 Task: Find connections with filter location Kālānwāli with filter topic #Jobalertwith filter profile language English with filter current company Atlassian with filter school GTUPGSCHOOL with filter industry Nonmetallic Mineral Mining with filter service category Financial Accounting with filter keywords title Market Researcher
Action: Mouse moved to (211, 310)
Screenshot: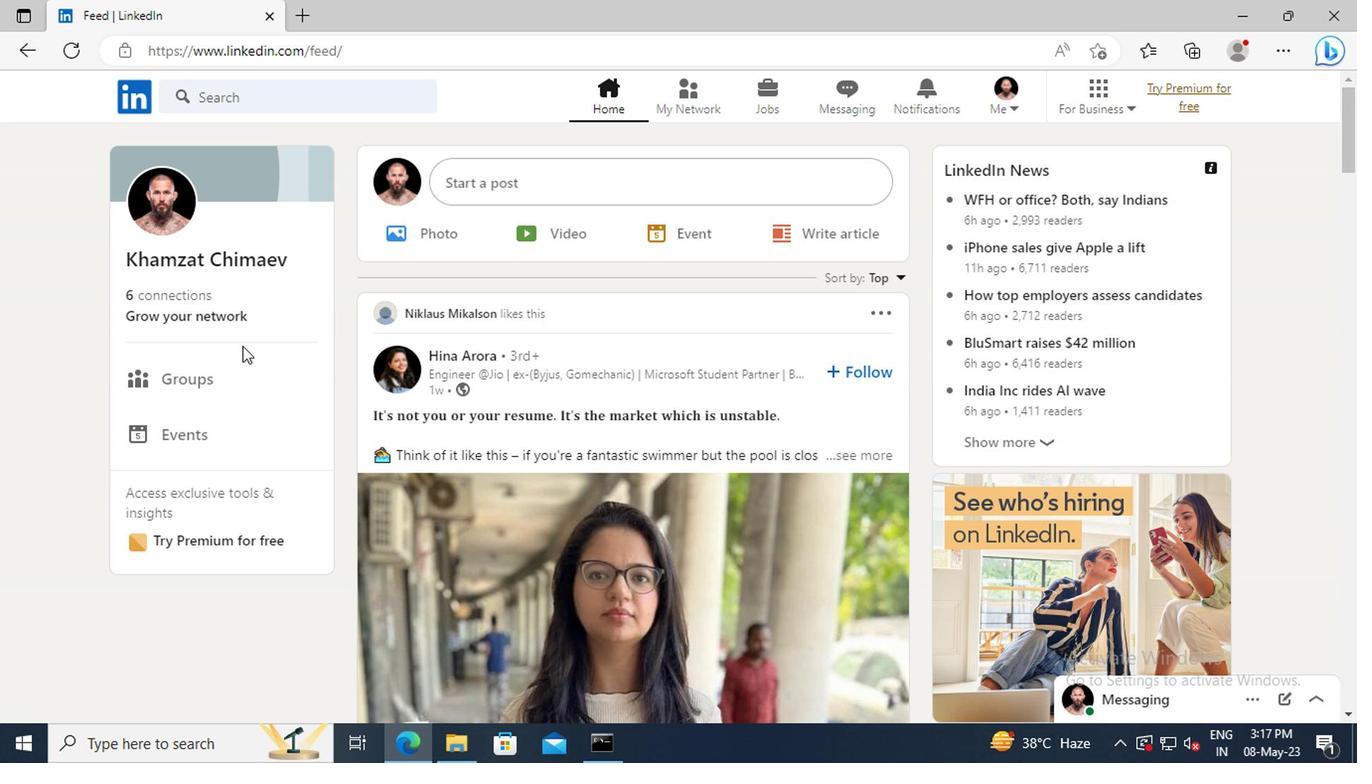 
Action: Mouse pressed left at (211, 310)
Screenshot: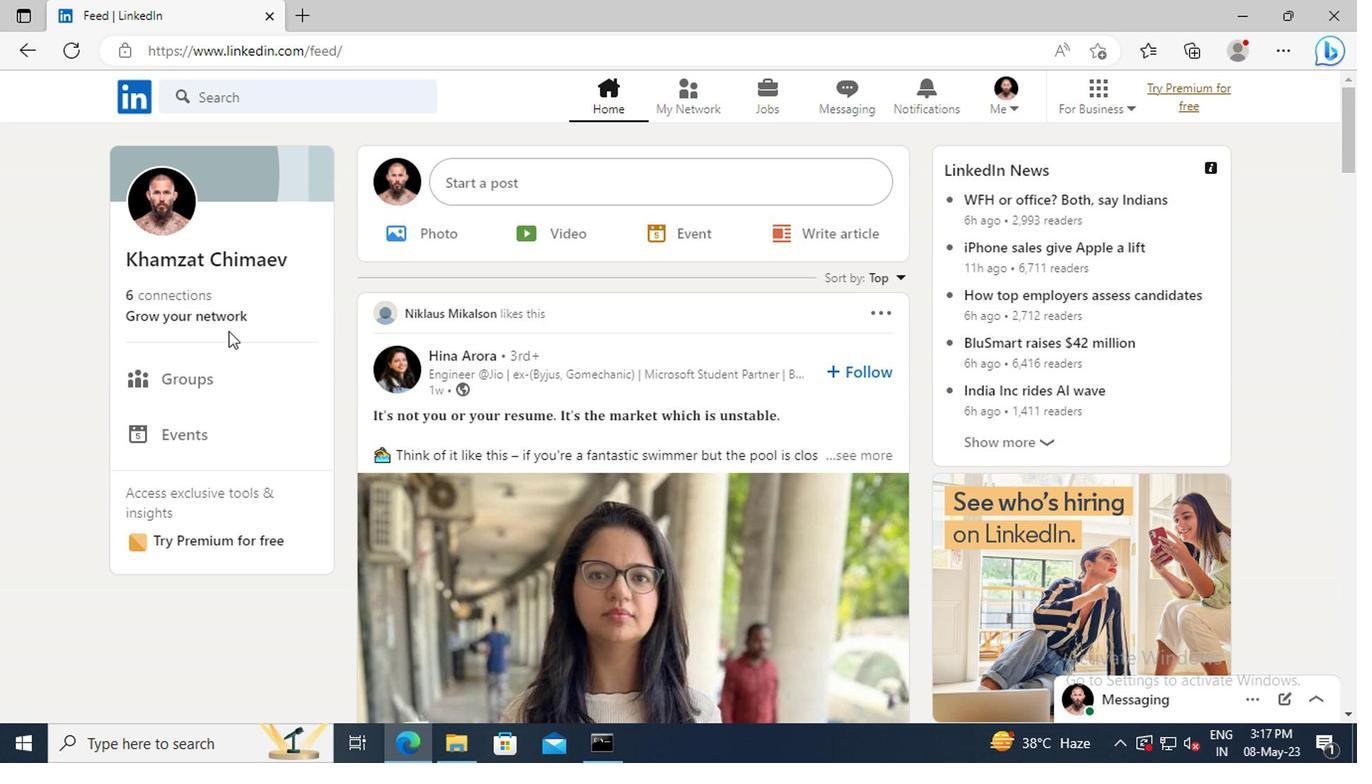
Action: Mouse moved to (211, 209)
Screenshot: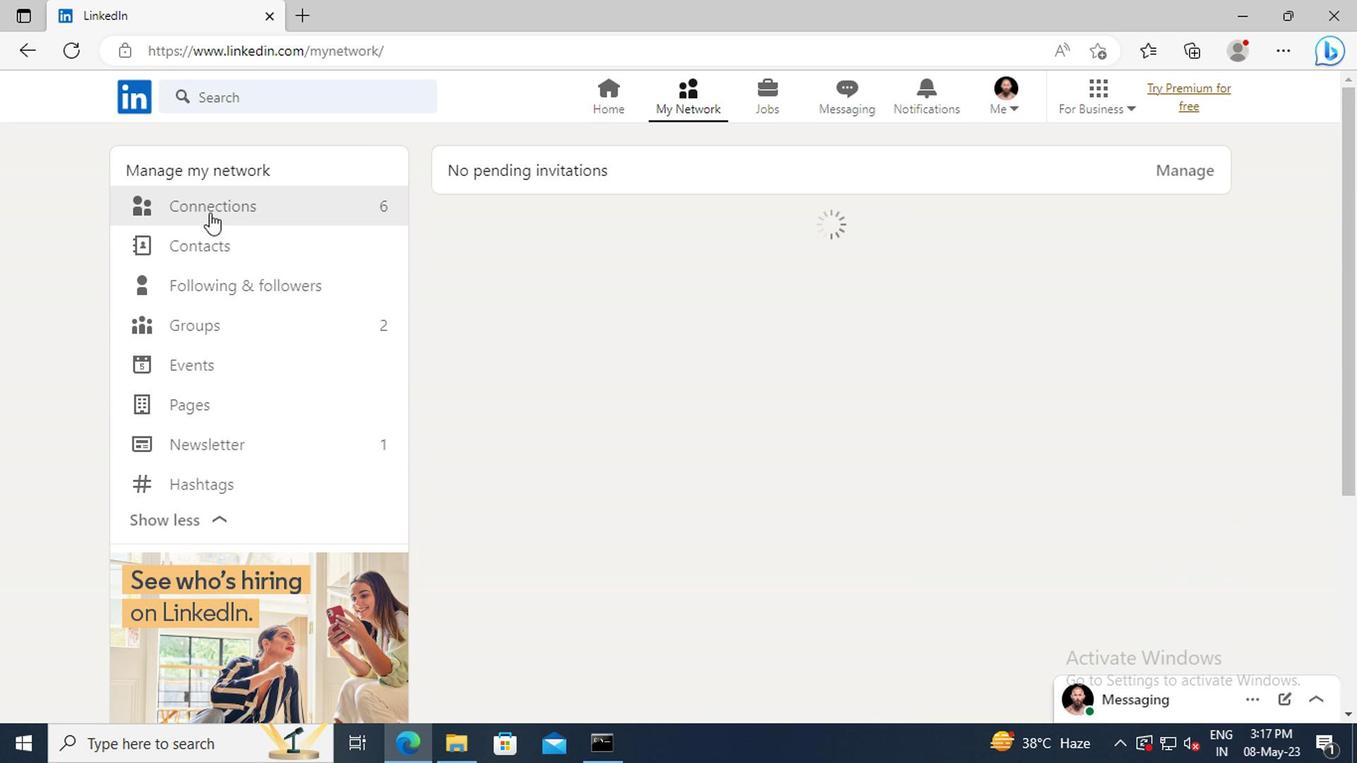 
Action: Mouse pressed left at (211, 209)
Screenshot: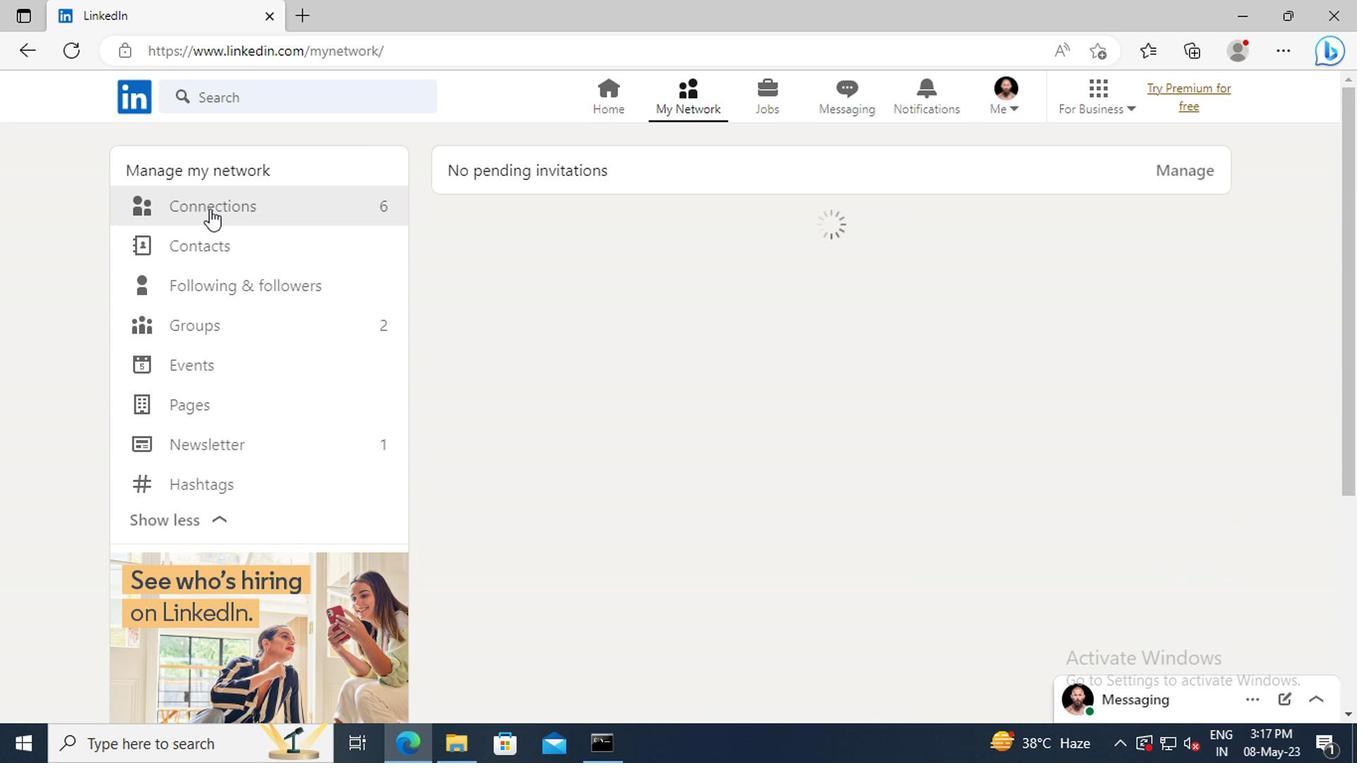 
Action: Mouse moved to (826, 212)
Screenshot: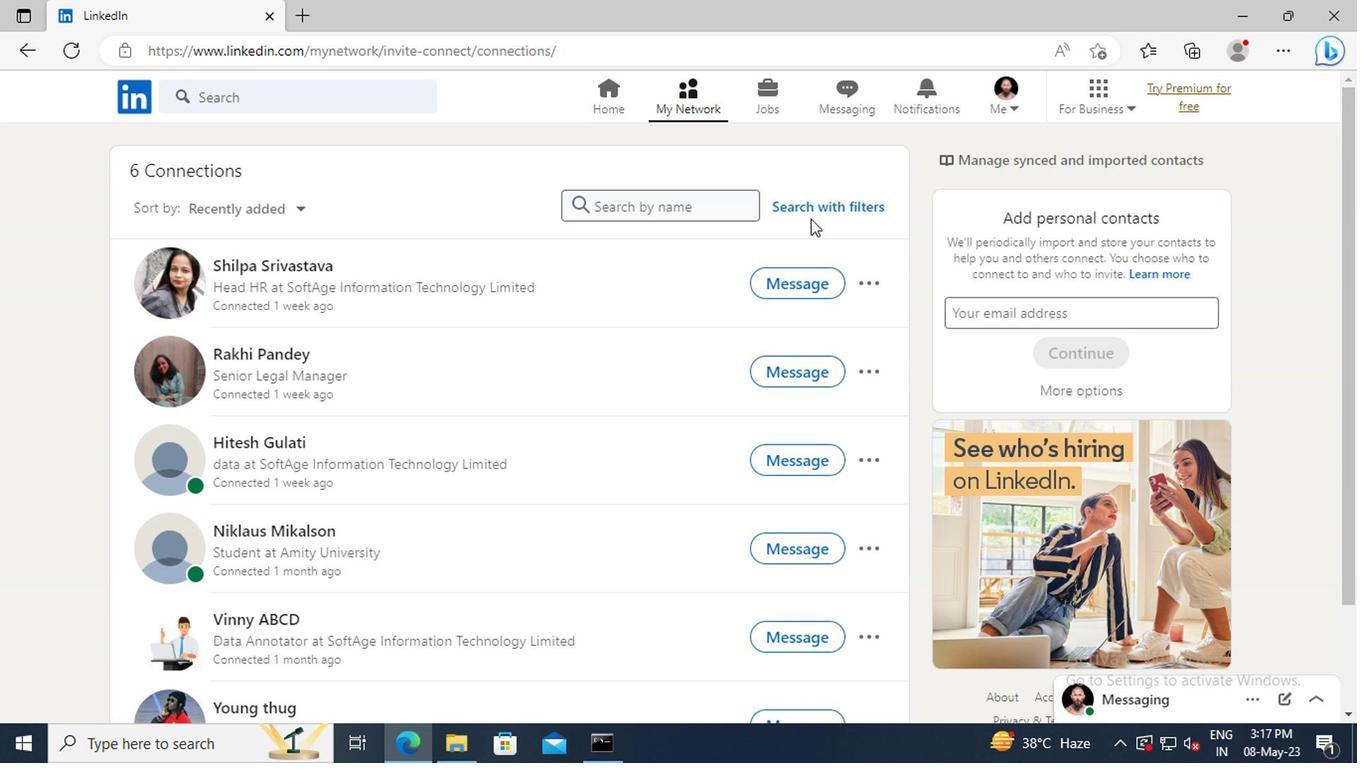 
Action: Mouse pressed left at (826, 212)
Screenshot: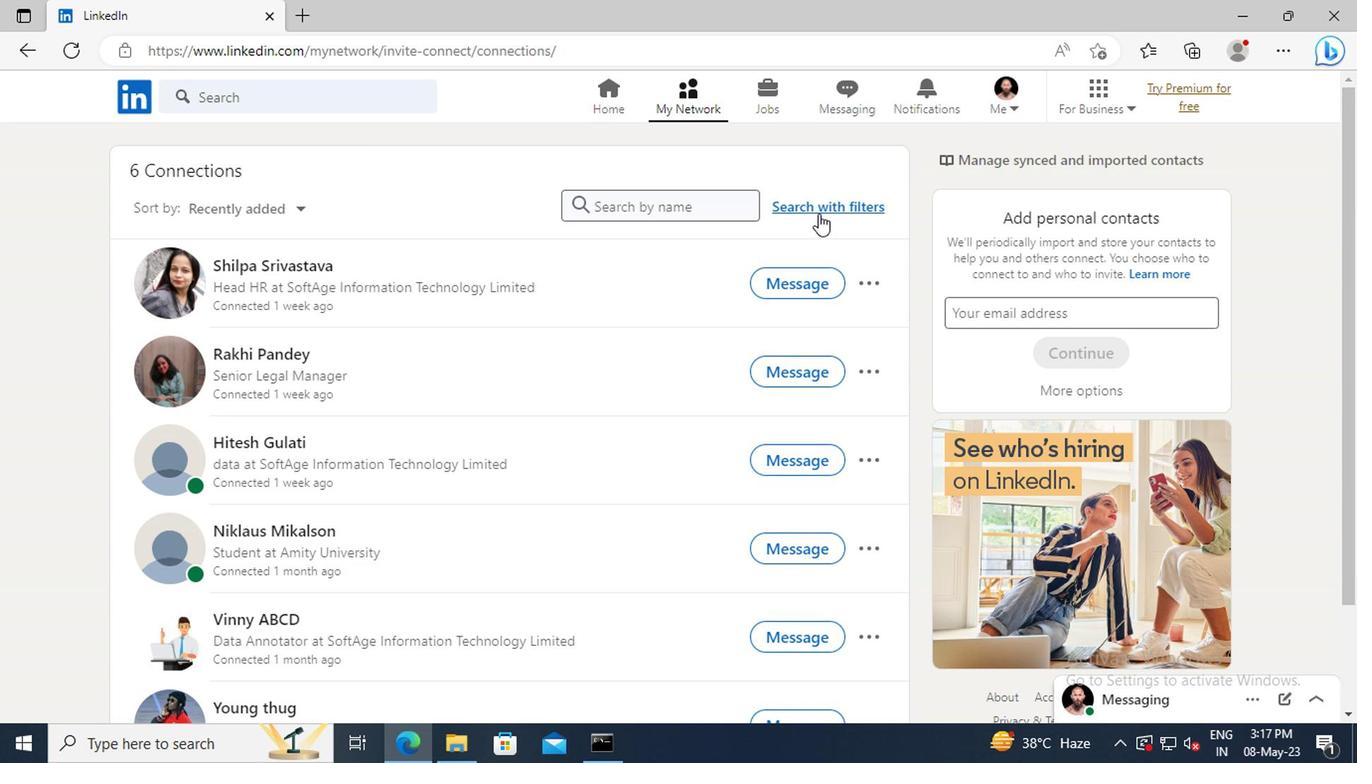 
Action: Mouse moved to (747, 154)
Screenshot: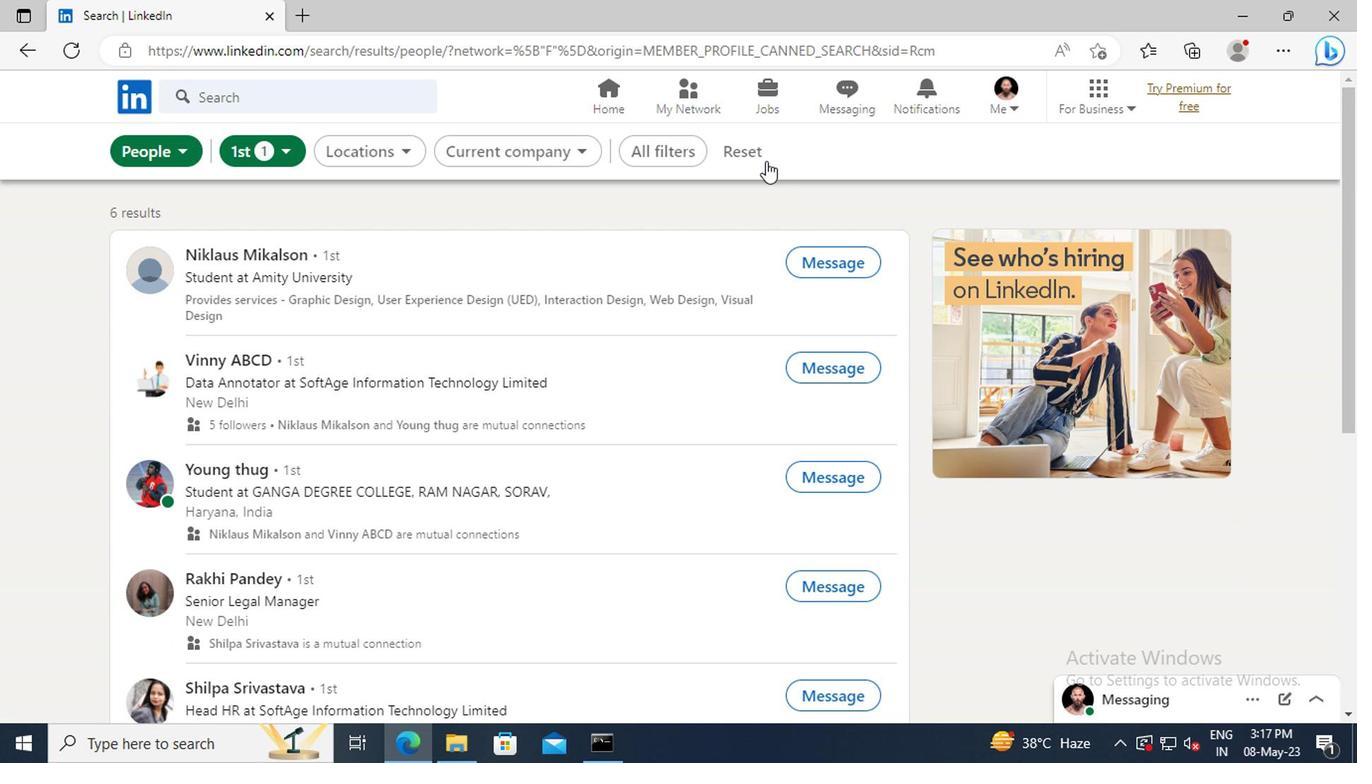 
Action: Mouse pressed left at (747, 154)
Screenshot: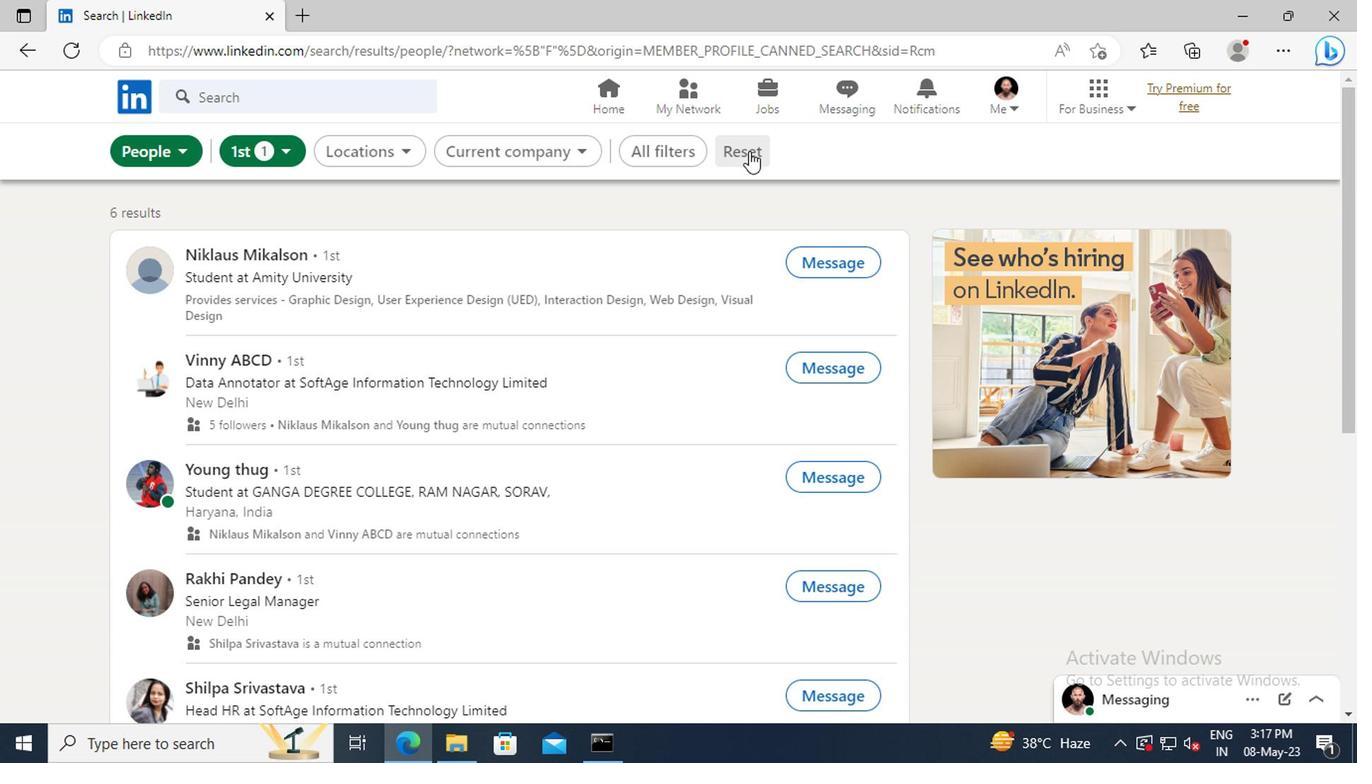 
Action: Mouse moved to (715, 157)
Screenshot: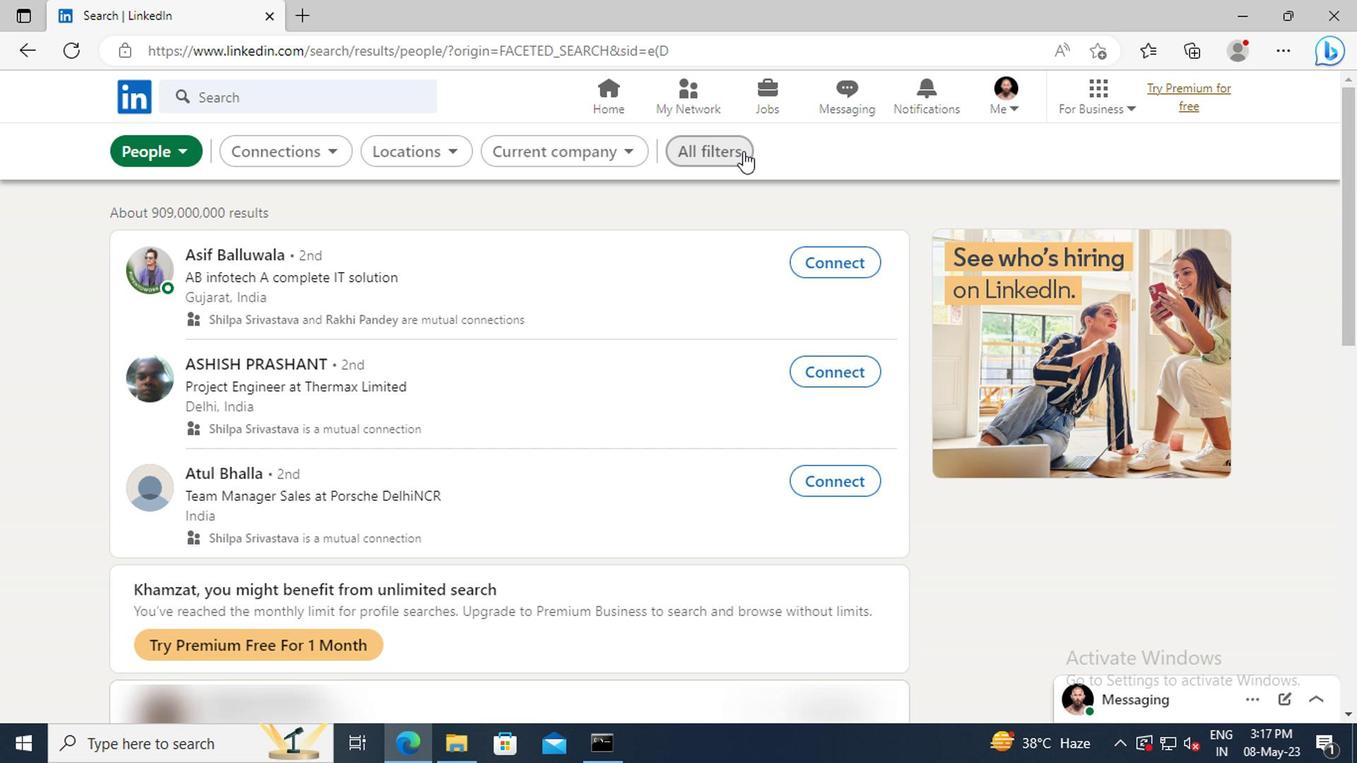 
Action: Mouse pressed left at (715, 157)
Screenshot: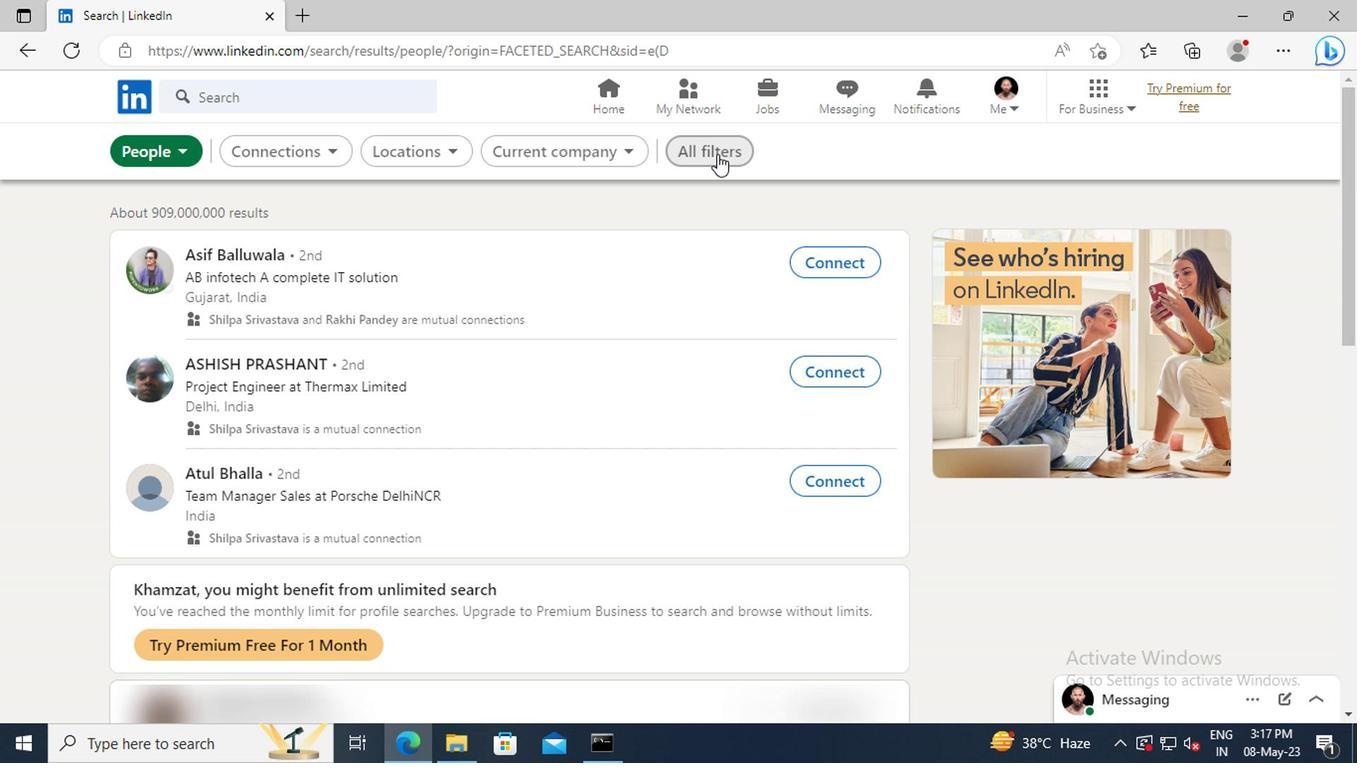 
Action: Mouse moved to (1119, 376)
Screenshot: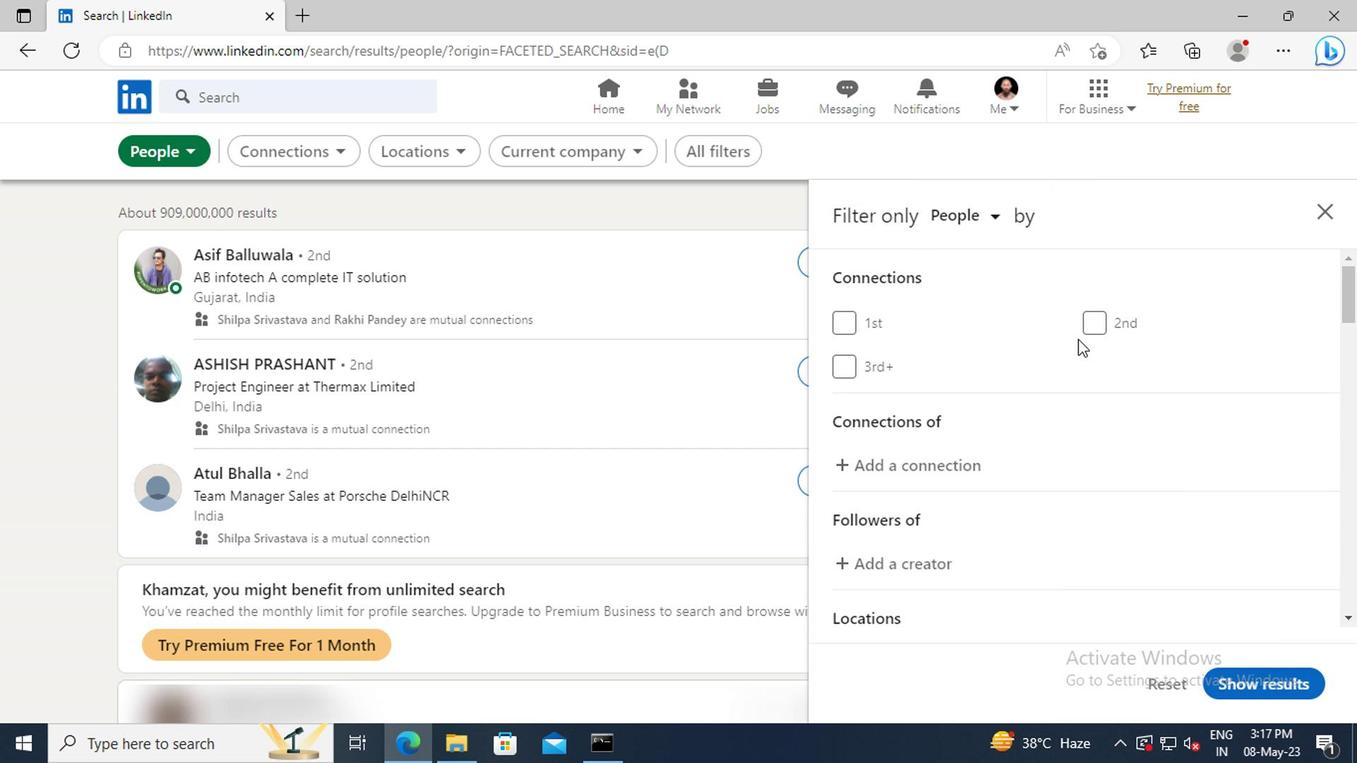 
Action: Mouse scrolled (1119, 376) with delta (0, 0)
Screenshot: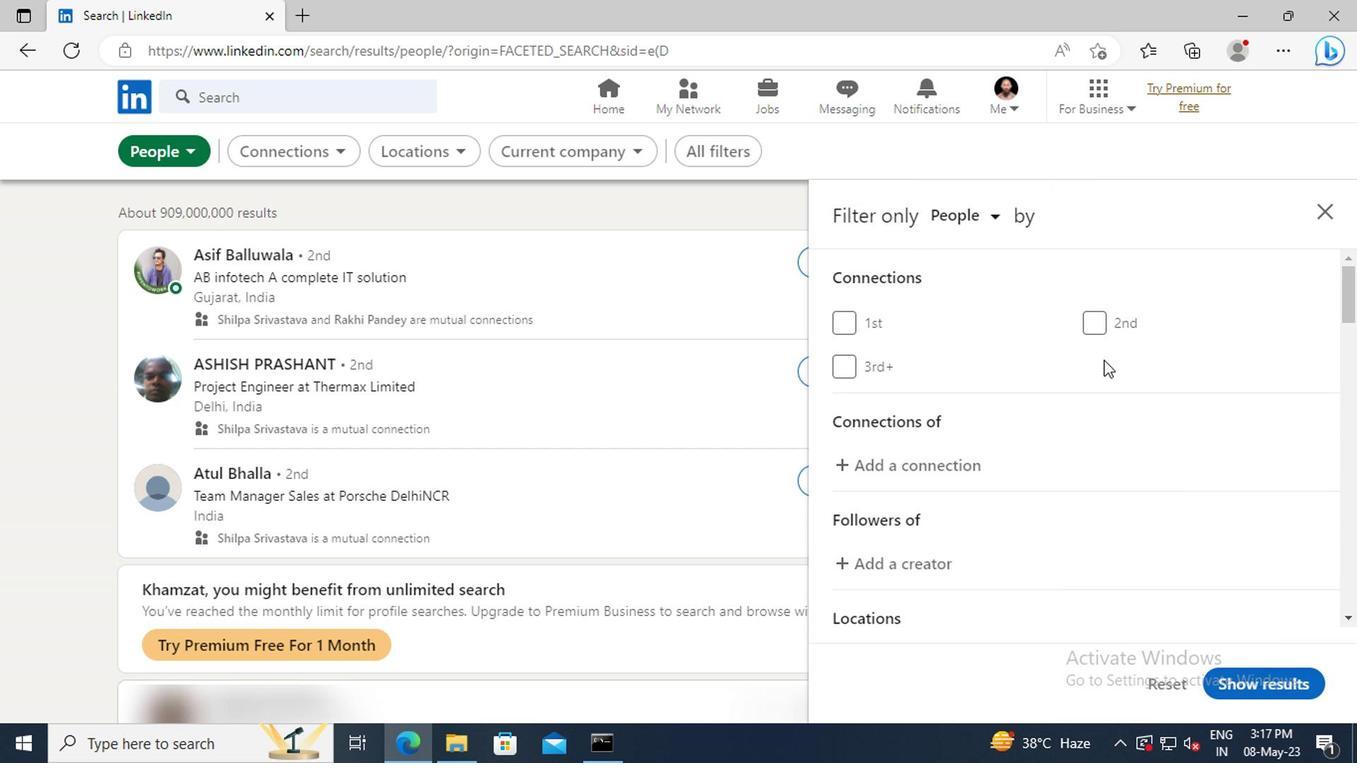 
Action: Mouse scrolled (1119, 376) with delta (0, 0)
Screenshot: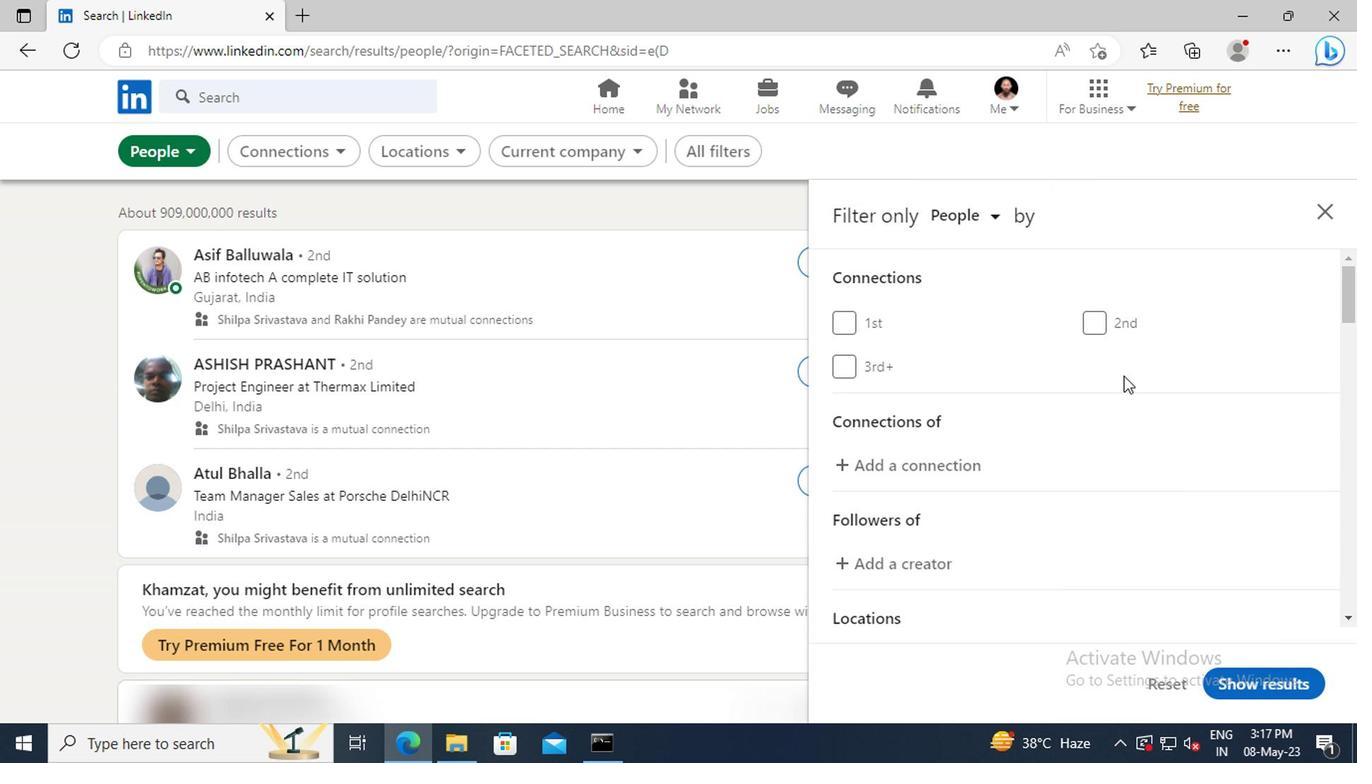 
Action: Mouse scrolled (1119, 376) with delta (0, 0)
Screenshot: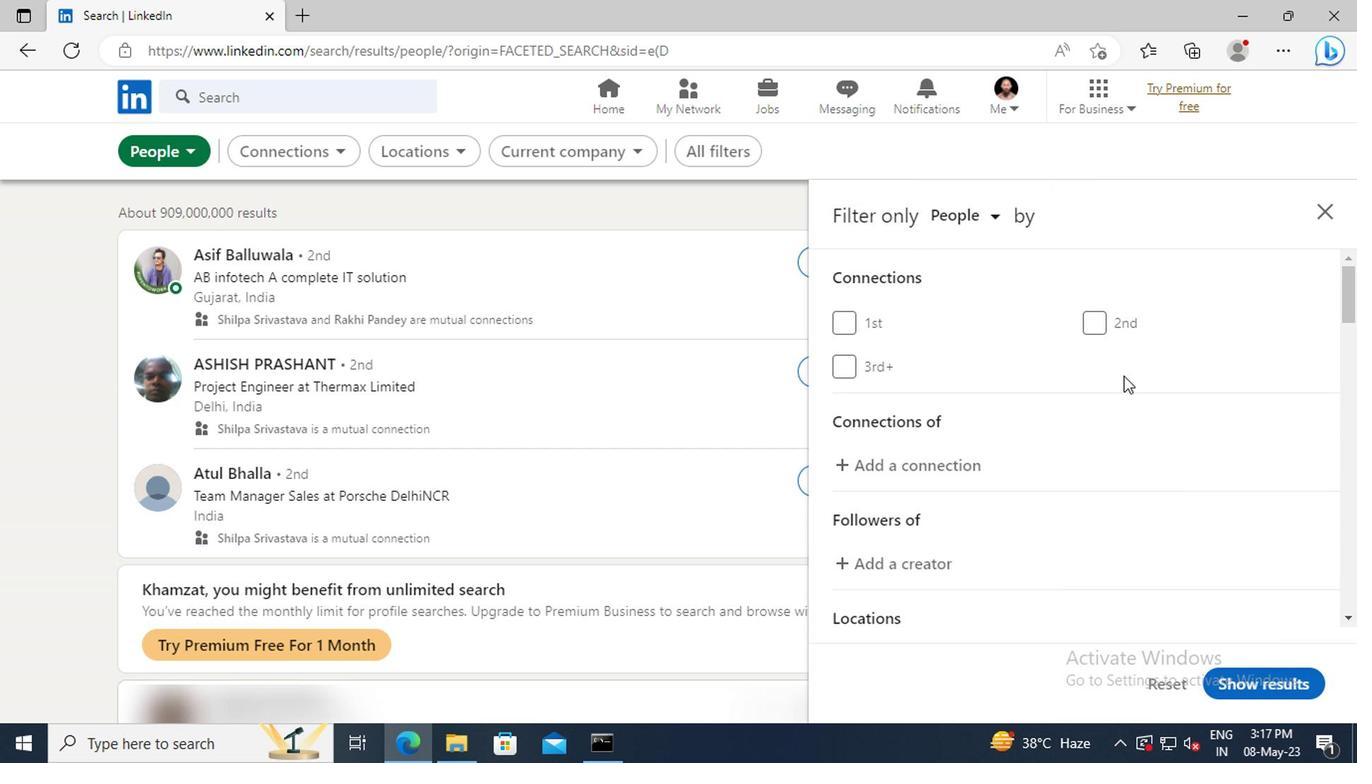
Action: Mouse scrolled (1119, 376) with delta (0, 0)
Screenshot: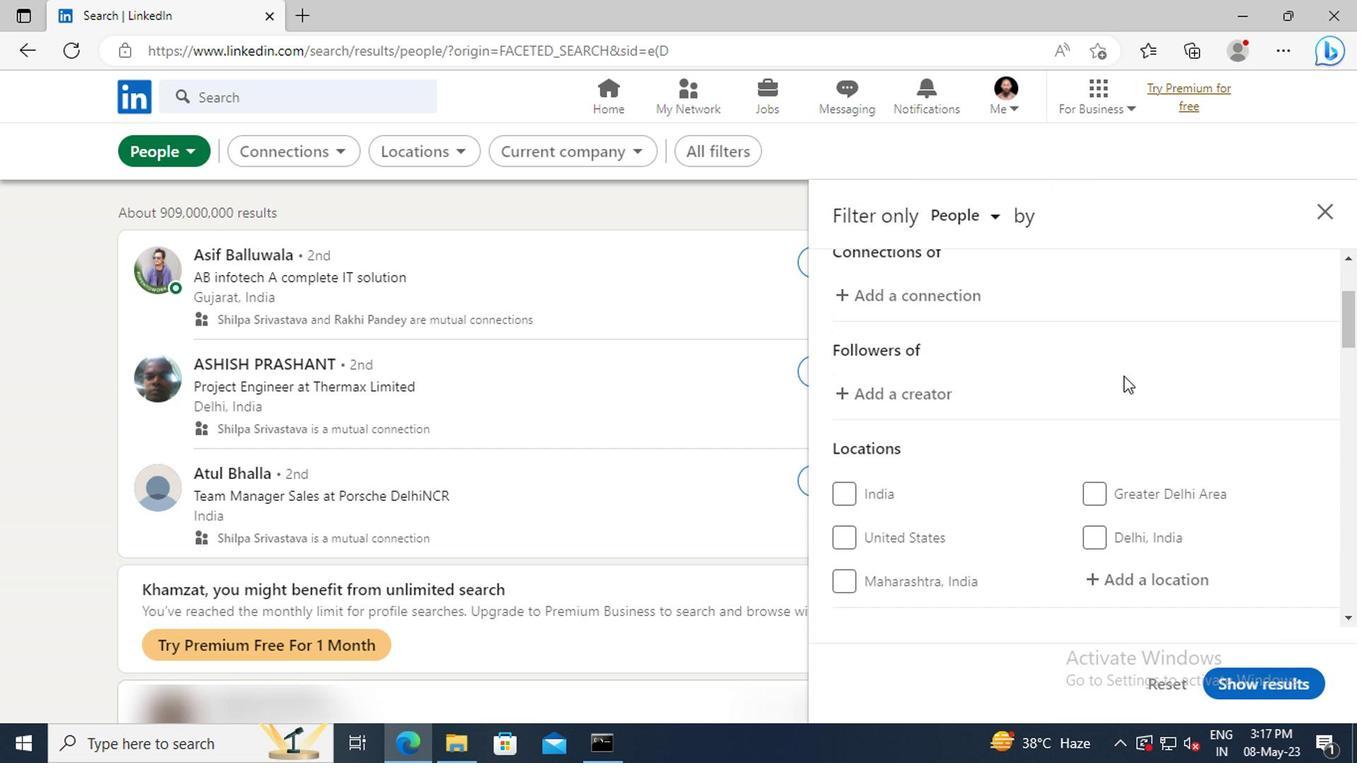 
Action: Mouse scrolled (1119, 376) with delta (0, 0)
Screenshot: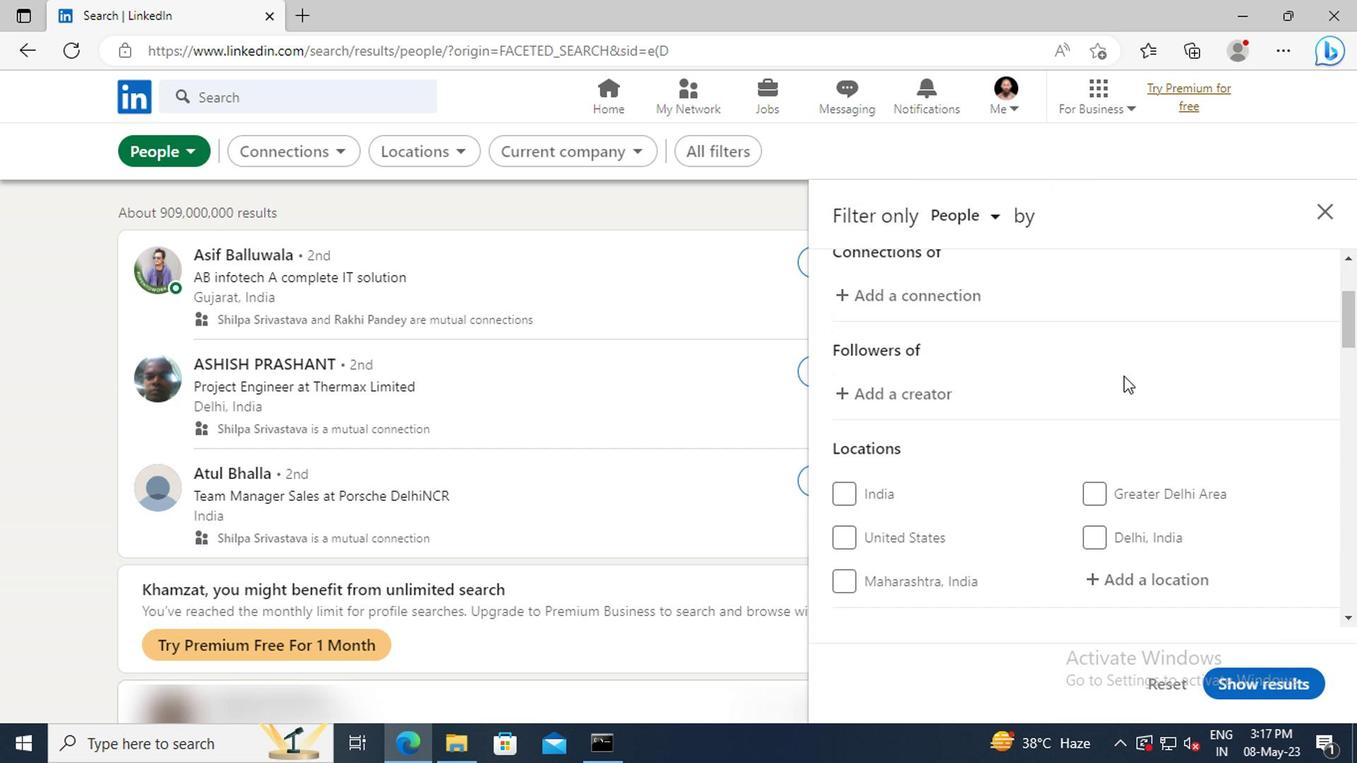 
Action: Mouse scrolled (1119, 376) with delta (0, 0)
Screenshot: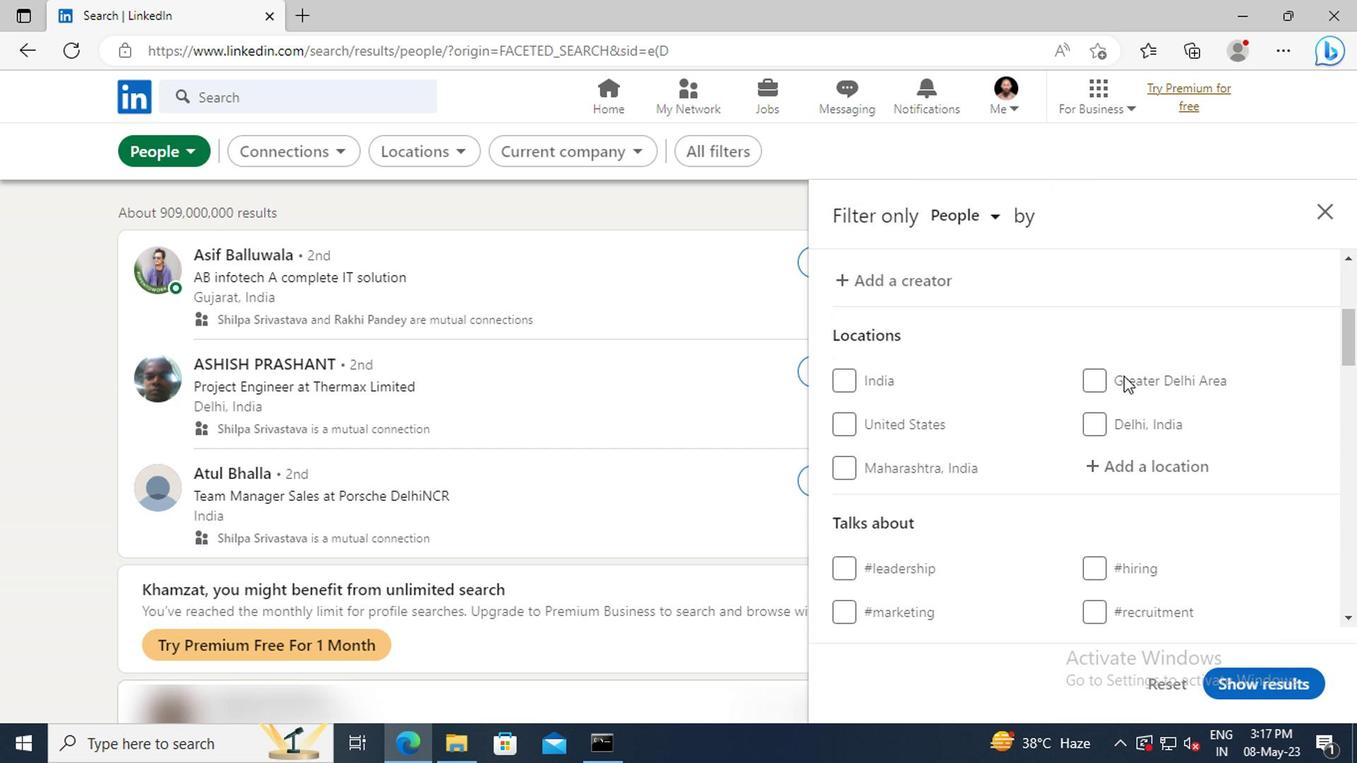 
Action: Mouse moved to (1133, 417)
Screenshot: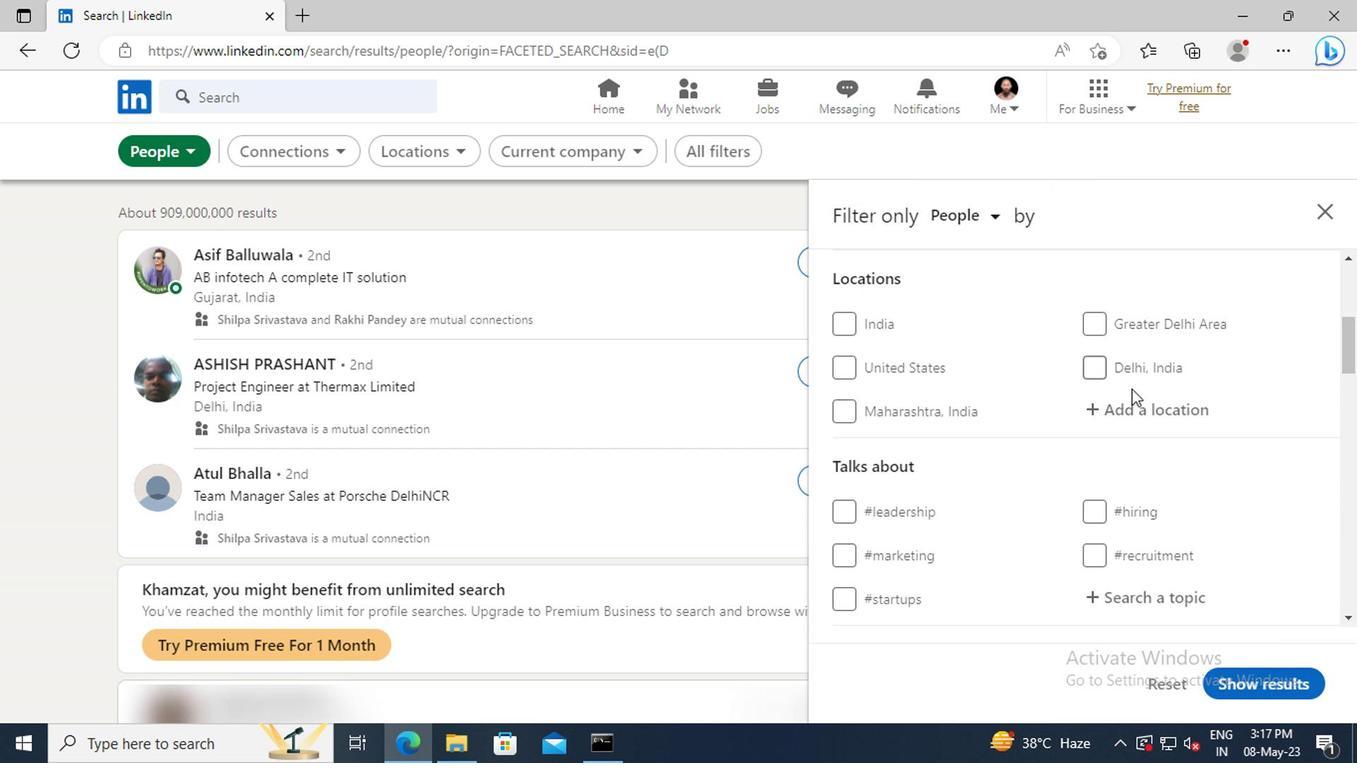 
Action: Mouse pressed left at (1133, 417)
Screenshot: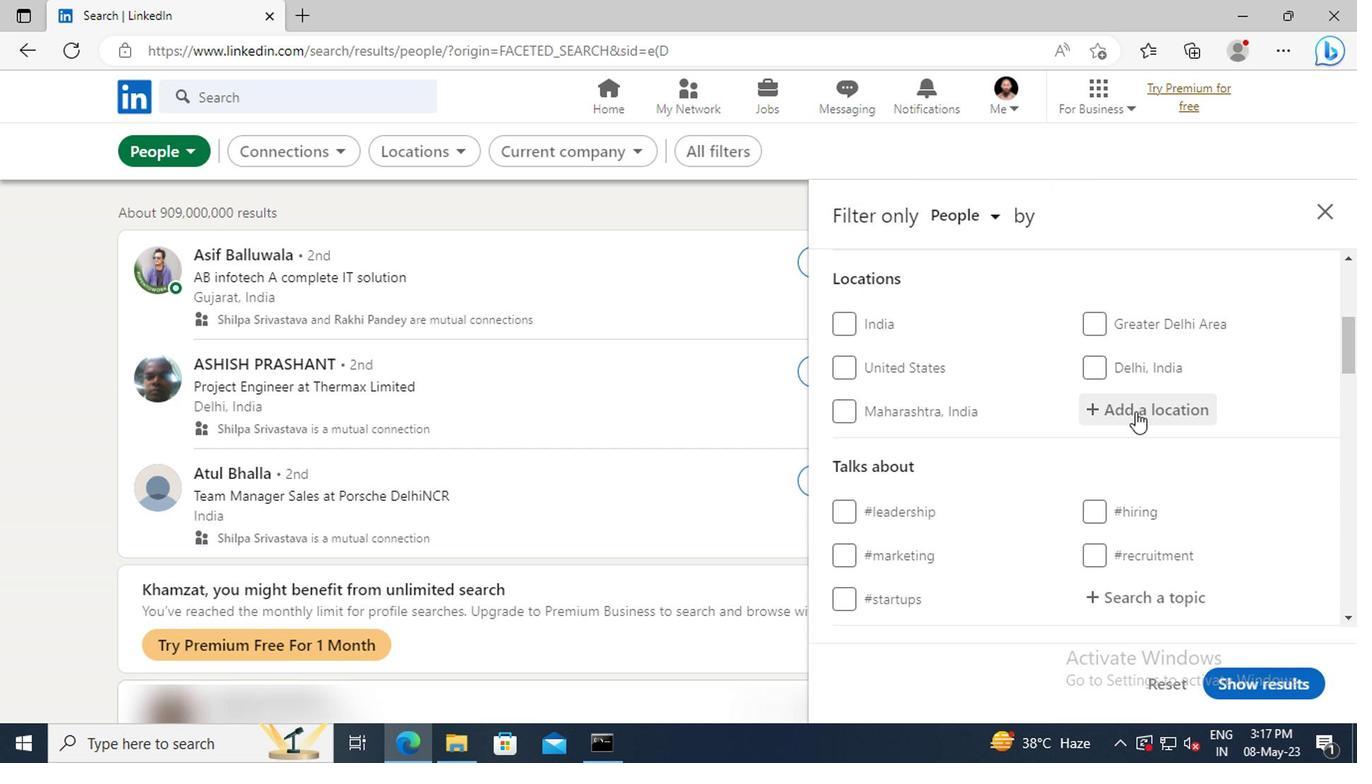 
Action: Key pressed <Key.shift>KALANWALI<Key.enter>
Screenshot: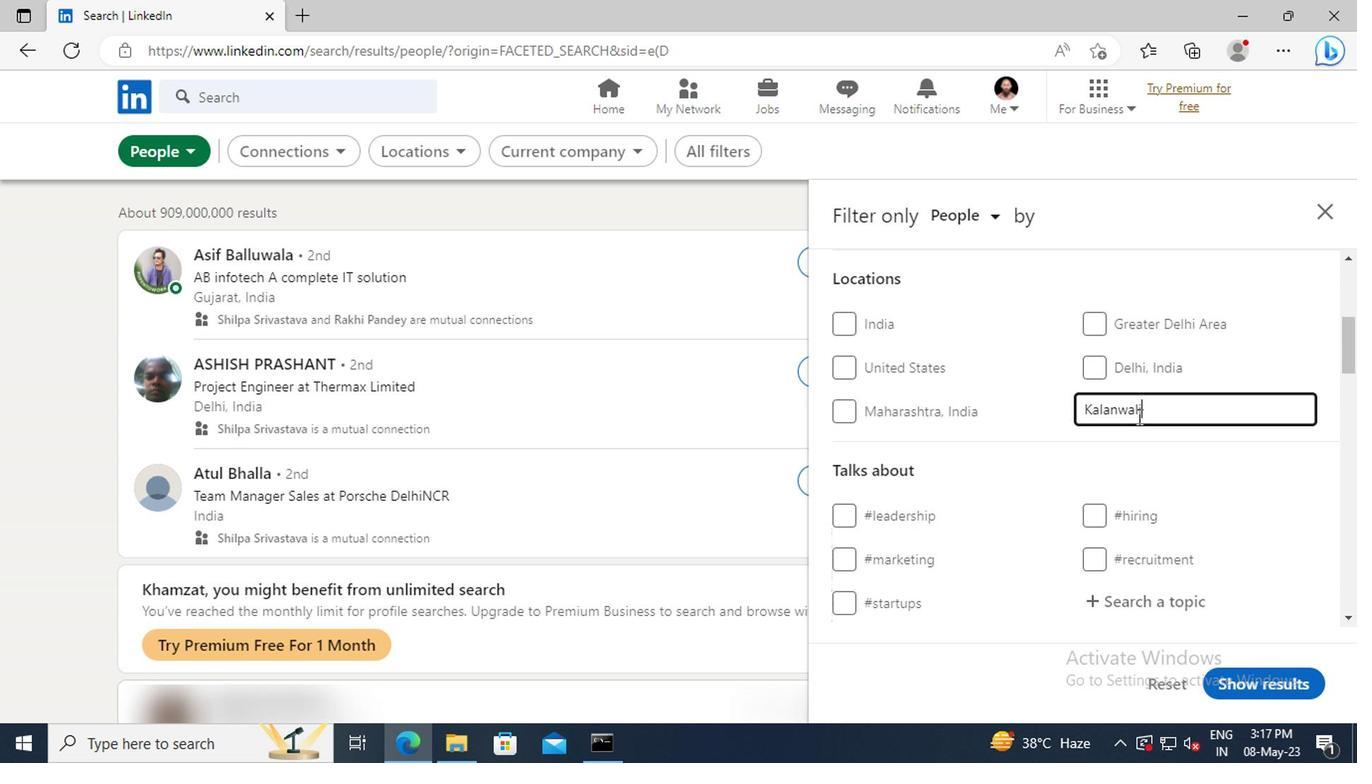 
Action: Mouse scrolled (1133, 415) with delta (0, -1)
Screenshot: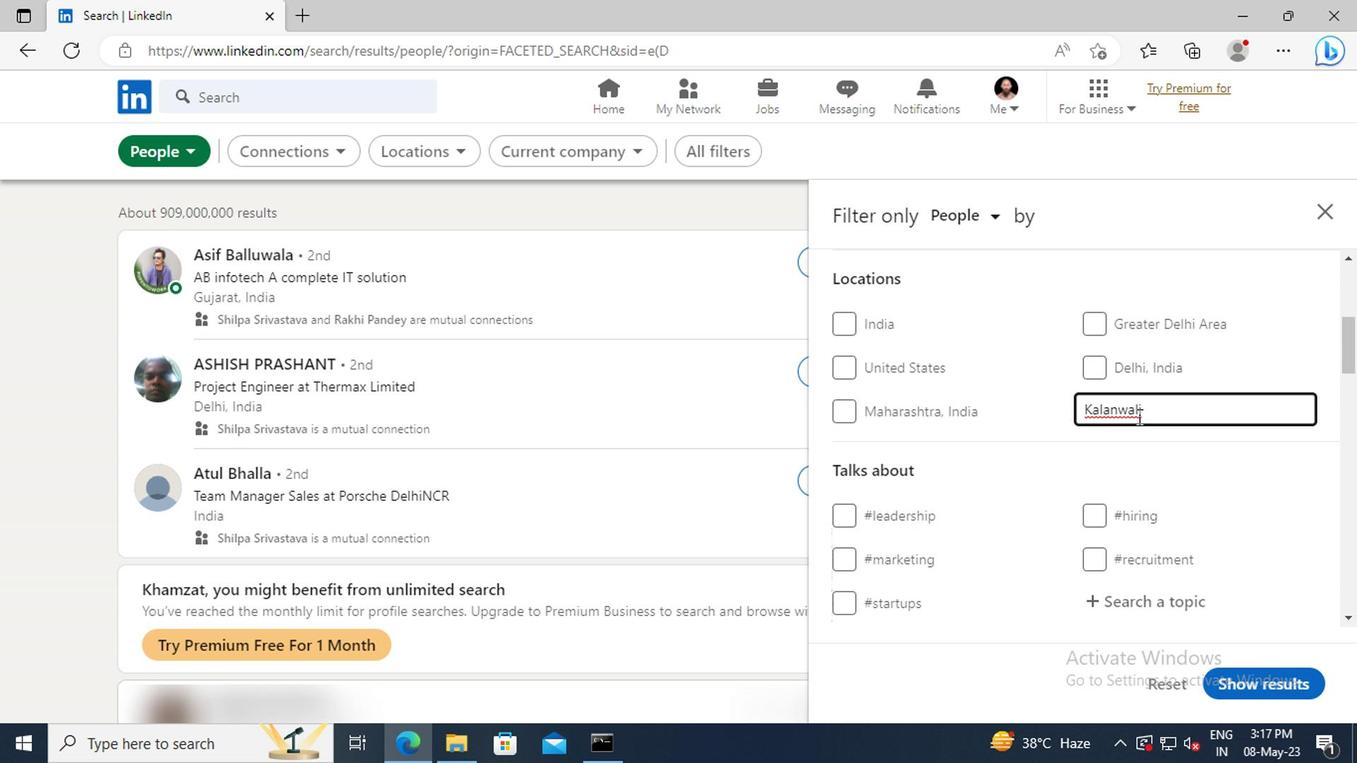 
Action: Mouse scrolled (1133, 415) with delta (0, -1)
Screenshot: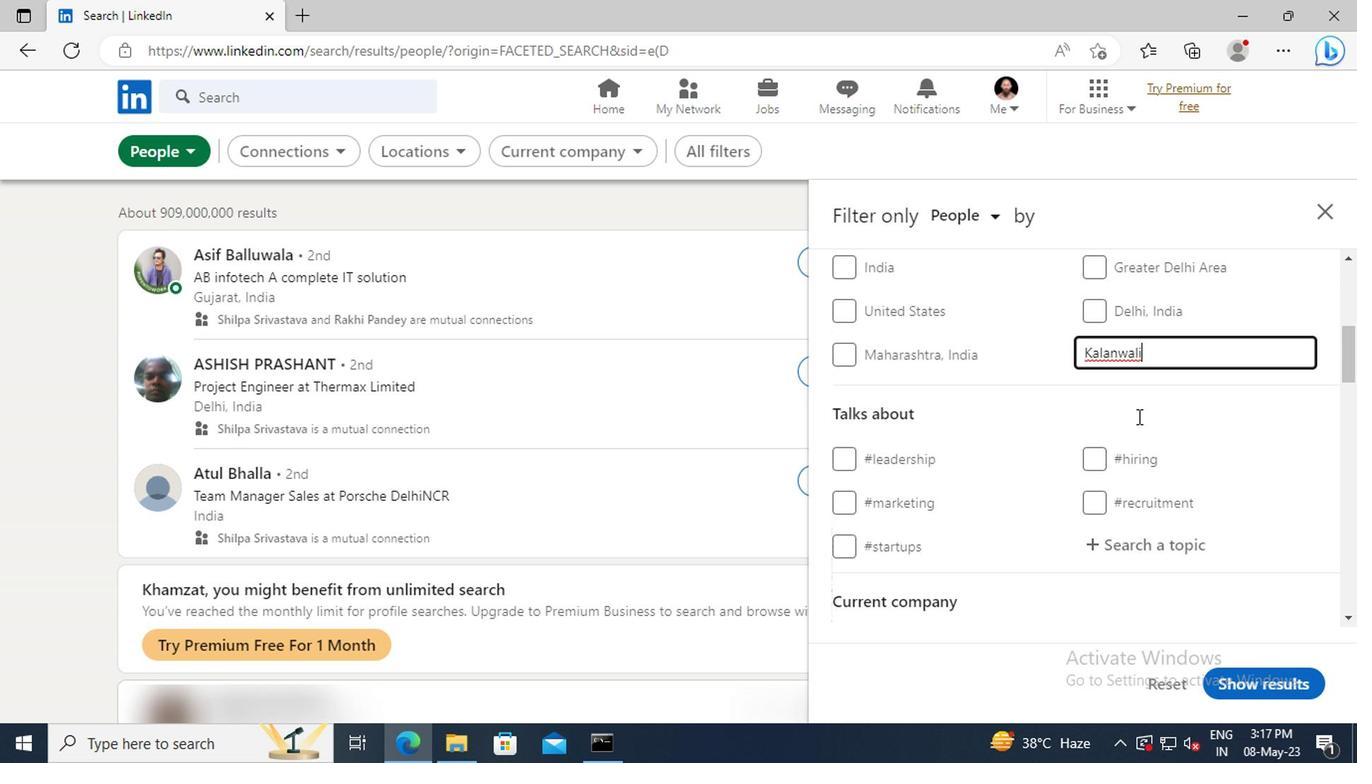 
Action: Mouse scrolled (1133, 415) with delta (0, -1)
Screenshot: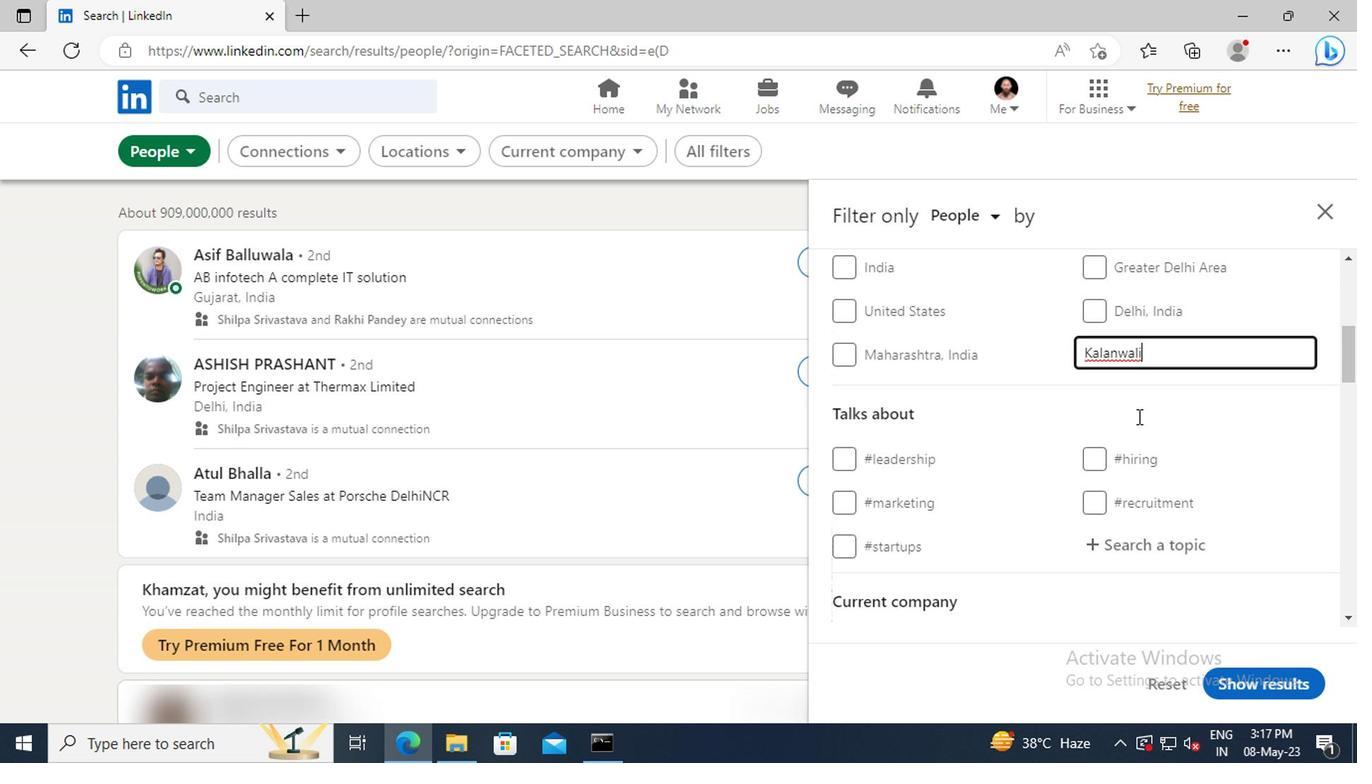 
Action: Mouse moved to (1139, 431)
Screenshot: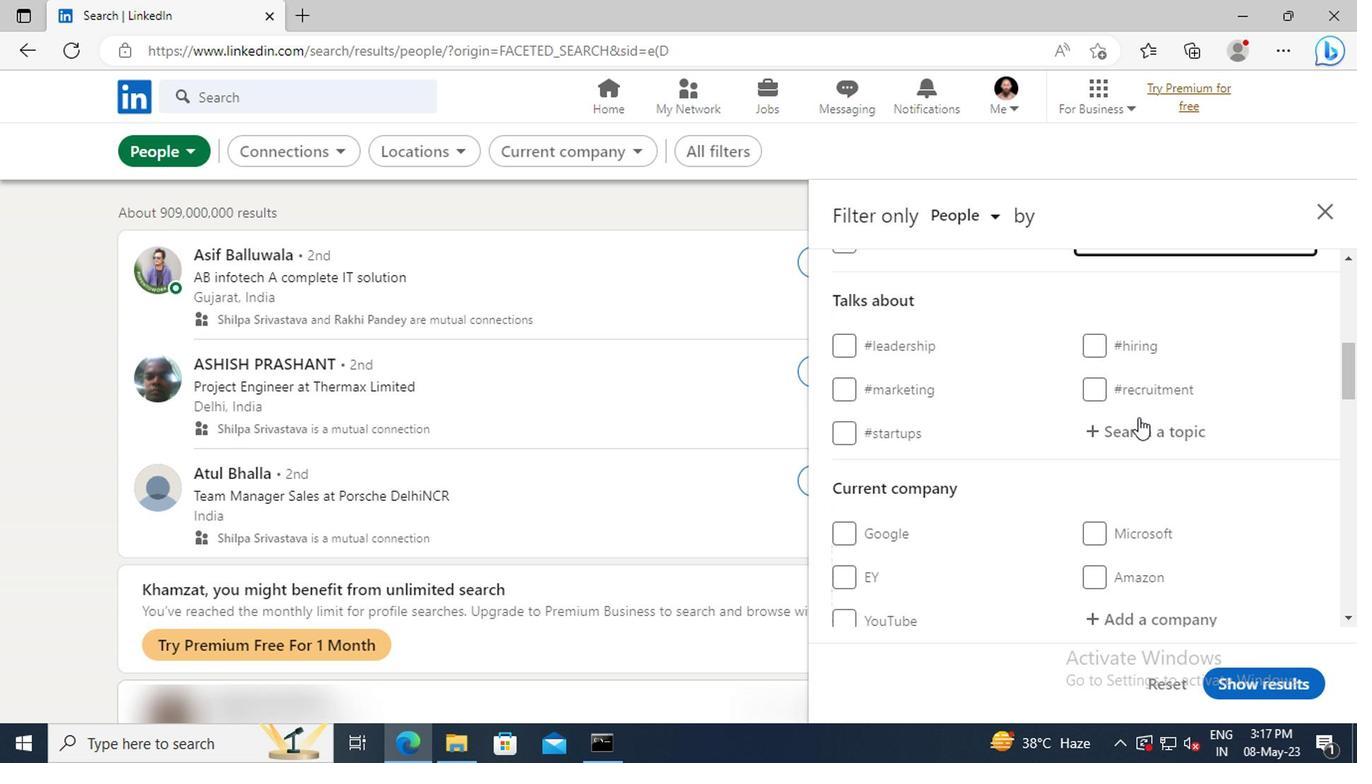 
Action: Mouse pressed left at (1139, 431)
Screenshot: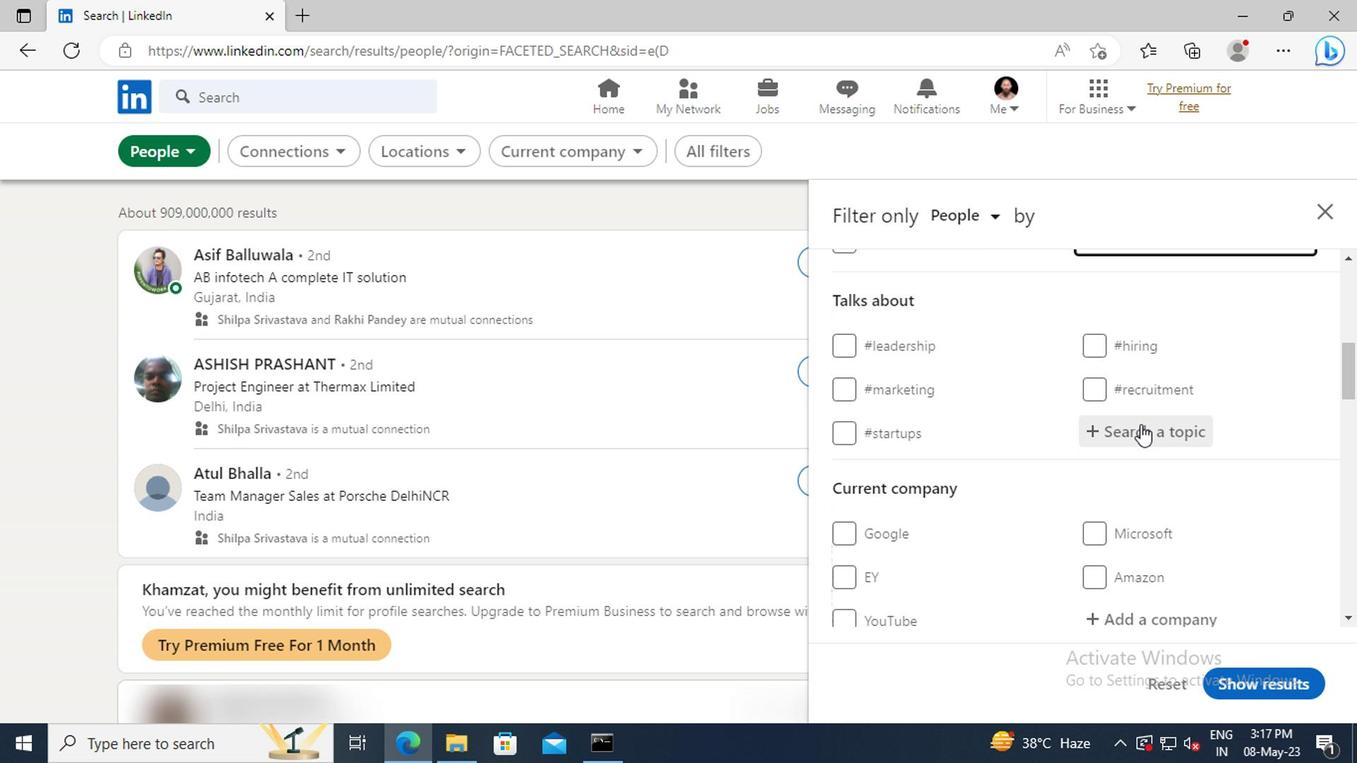 
Action: Key pressed <Key.shift>JOBAL
Screenshot: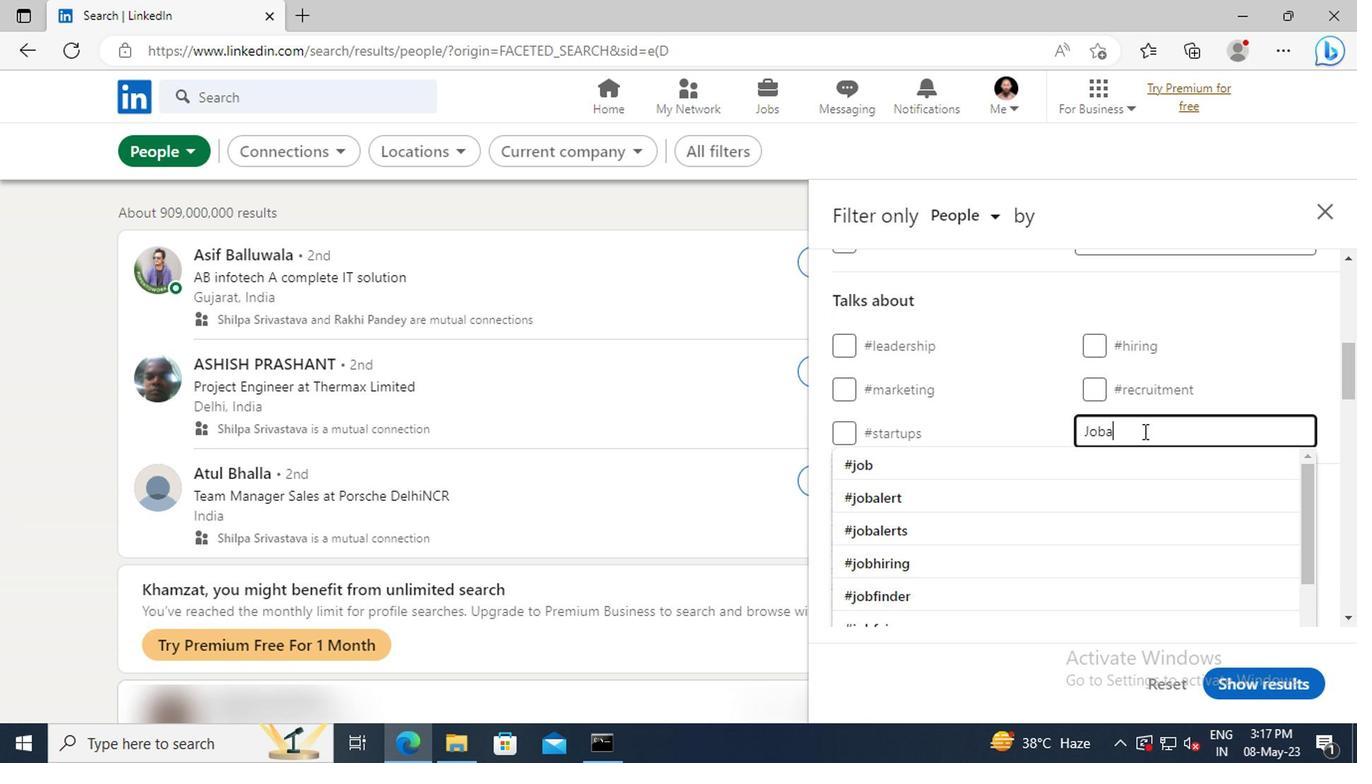 
Action: Mouse moved to (1142, 454)
Screenshot: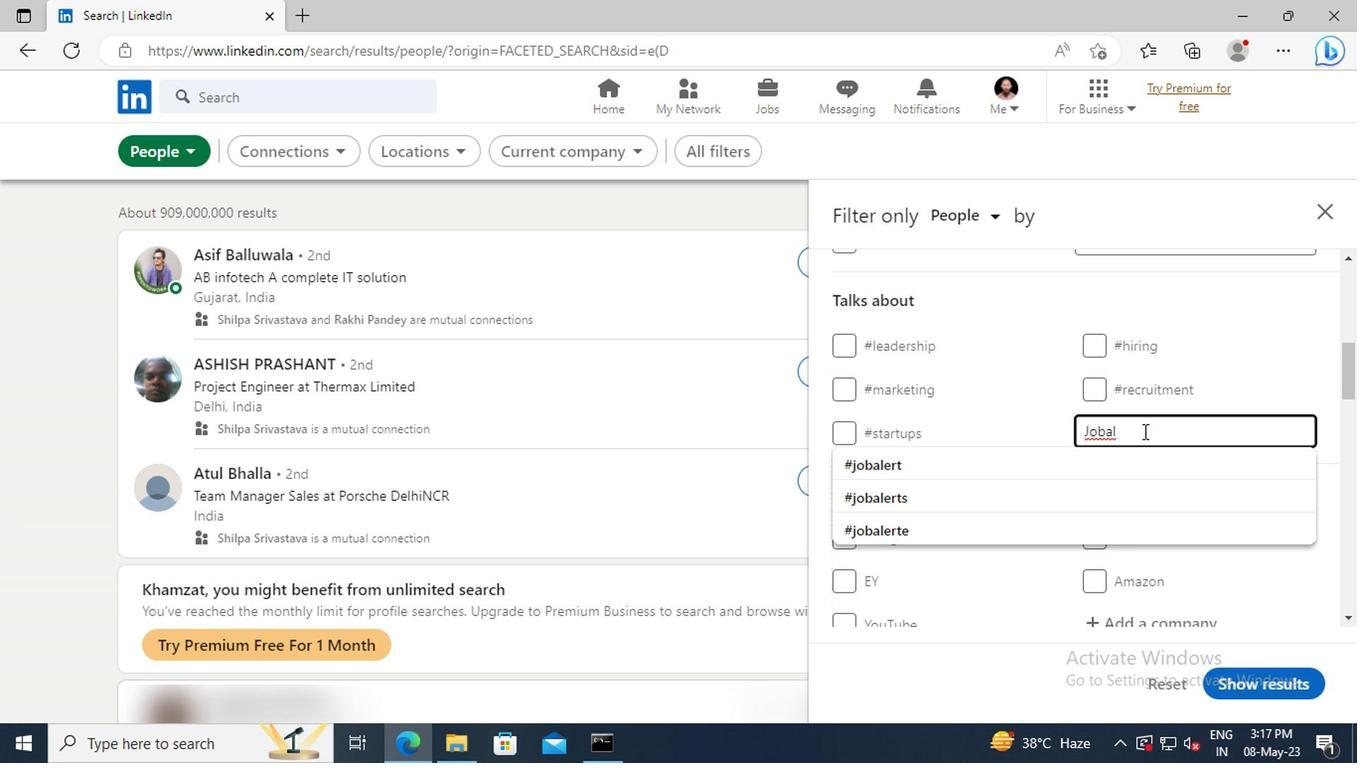 
Action: Mouse pressed left at (1142, 454)
Screenshot: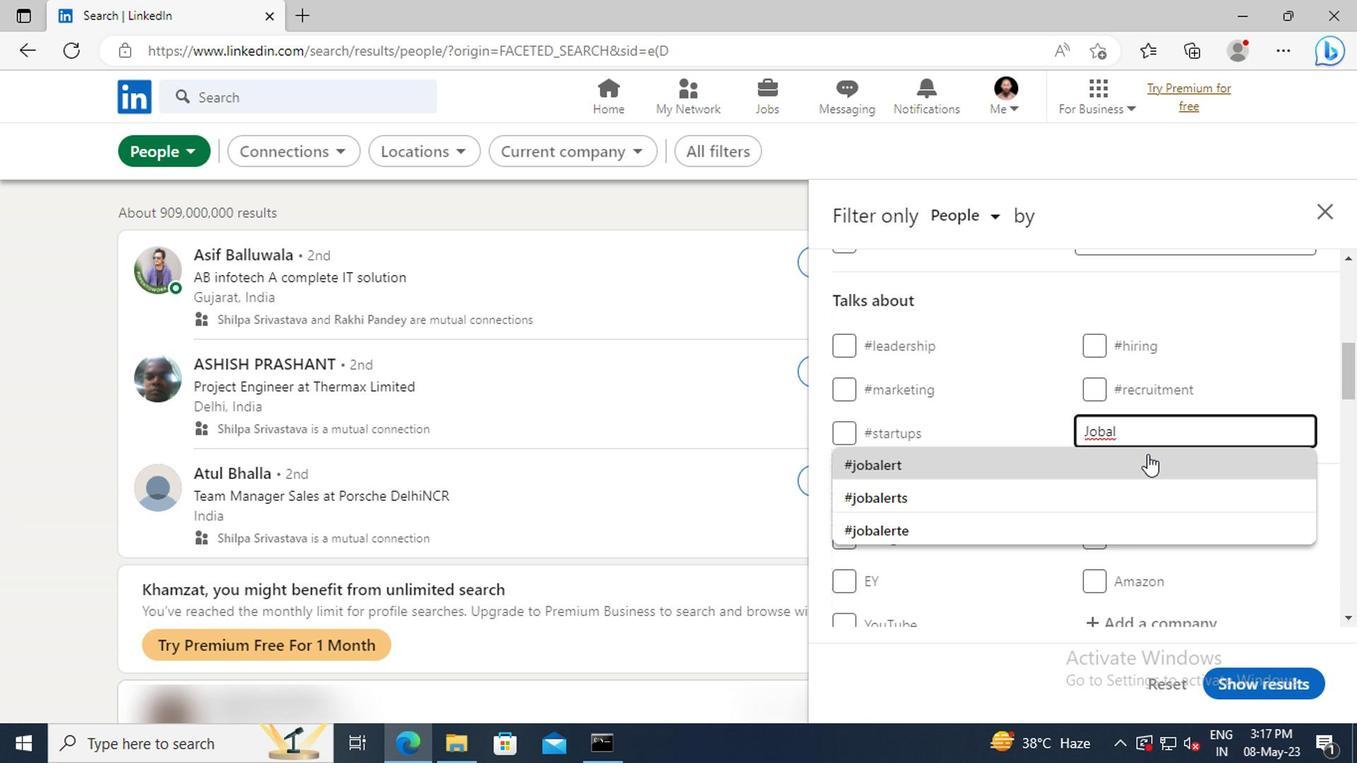 
Action: Mouse moved to (1150, 457)
Screenshot: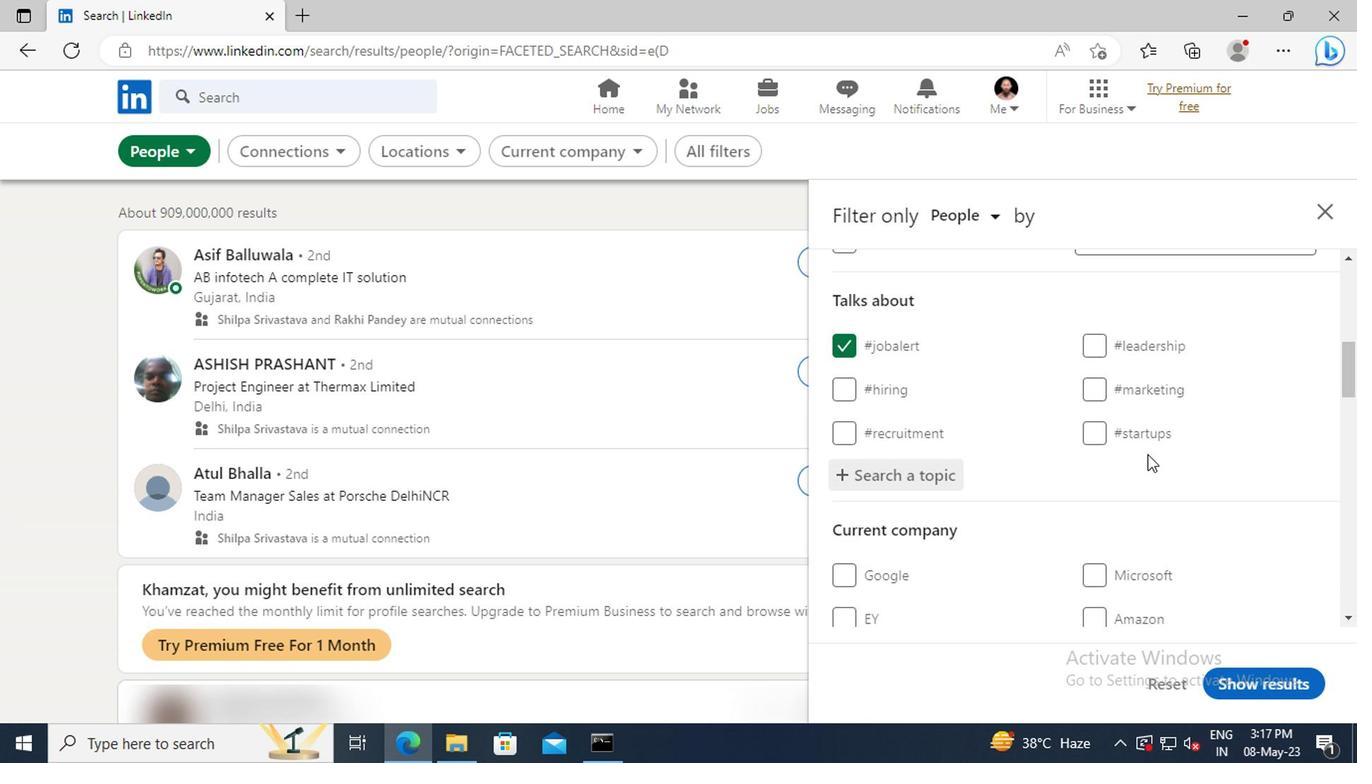 
Action: Mouse scrolled (1150, 455) with delta (0, -1)
Screenshot: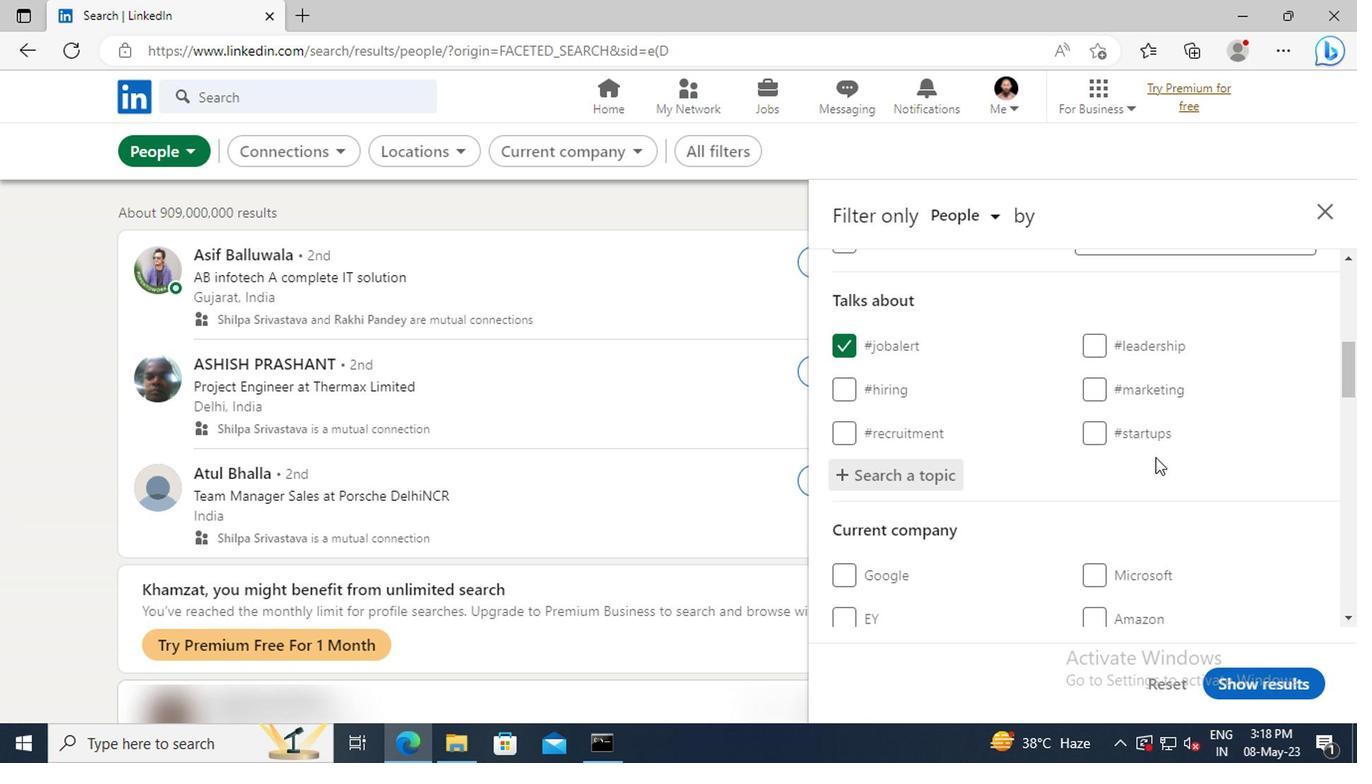 
Action: Mouse scrolled (1150, 455) with delta (0, -1)
Screenshot: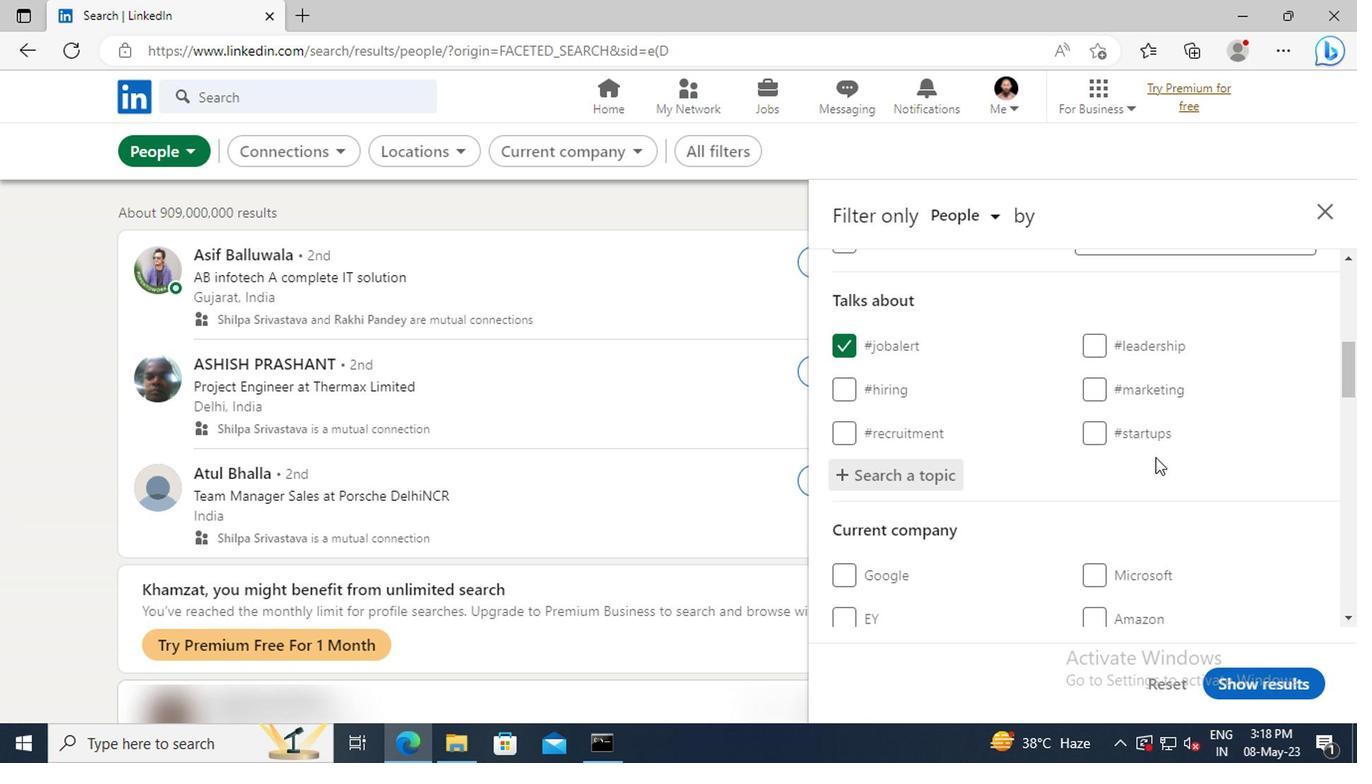 
Action: Mouse moved to (1150, 457)
Screenshot: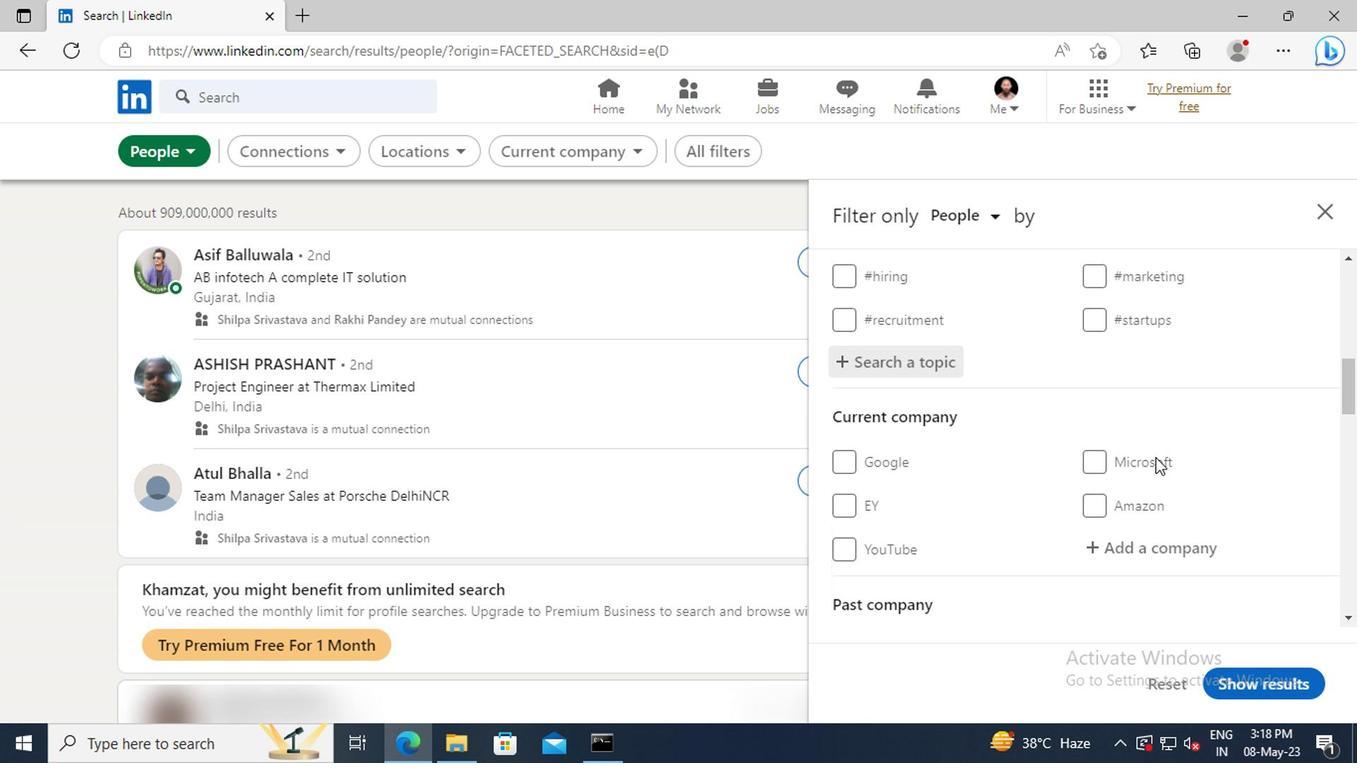 
Action: Mouse scrolled (1150, 455) with delta (0, -1)
Screenshot: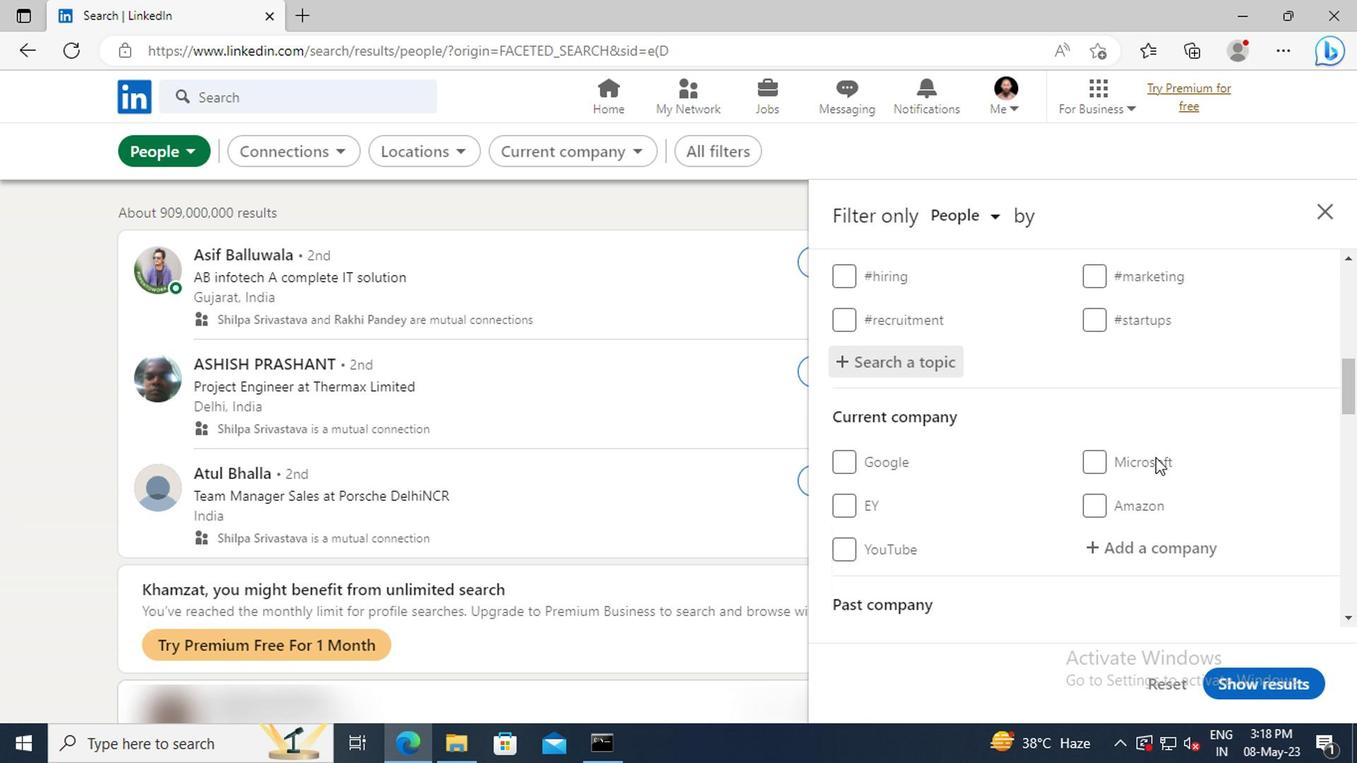 
Action: Mouse scrolled (1150, 455) with delta (0, -1)
Screenshot: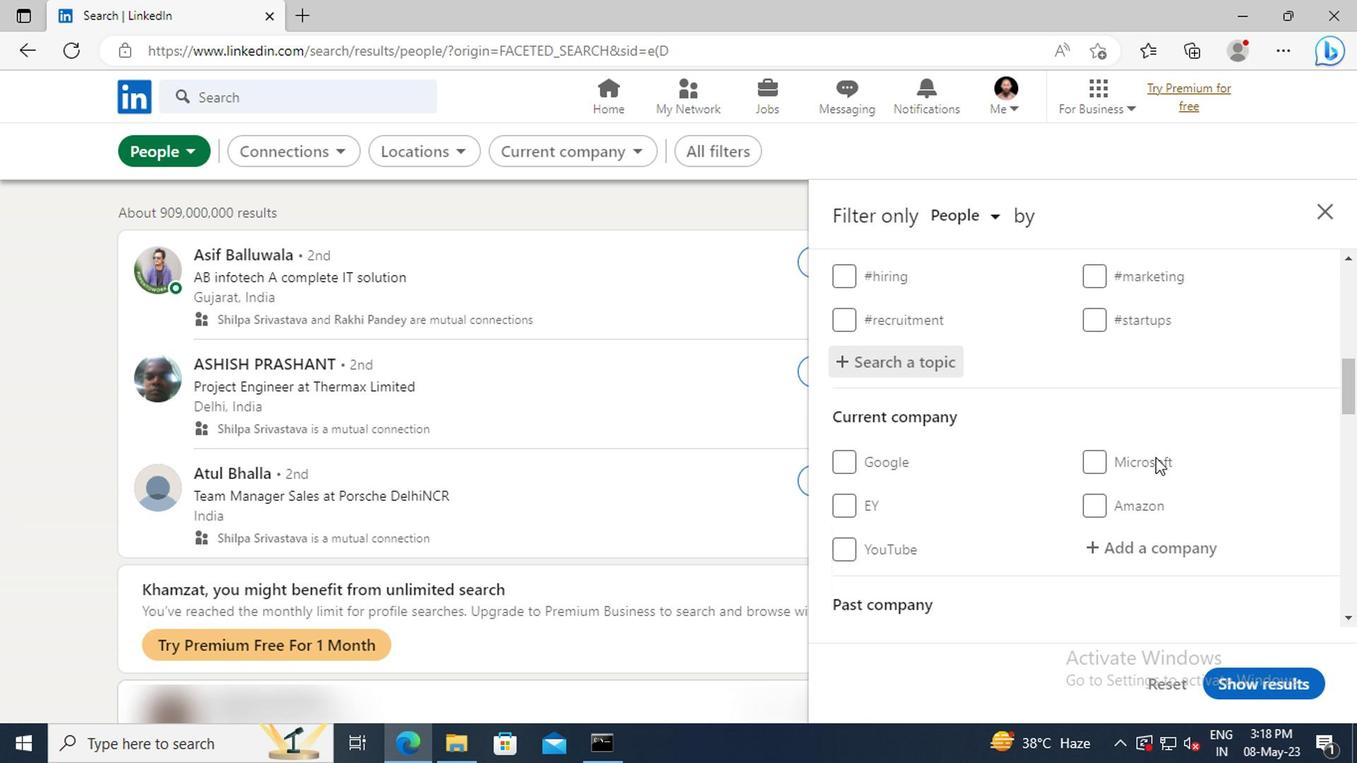 
Action: Mouse scrolled (1150, 455) with delta (0, -1)
Screenshot: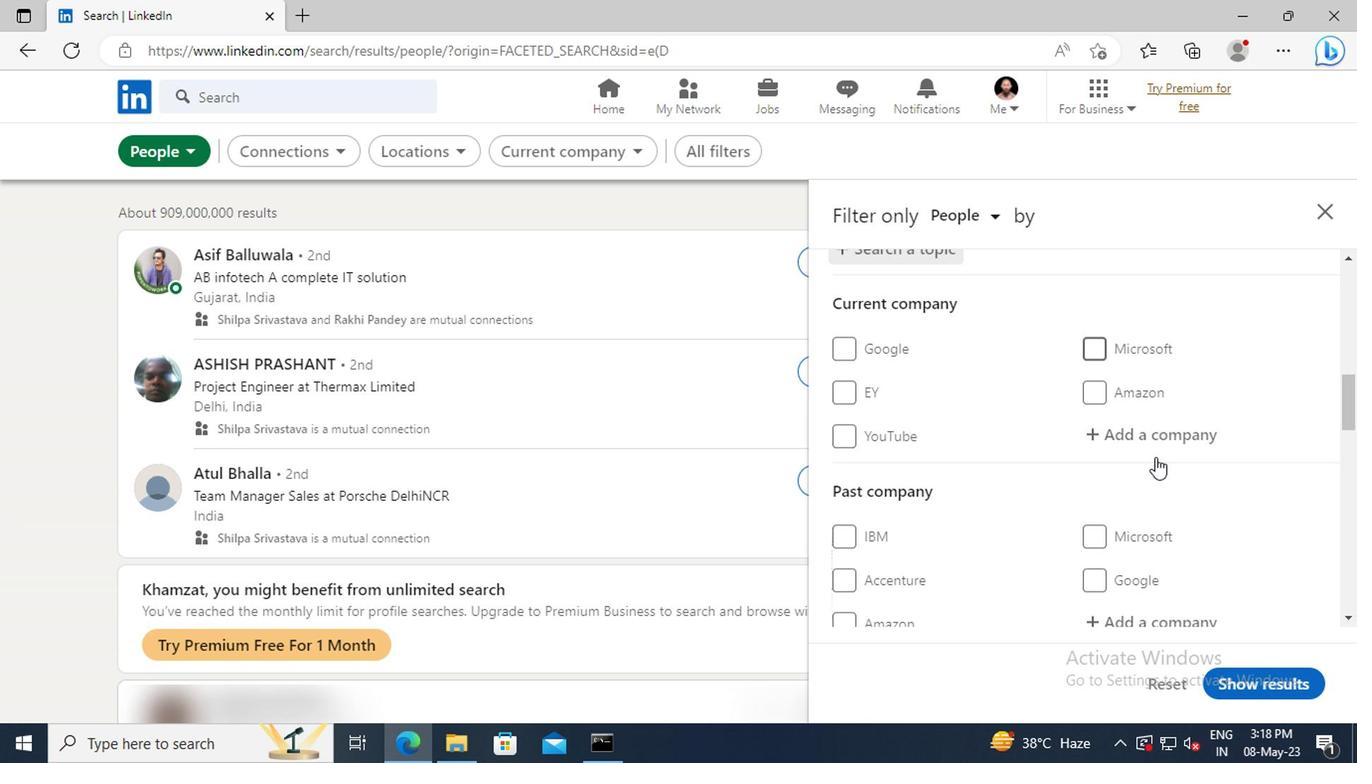 
Action: Mouse scrolled (1150, 455) with delta (0, -1)
Screenshot: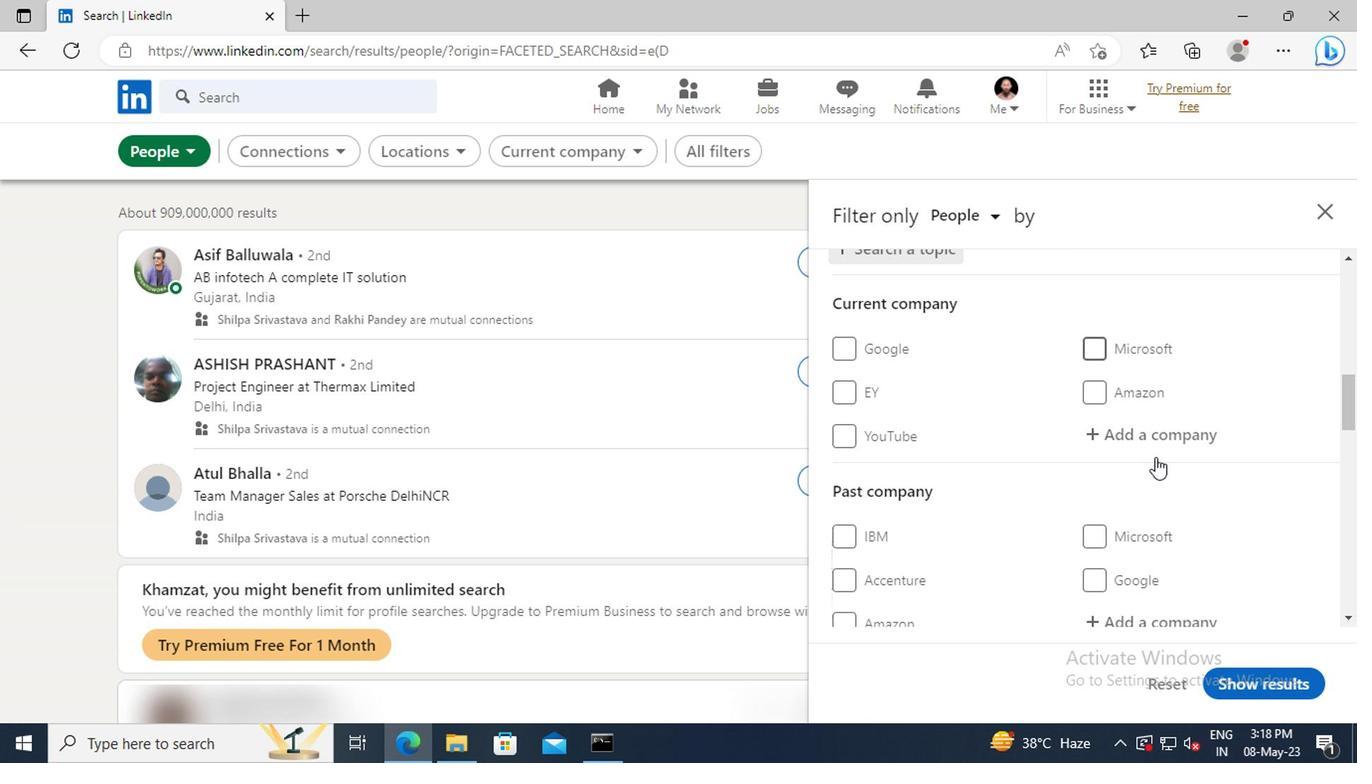 
Action: Mouse scrolled (1150, 455) with delta (0, -1)
Screenshot: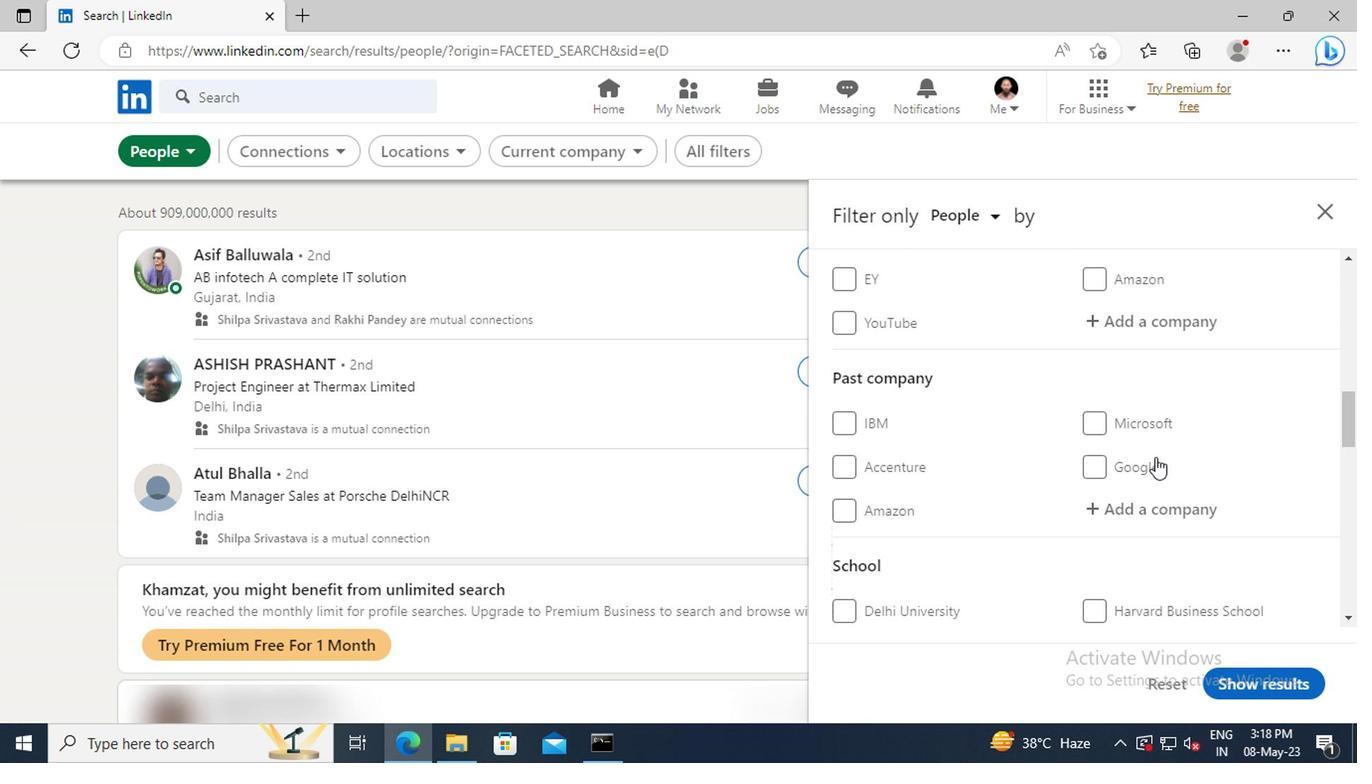 
Action: Mouse scrolled (1150, 455) with delta (0, -1)
Screenshot: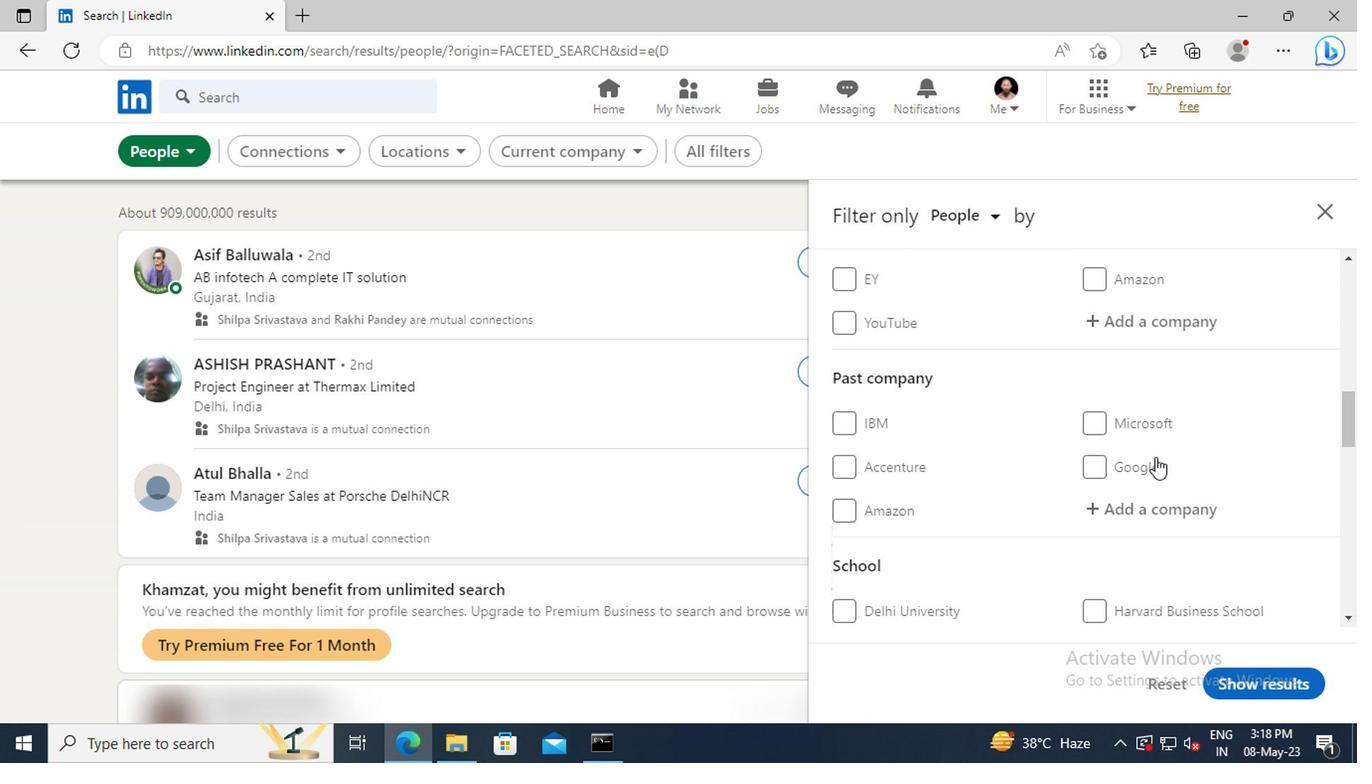 
Action: Mouse scrolled (1150, 455) with delta (0, -1)
Screenshot: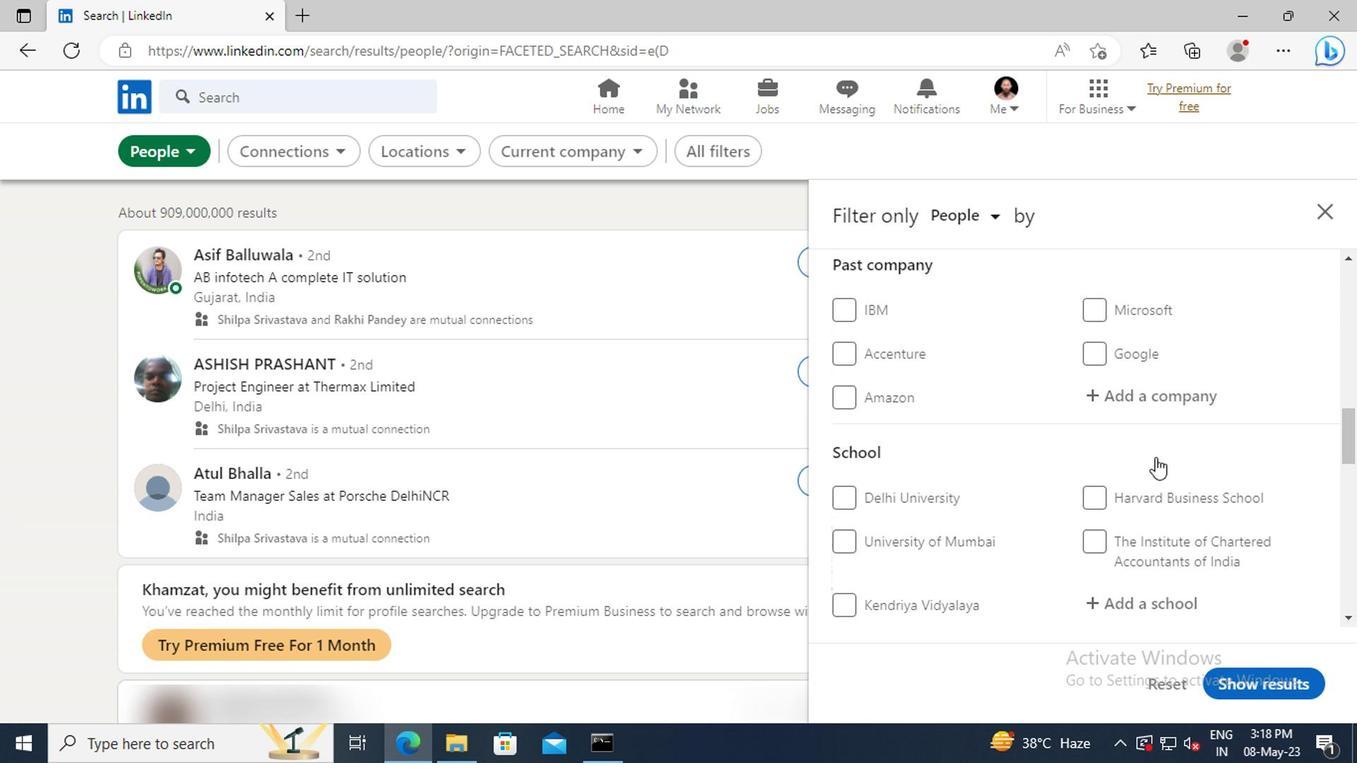 
Action: Mouse scrolled (1150, 455) with delta (0, -1)
Screenshot: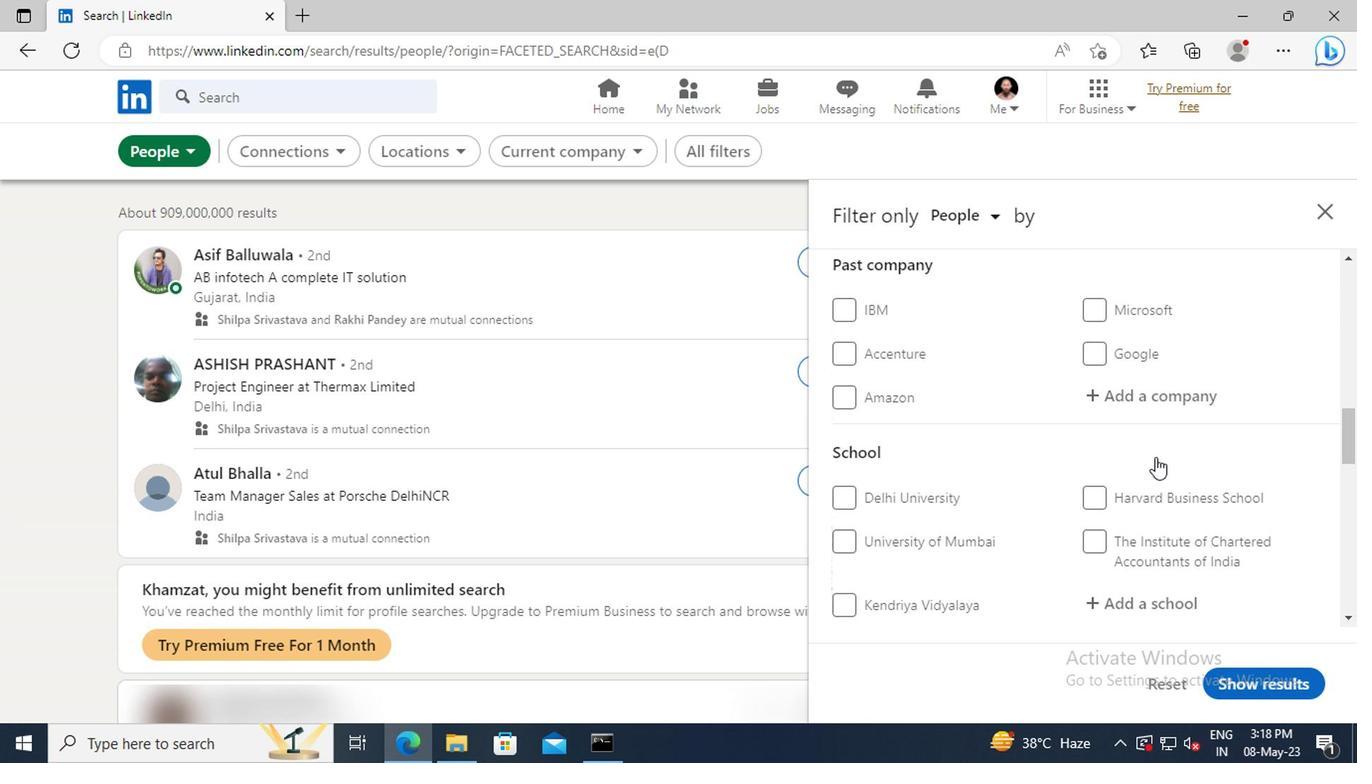 
Action: Mouse scrolled (1150, 455) with delta (0, -1)
Screenshot: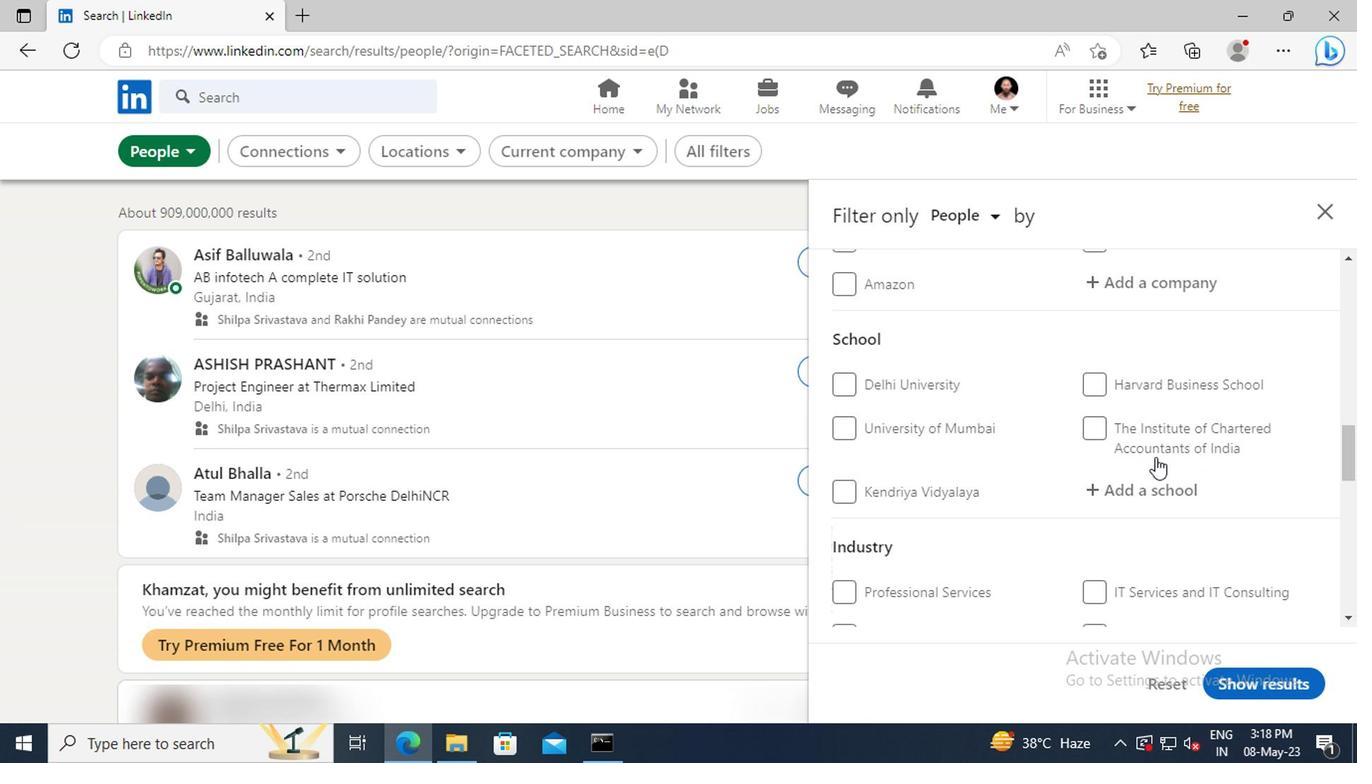 
Action: Mouse scrolled (1150, 455) with delta (0, -1)
Screenshot: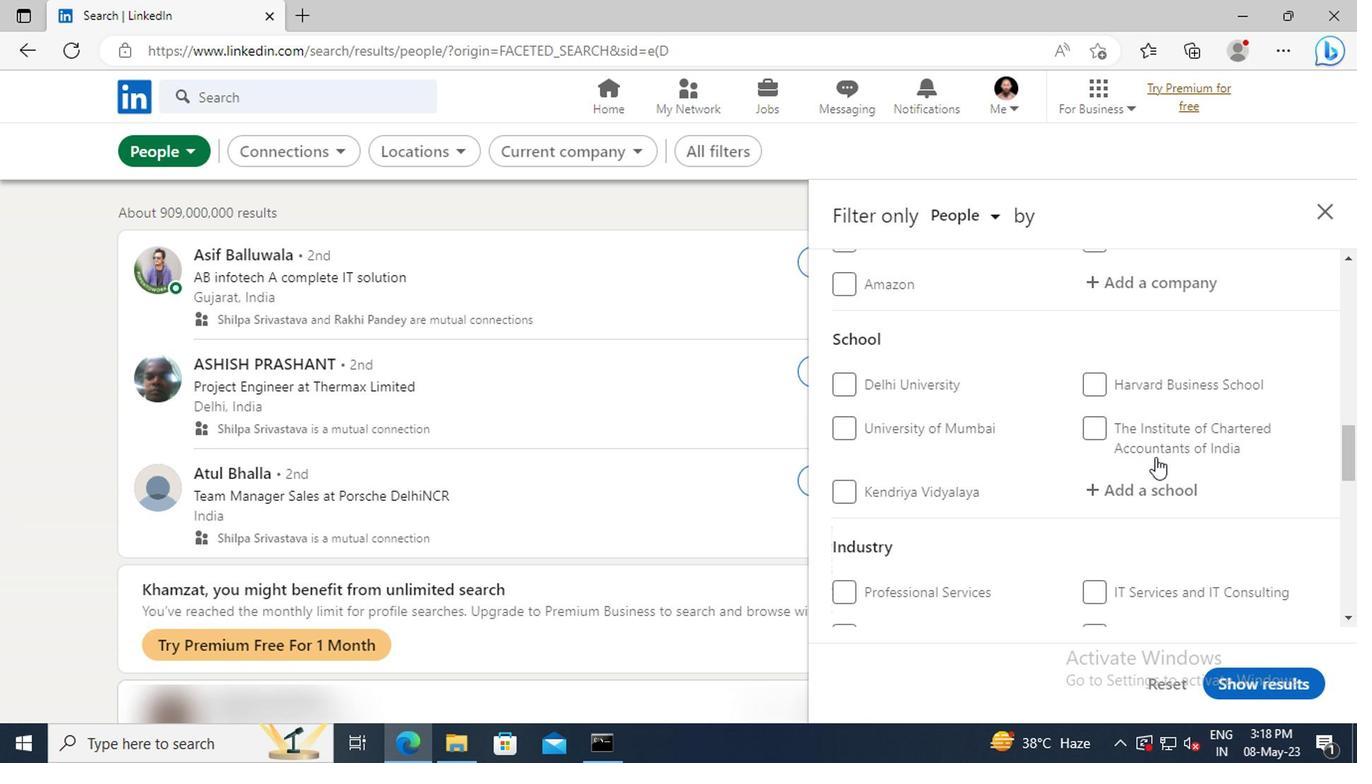 
Action: Mouse scrolled (1150, 455) with delta (0, -1)
Screenshot: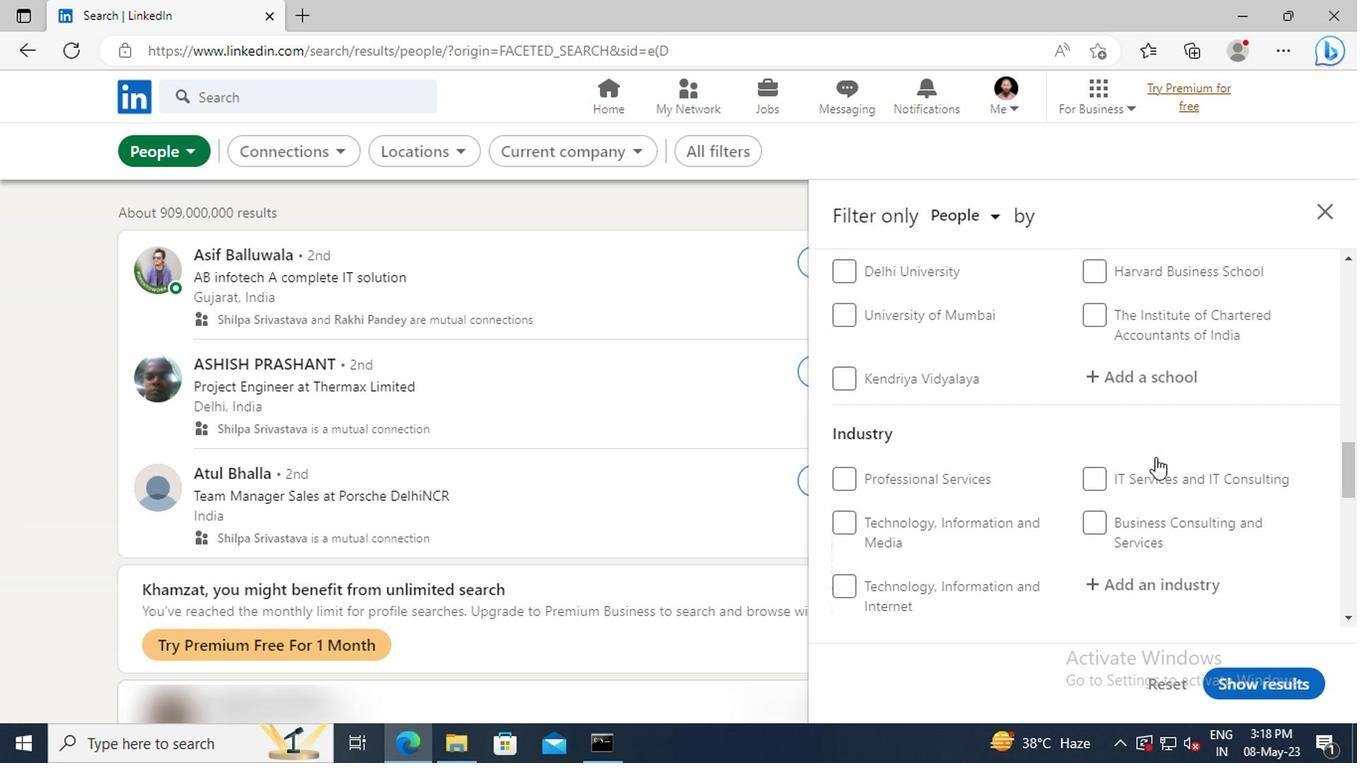 
Action: Mouse scrolled (1150, 455) with delta (0, -1)
Screenshot: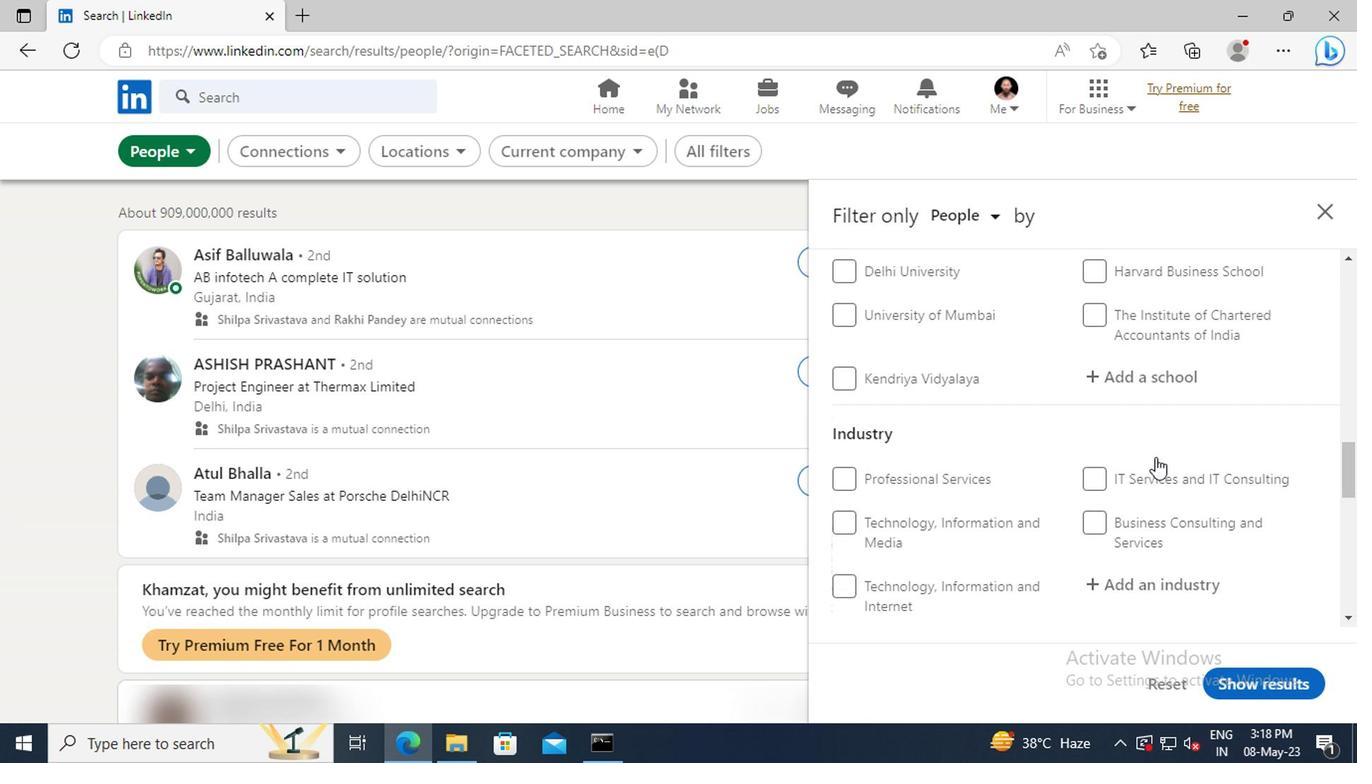 
Action: Mouse scrolled (1150, 455) with delta (0, -1)
Screenshot: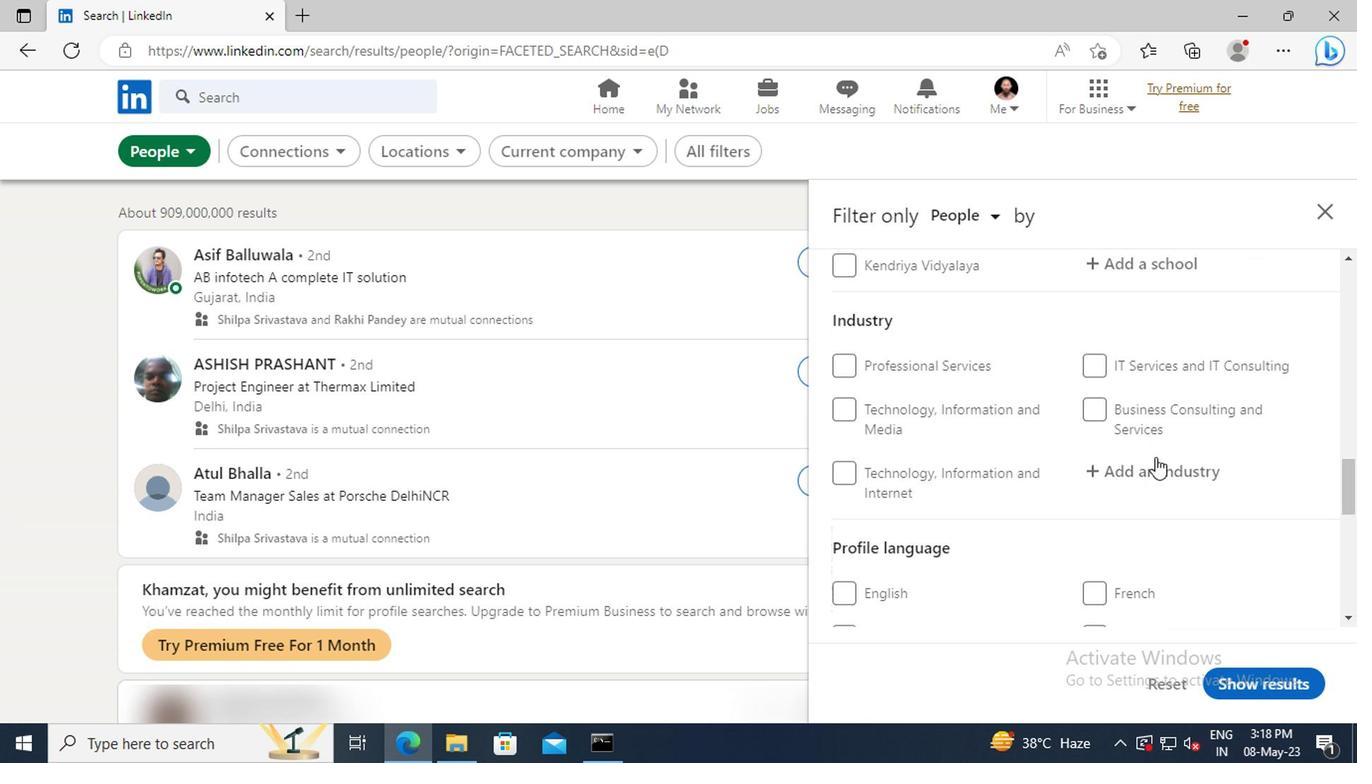 
Action: Mouse scrolled (1150, 455) with delta (0, -1)
Screenshot: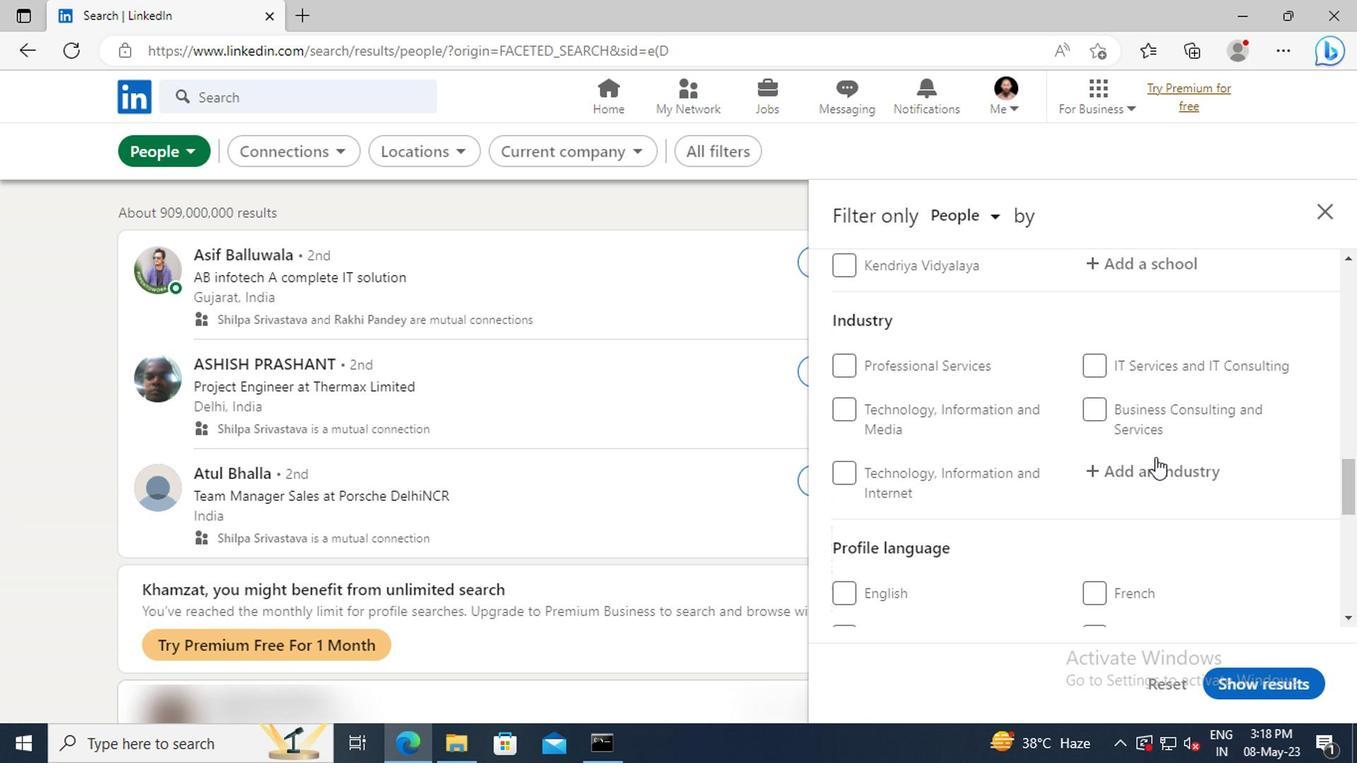 
Action: Mouse moved to (846, 484)
Screenshot: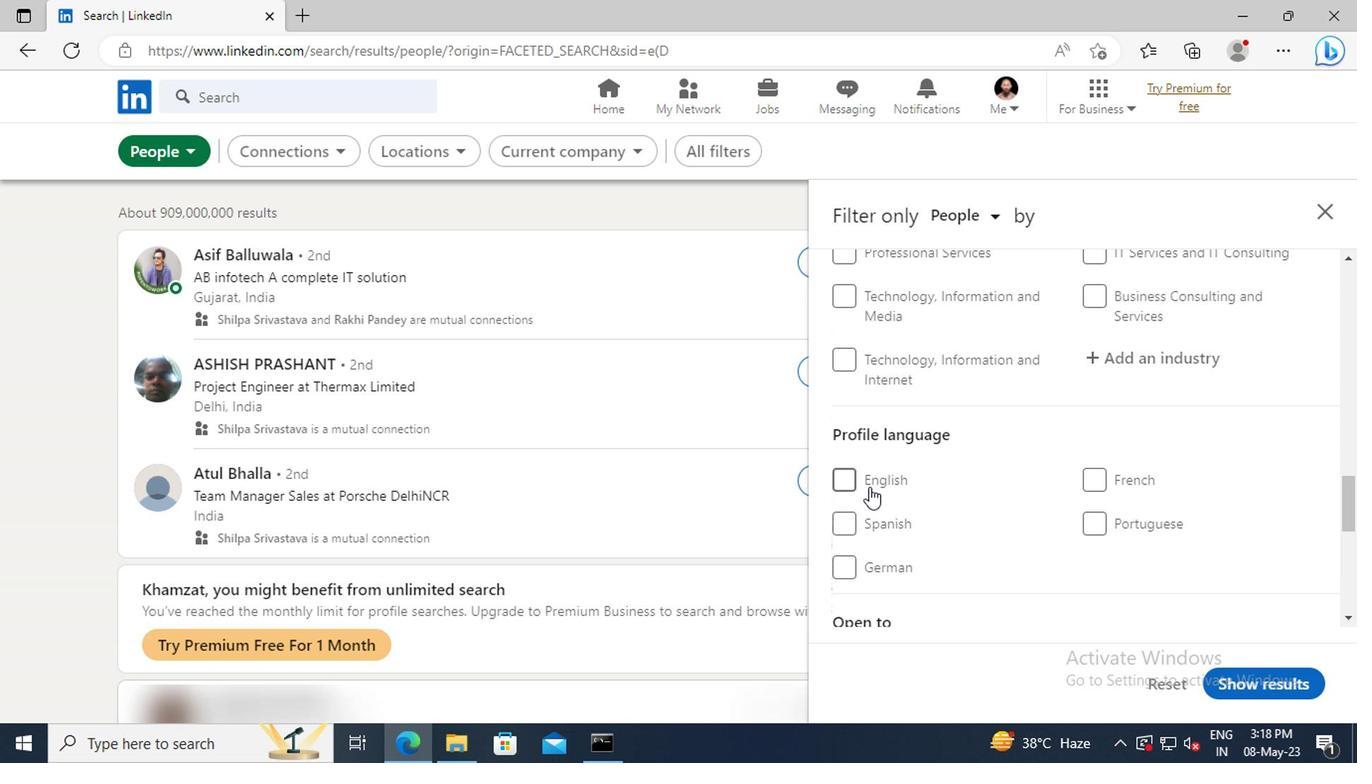 
Action: Mouse pressed left at (846, 484)
Screenshot: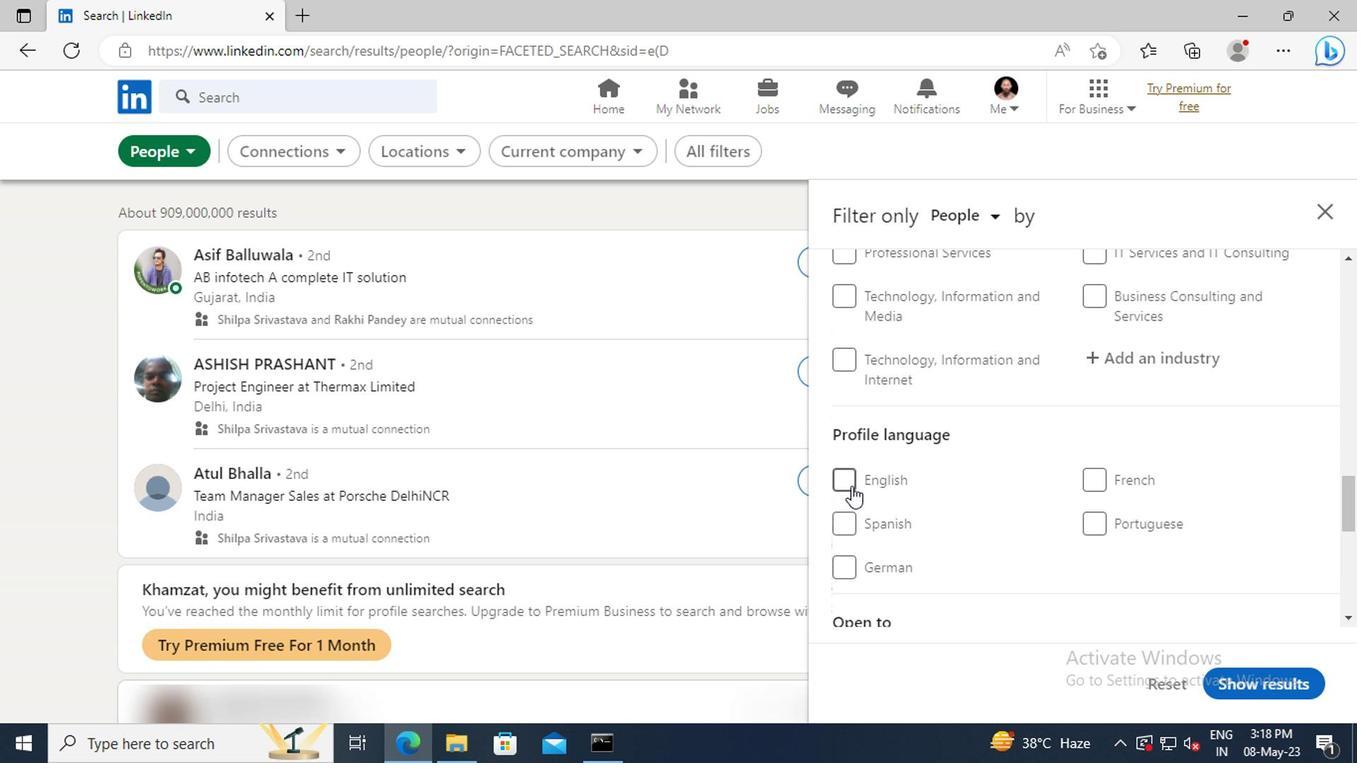 
Action: Mouse moved to (1142, 436)
Screenshot: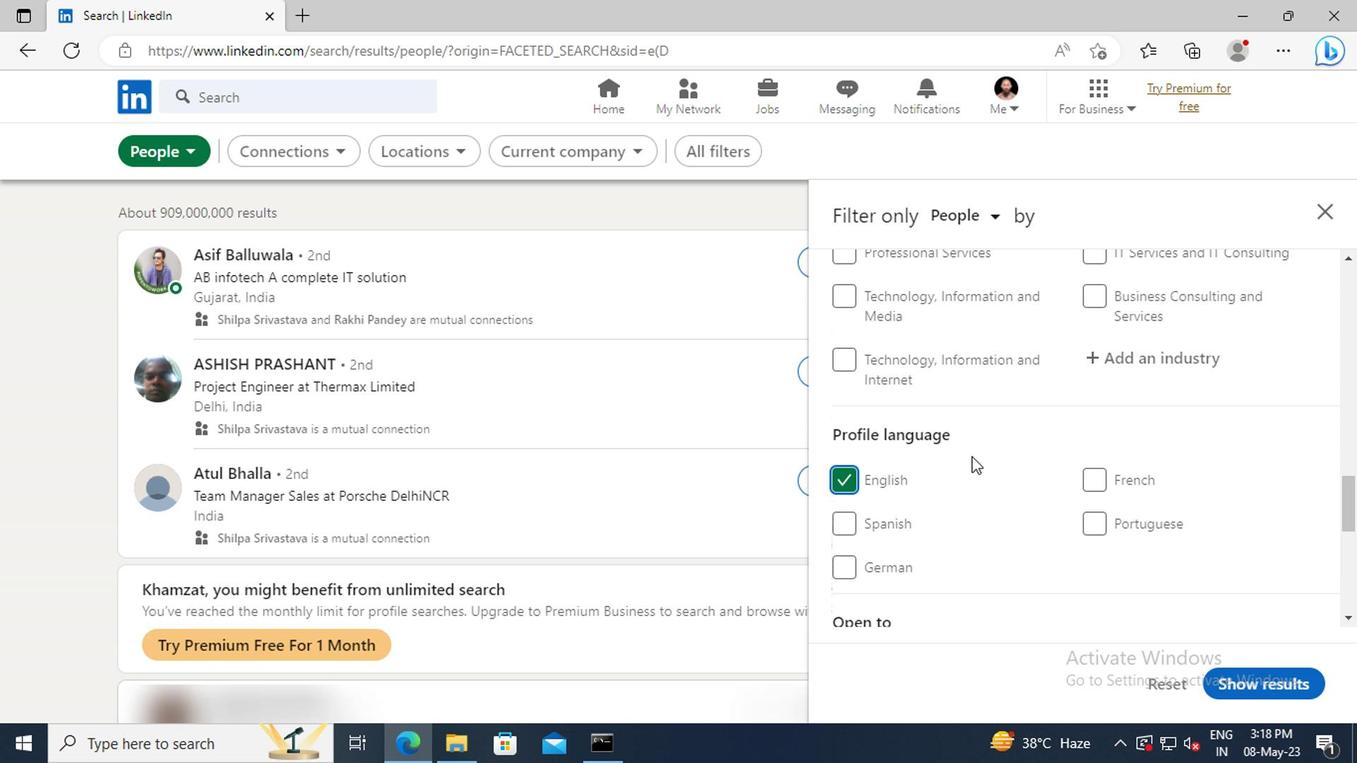 
Action: Mouse scrolled (1142, 437) with delta (0, 0)
Screenshot: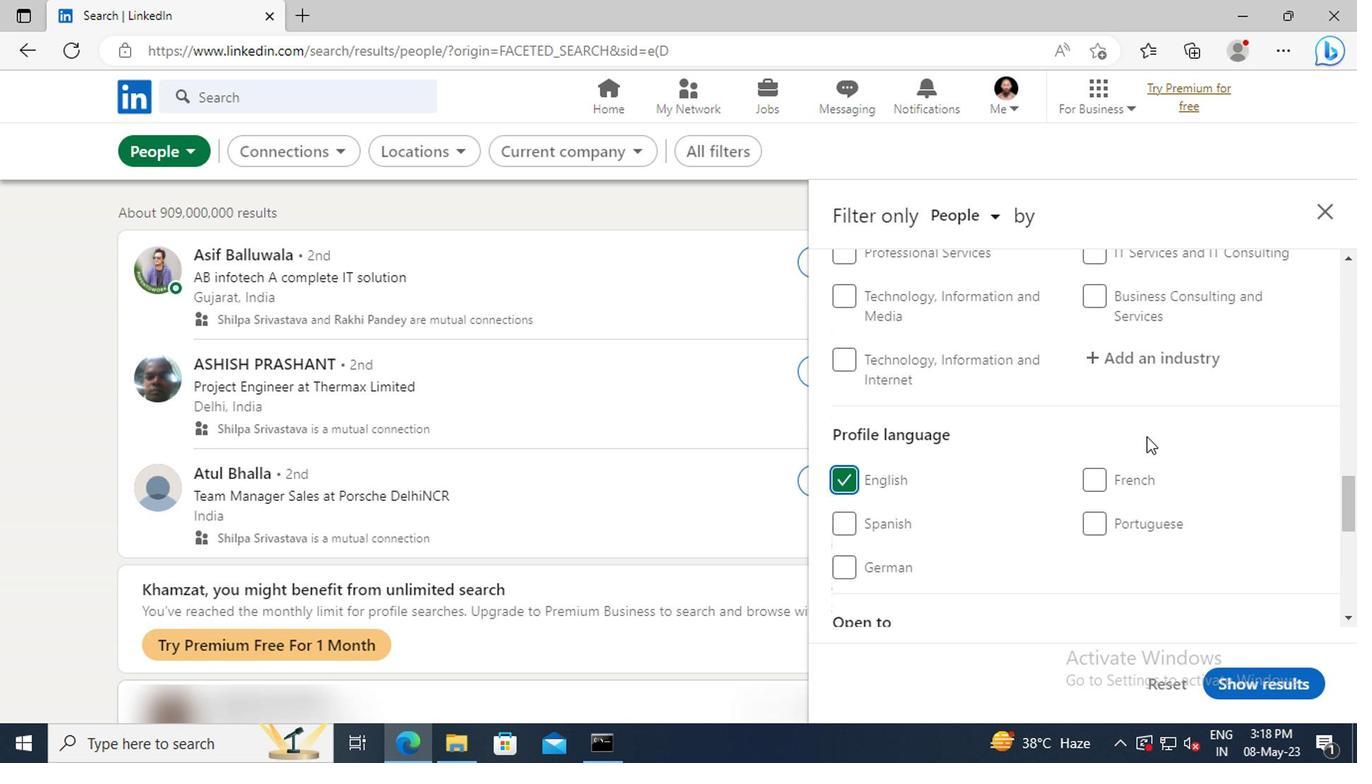 
Action: Mouse scrolled (1142, 437) with delta (0, 0)
Screenshot: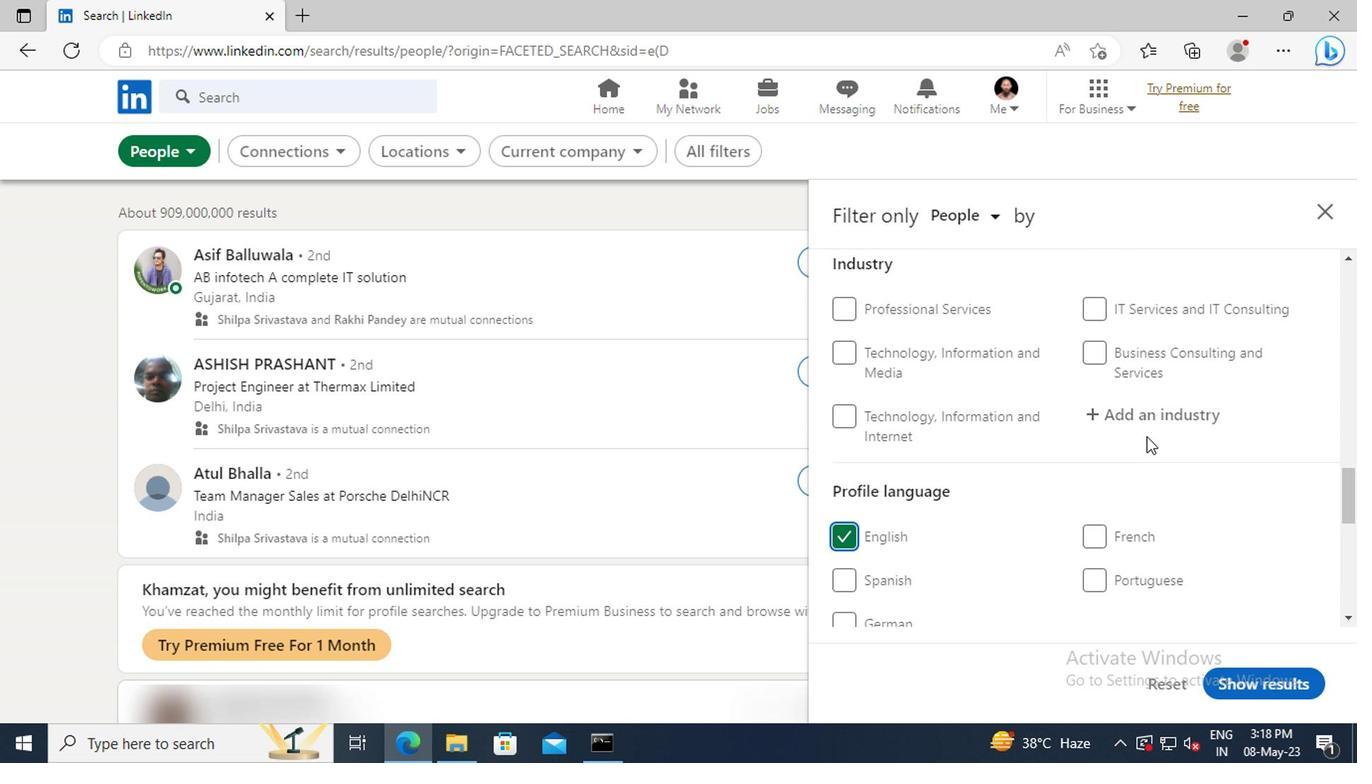
Action: Mouse scrolled (1142, 437) with delta (0, 0)
Screenshot: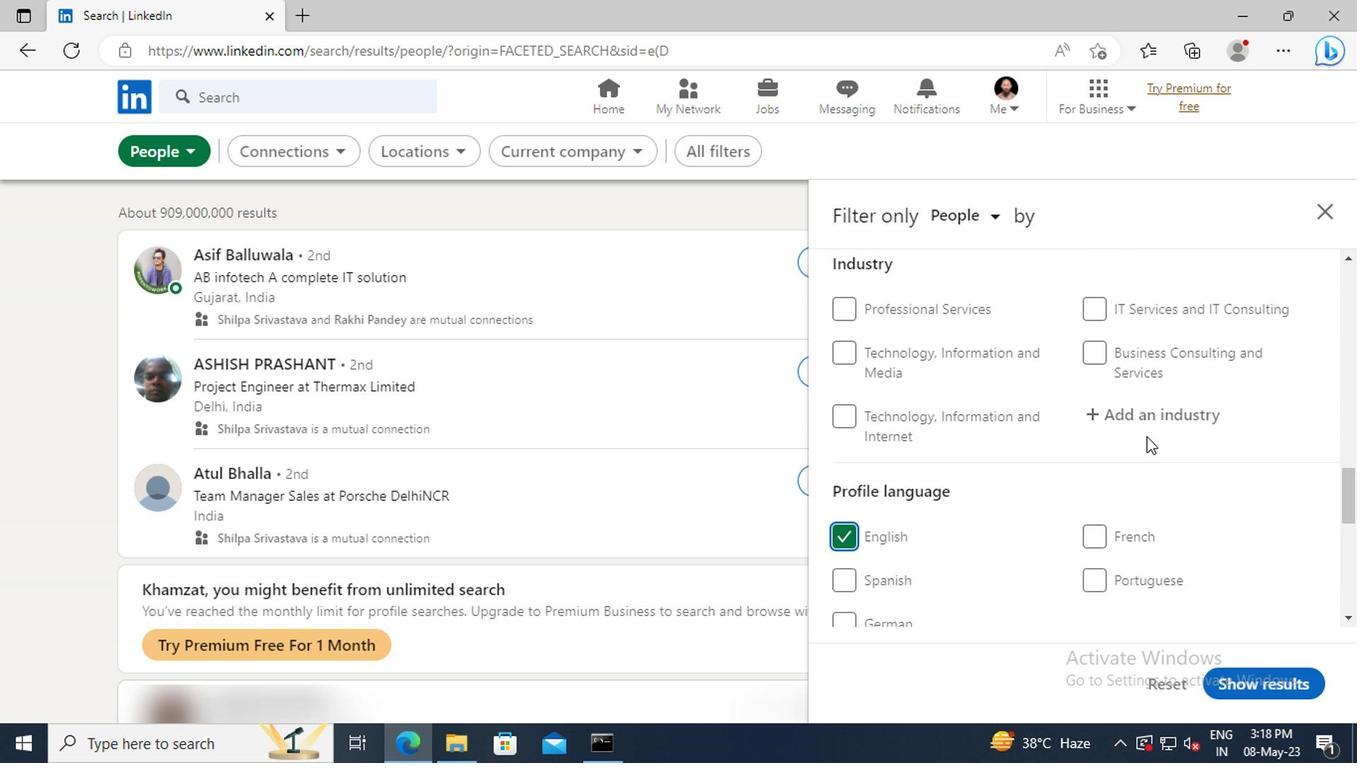 
Action: Mouse scrolled (1142, 437) with delta (0, 0)
Screenshot: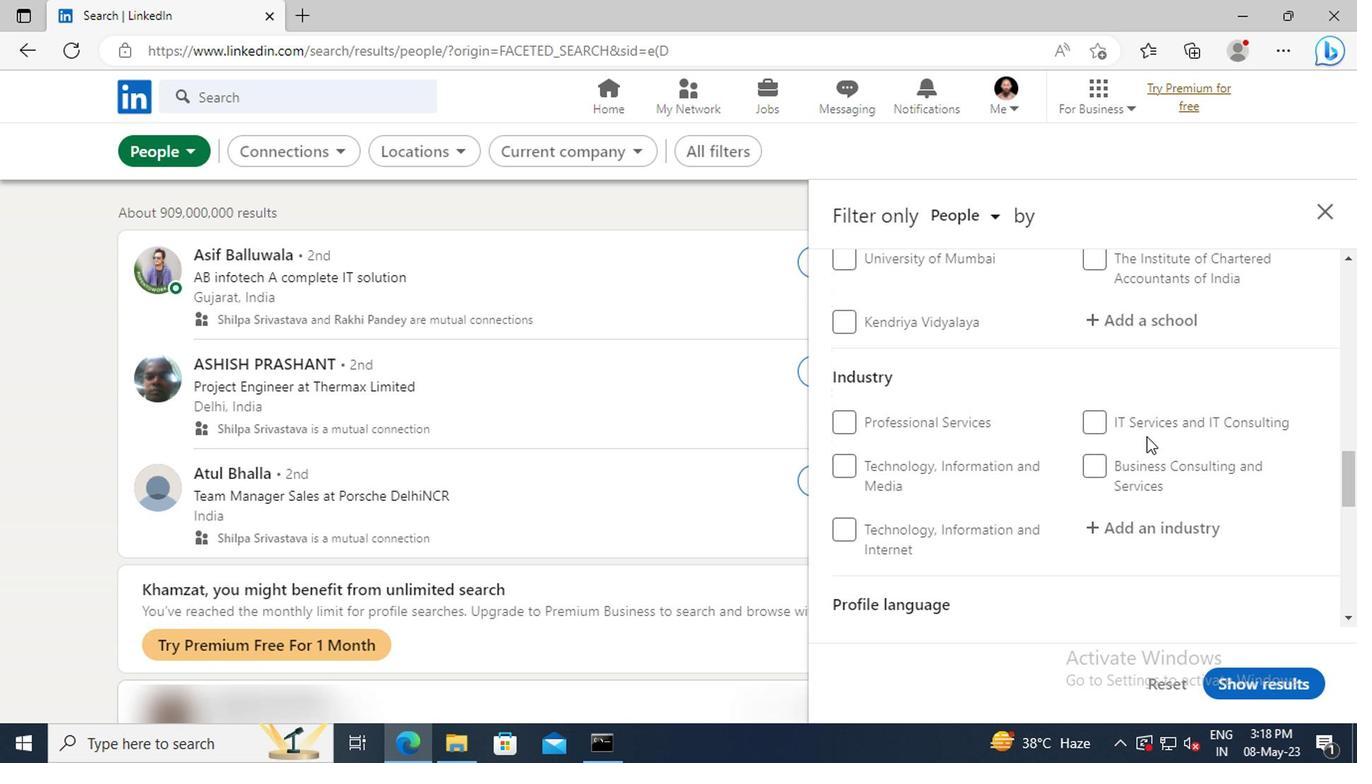 
Action: Mouse scrolled (1142, 437) with delta (0, 0)
Screenshot: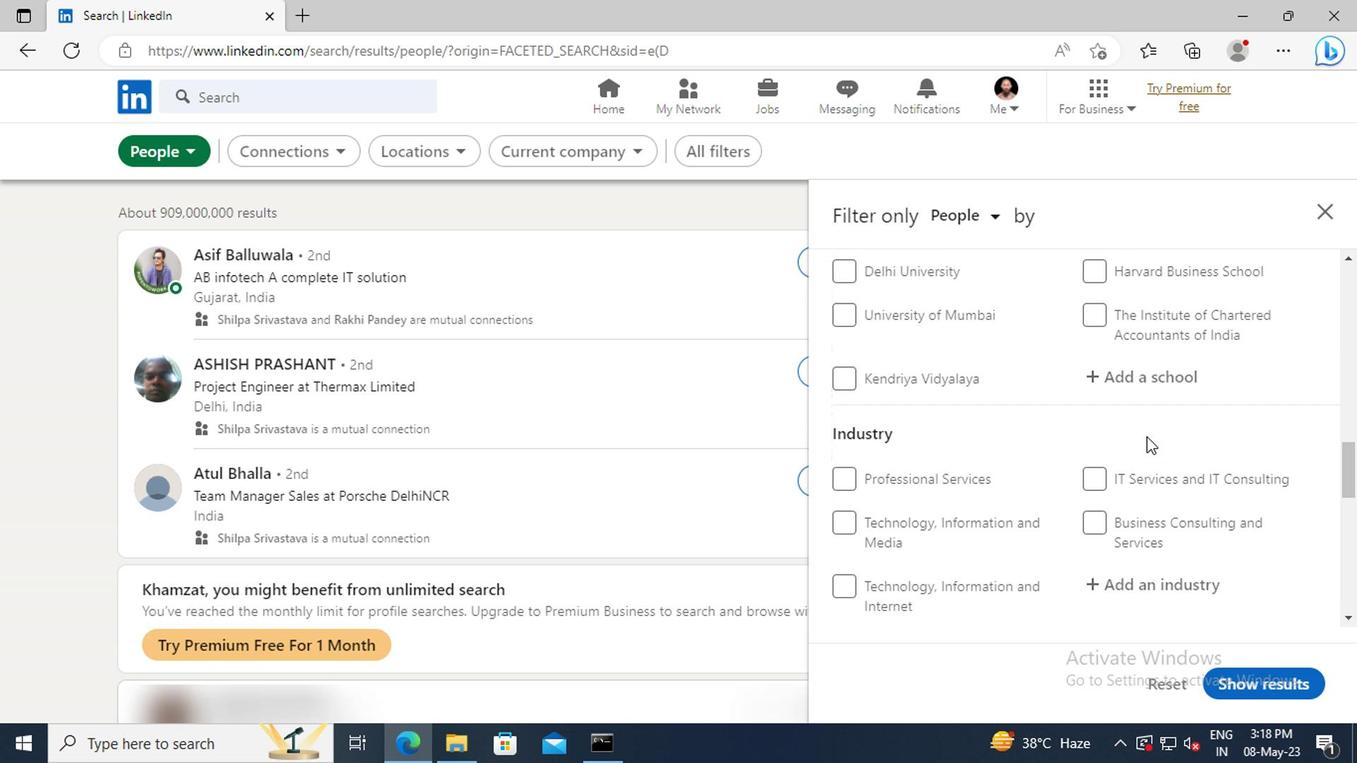 
Action: Mouse scrolled (1142, 437) with delta (0, 0)
Screenshot: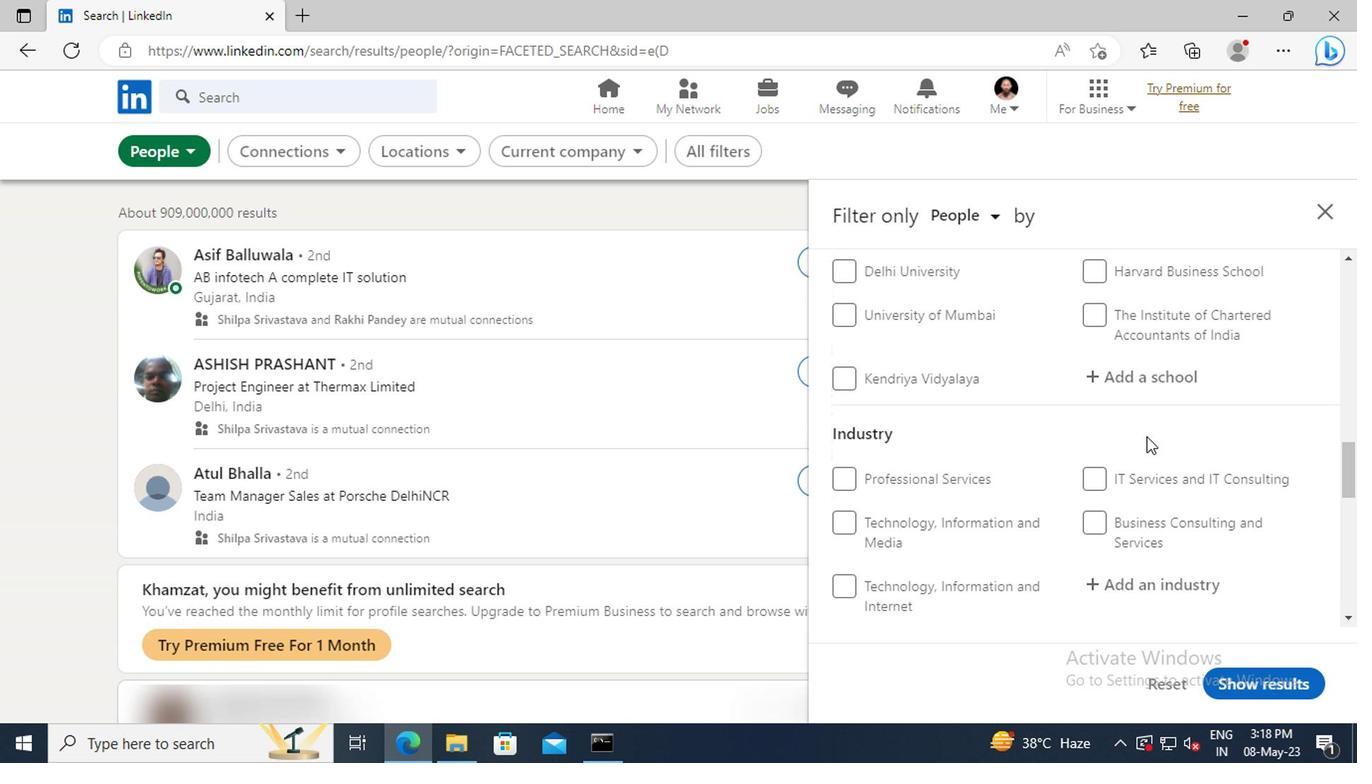 
Action: Mouse moved to (1142, 435)
Screenshot: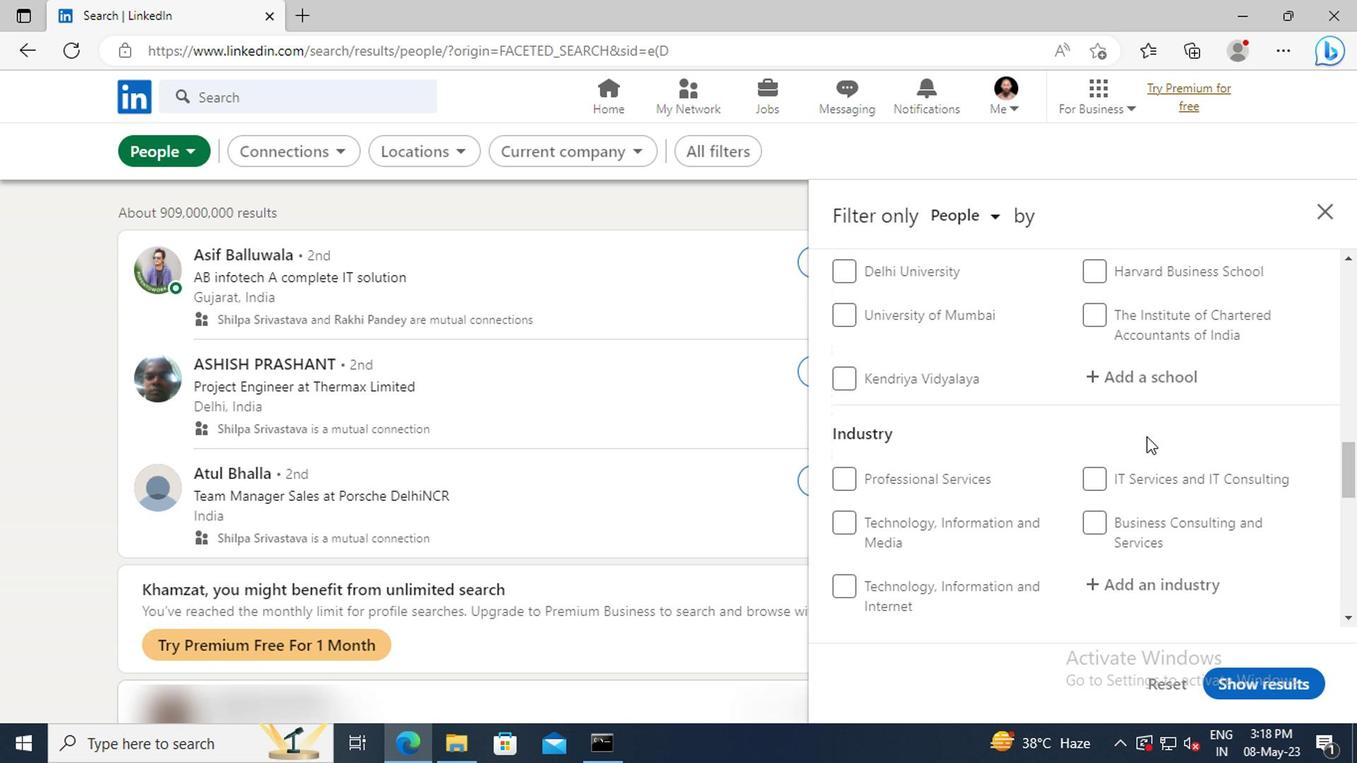 
Action: Mouse scrolled (1142, 436) with delta (0, 1)
Screenshot: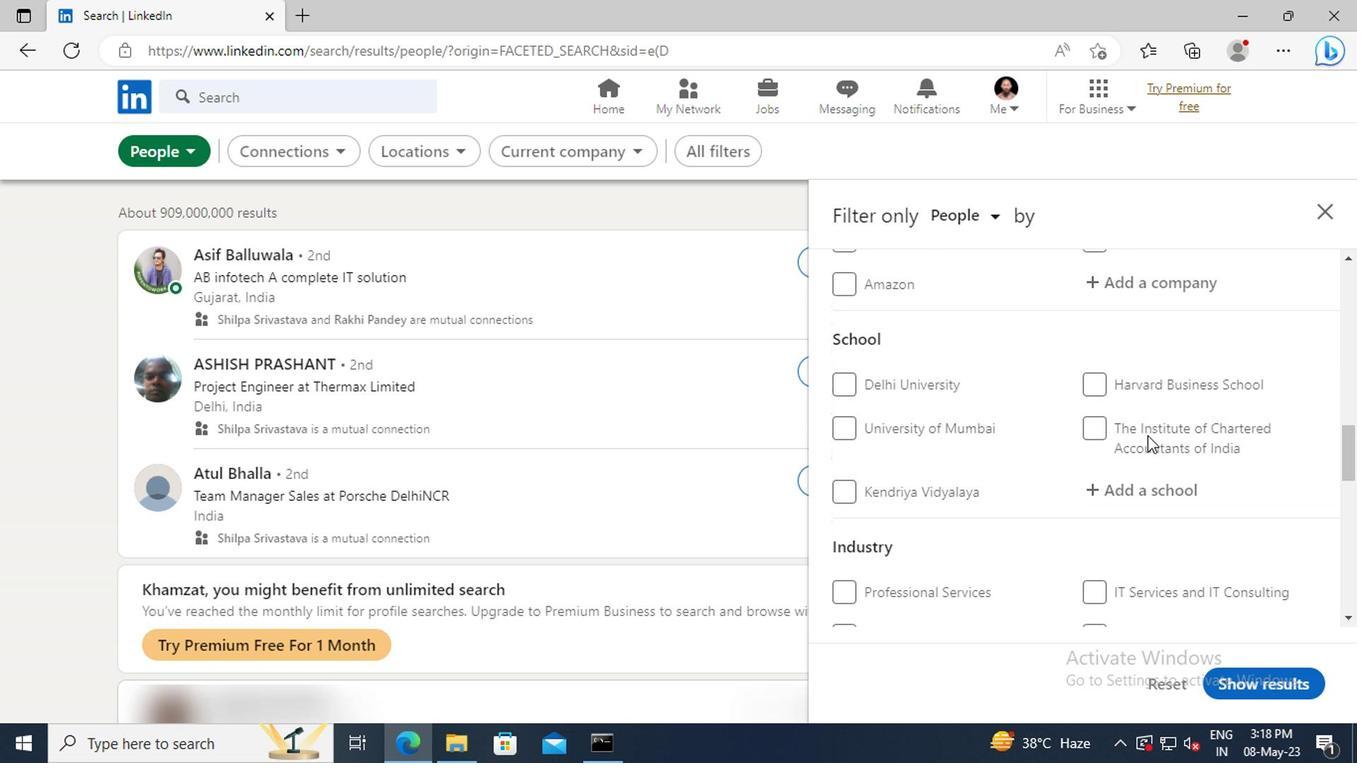 
Action: Mouse scrolled (1142, 436) with delta (0, 1)
Screenshot: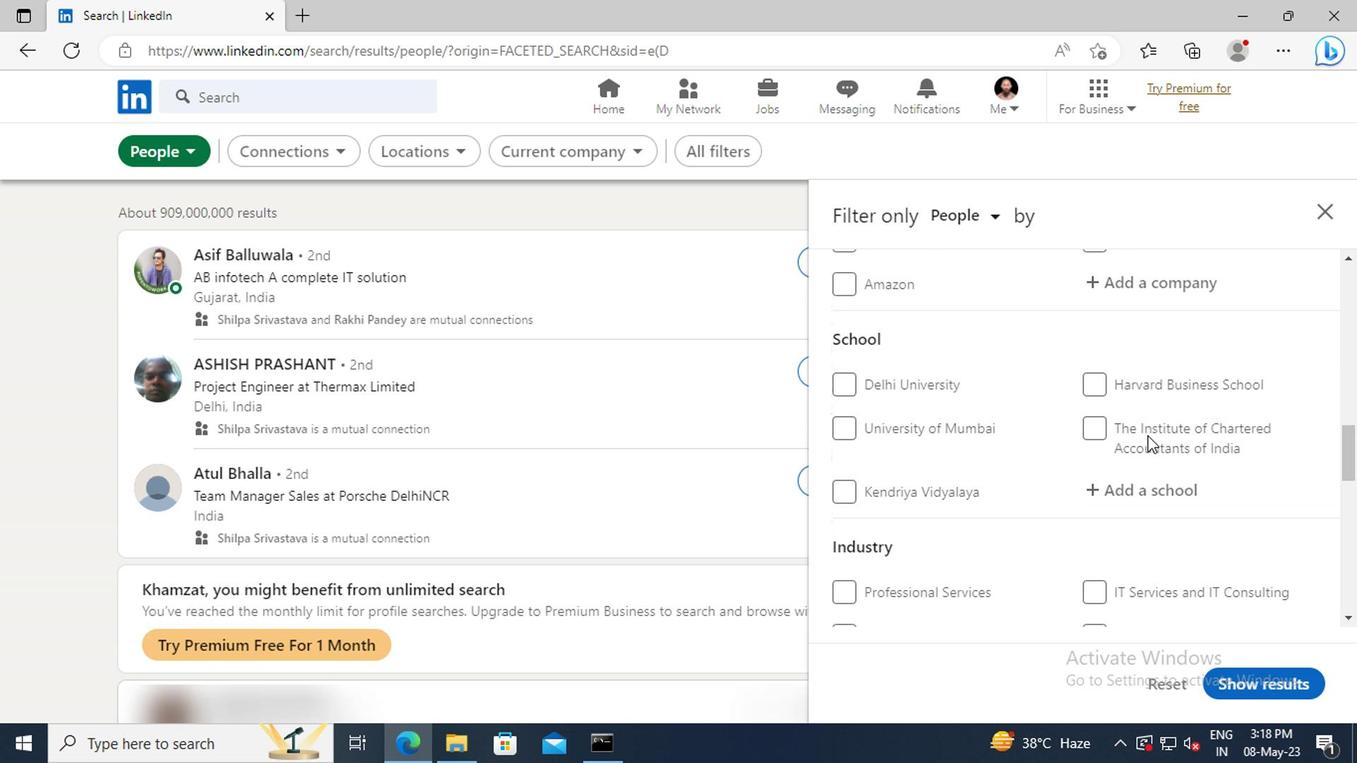 
Action: Mouse scrolled (1142, 436) with delta (0, 1)
Screenshot: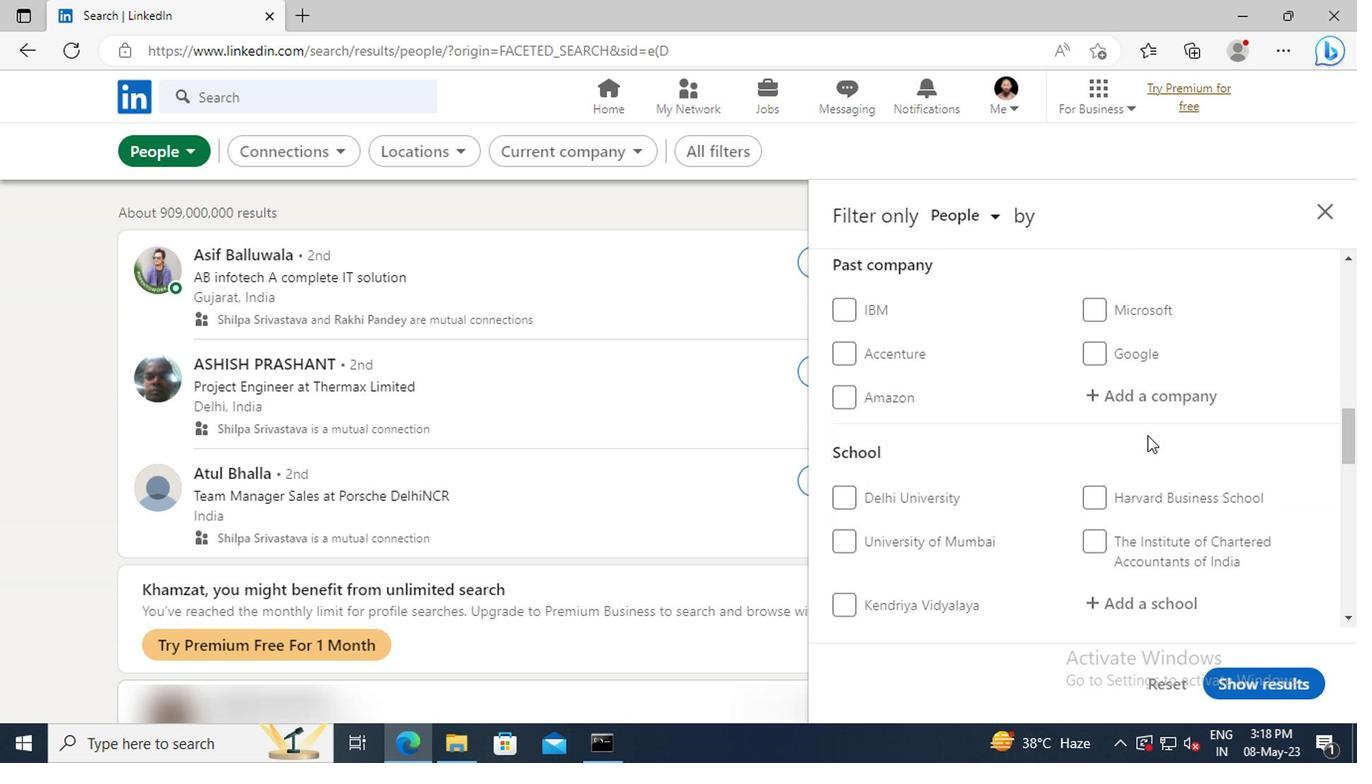 
Action: Mouse scrolled (1142, 436) with delta (0, 1)
Screenshot: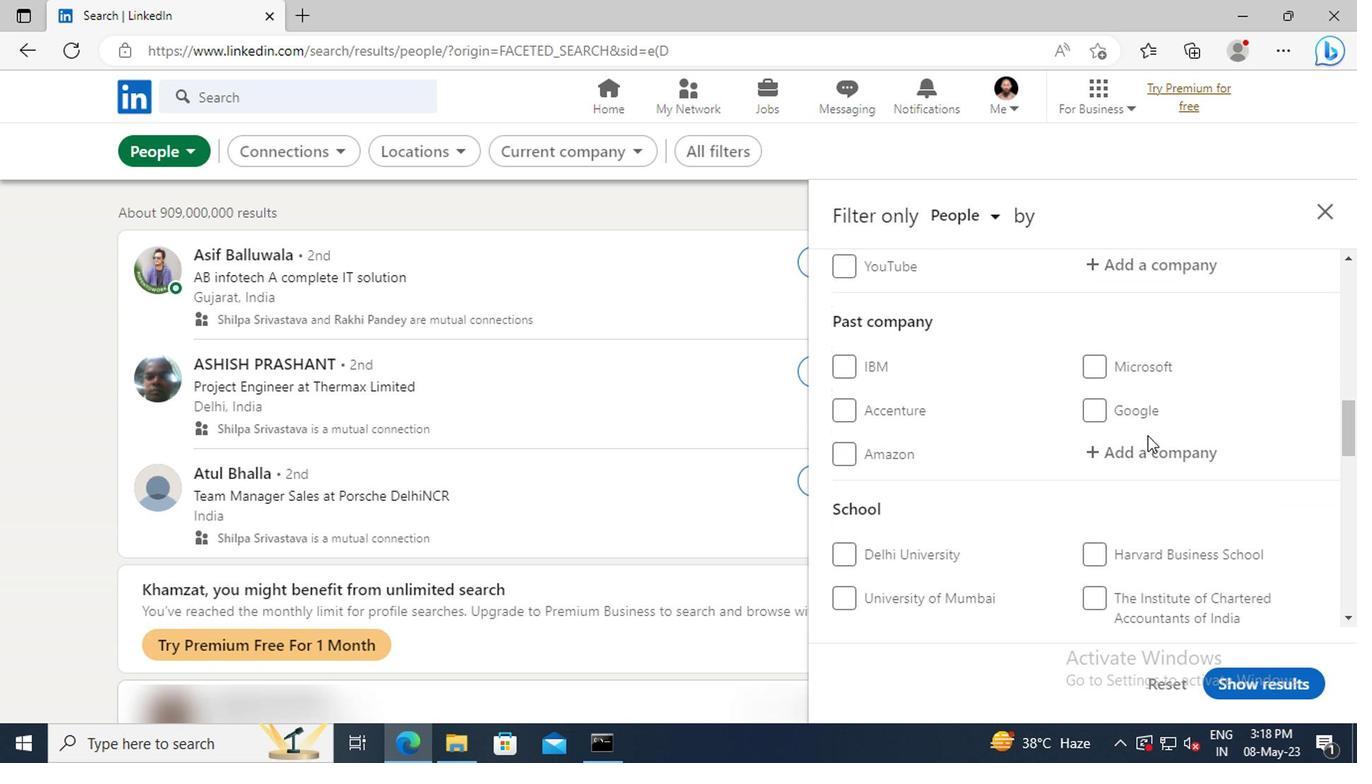 
Action: Mouse scrolled (1142, 436) with delta (0, 1)
Screenshot: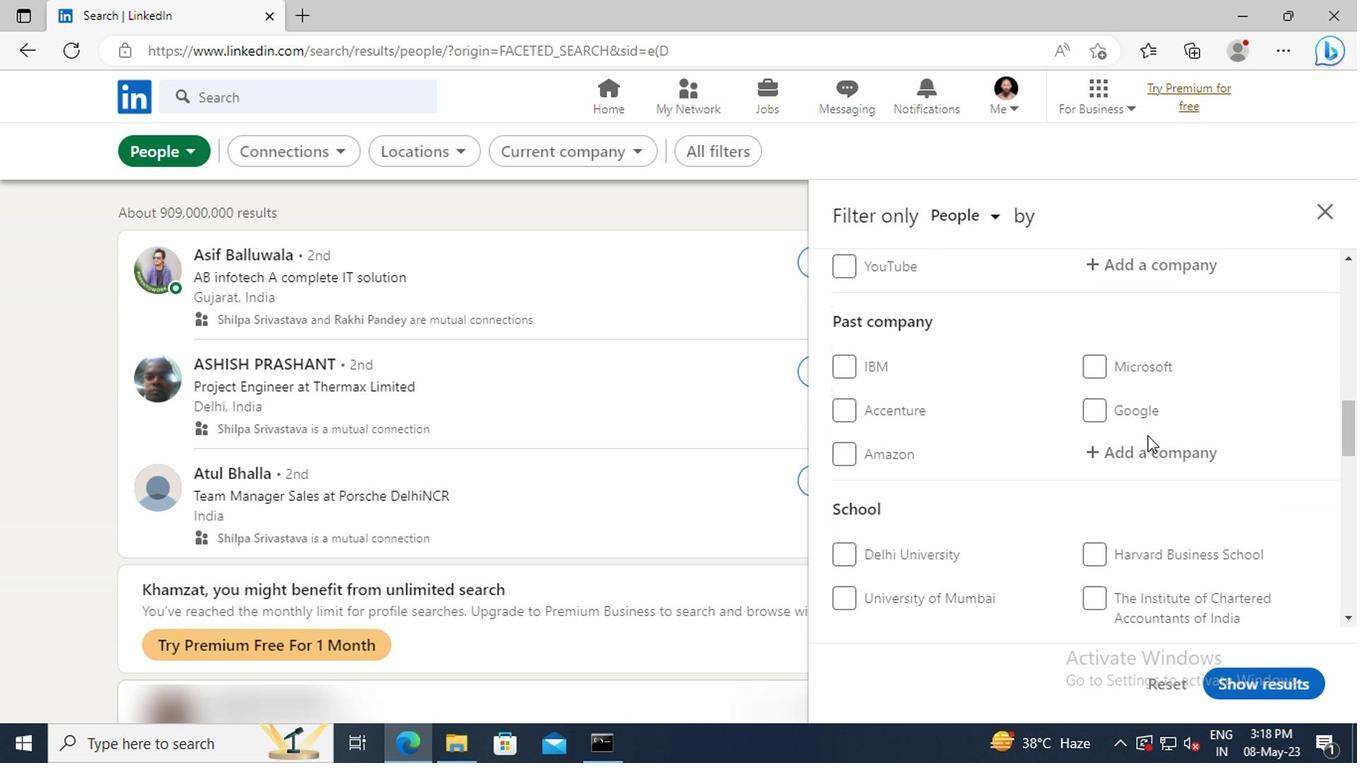 
Action: Mouse scrolled (1142, 436) with delta (0, 1)
Screenshot: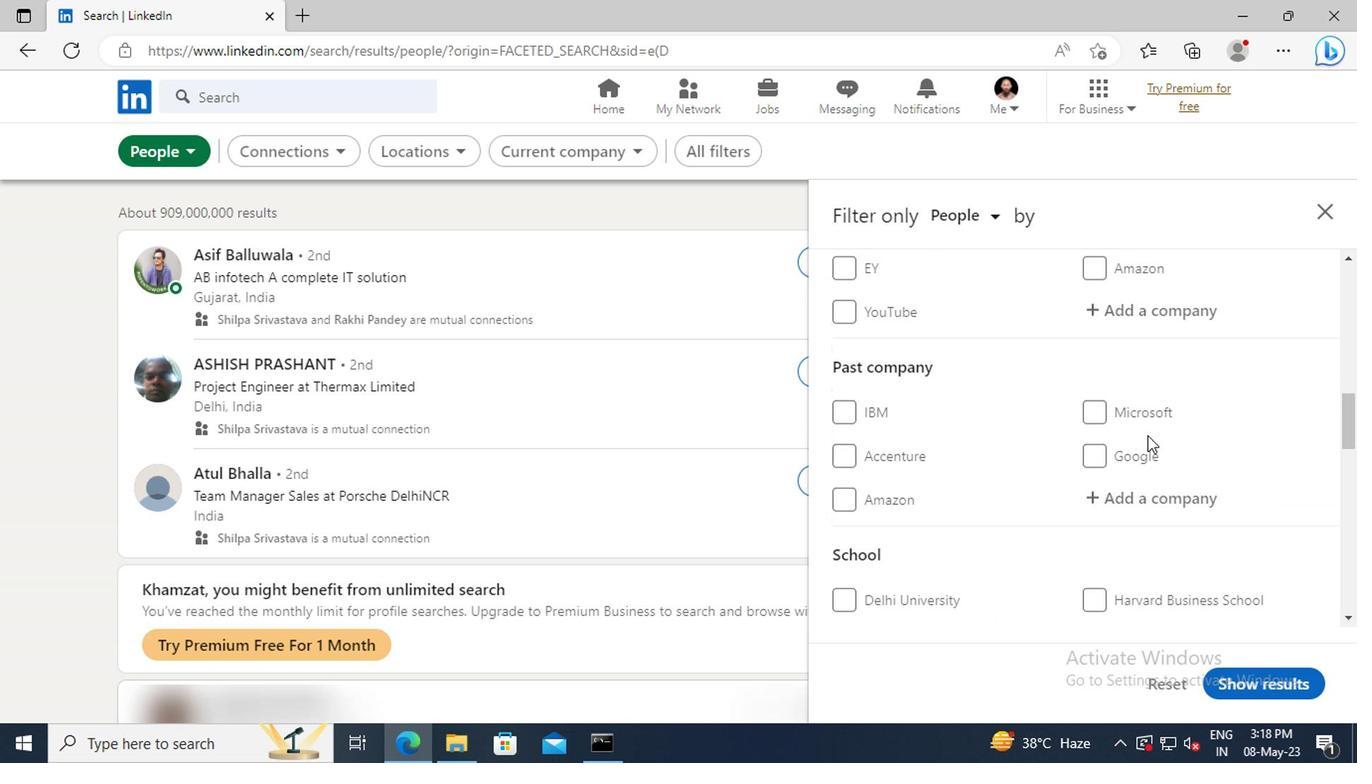 
Action: Mouse moved to (1130, 435)
Screenshot: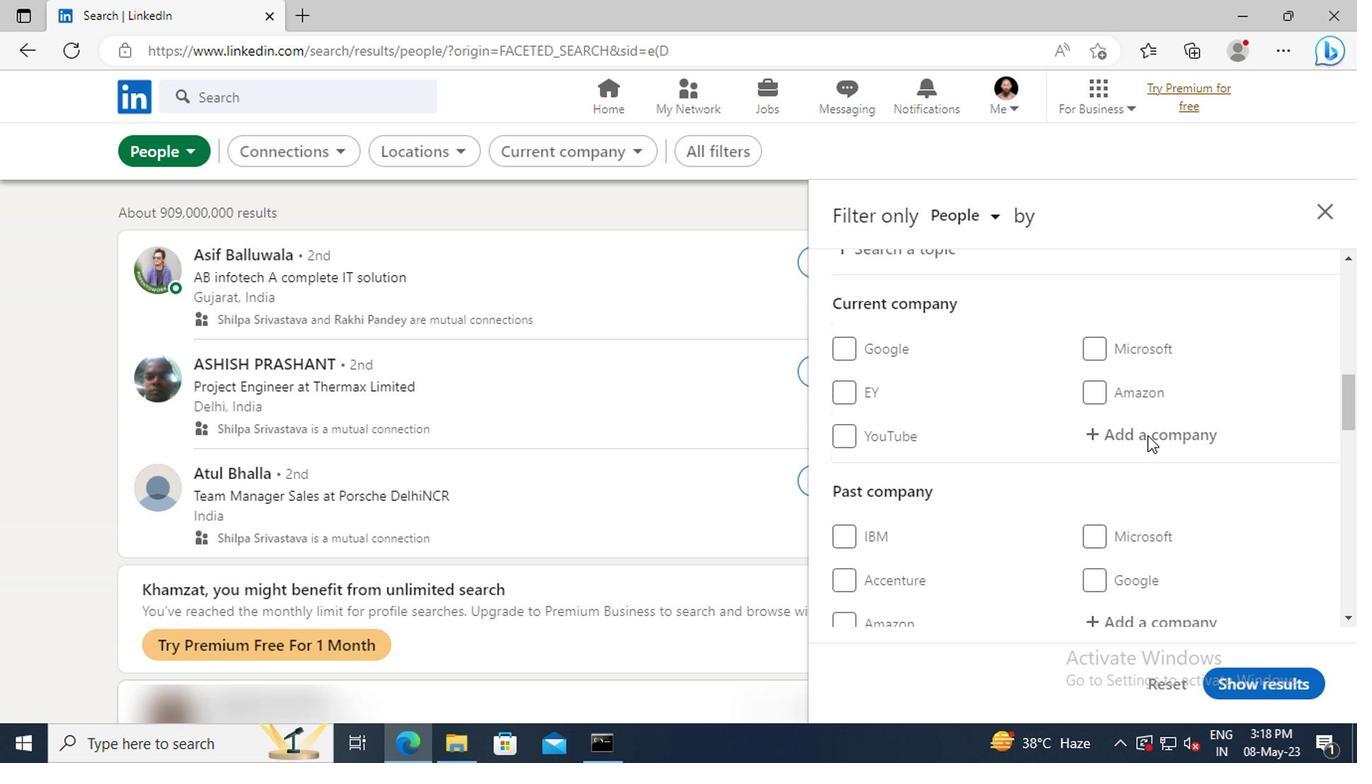 
Action: Mouse pressed left at (1130, 435)
Screenshot: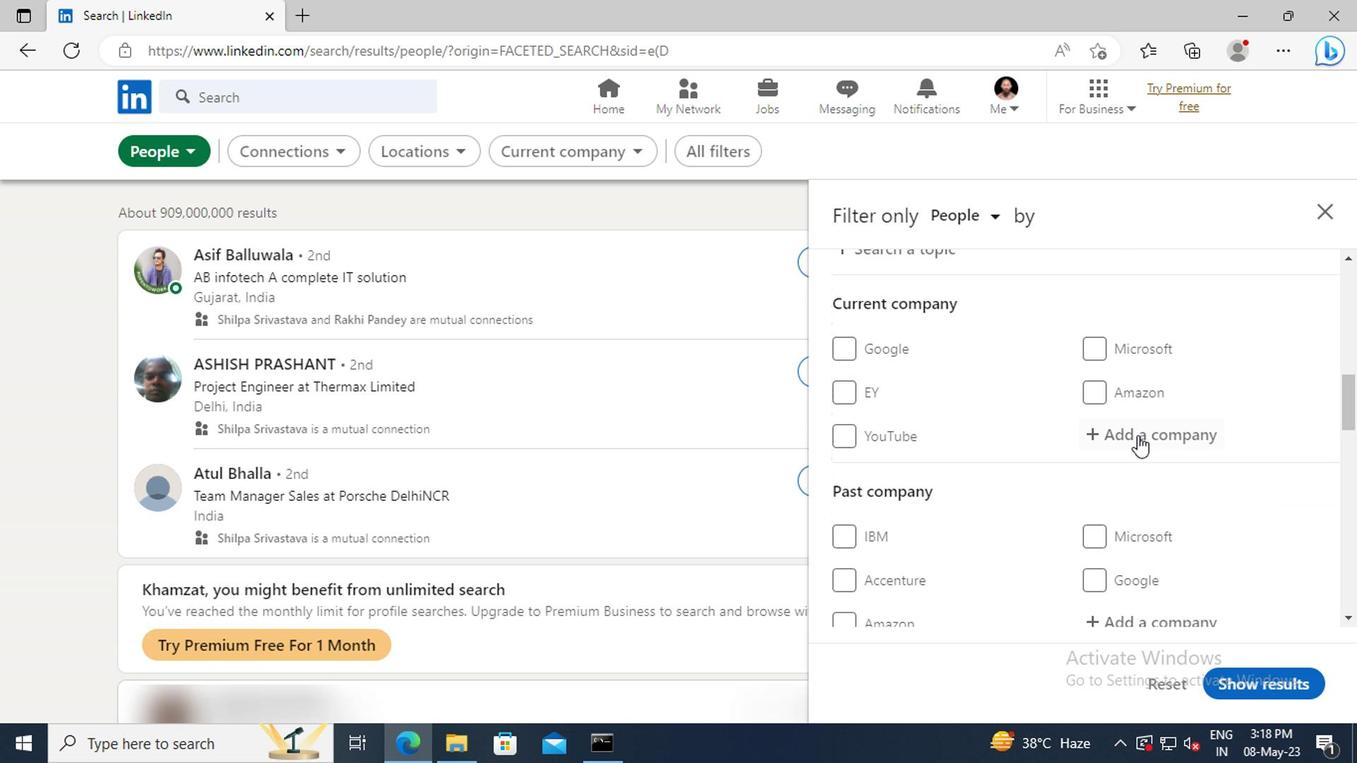 
Action: Key pressed <Key.shift>ATLASSIAN
Screenshot: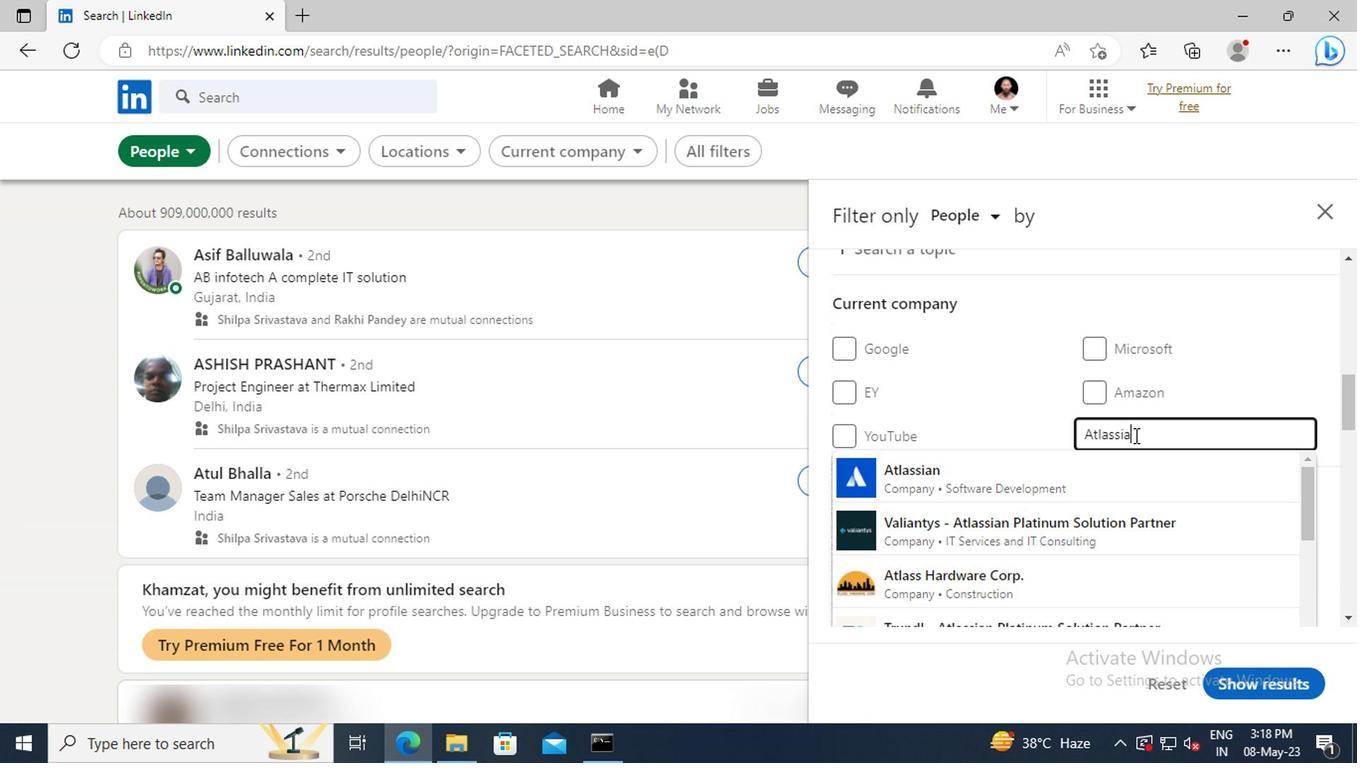 
Action: Mouse moved to (1125, 462)
Screenshot: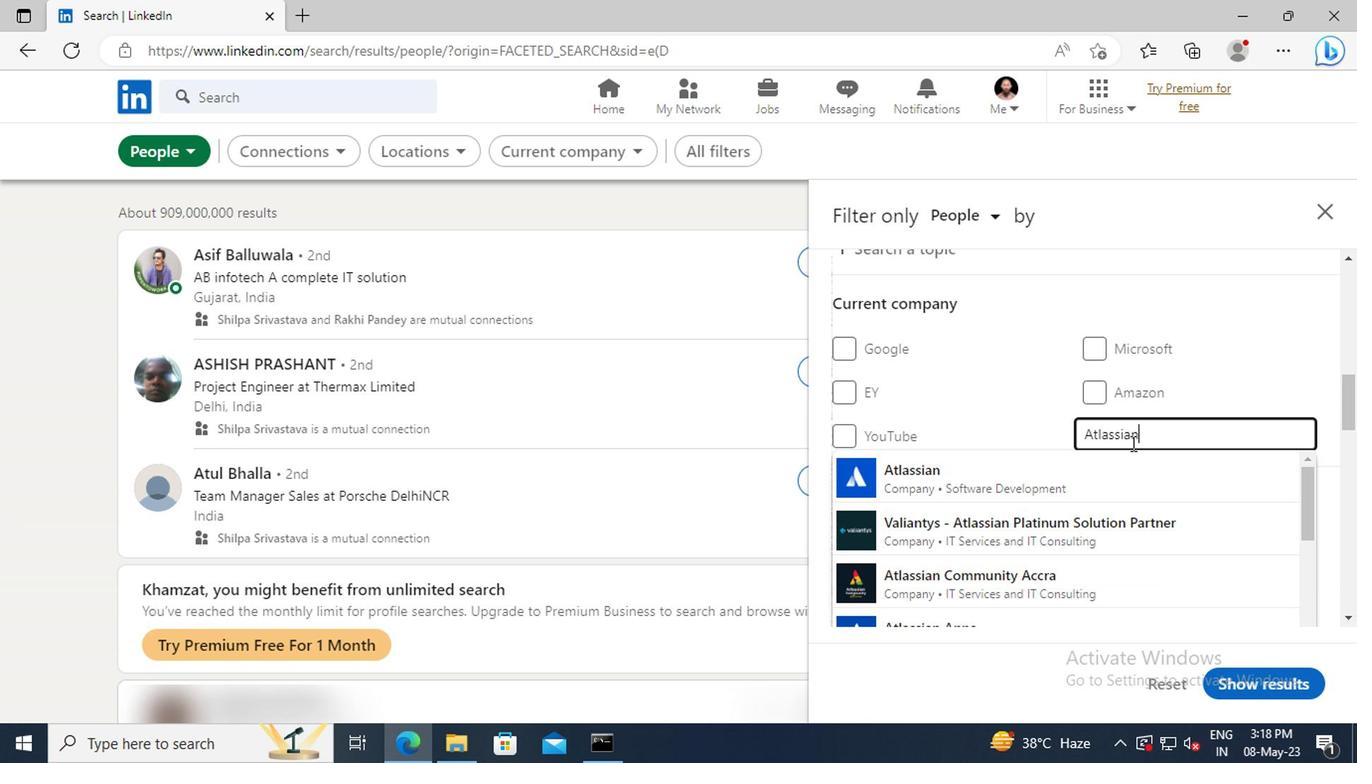 
Action: Mouse pressed left at (1125, 462)
Screenshot: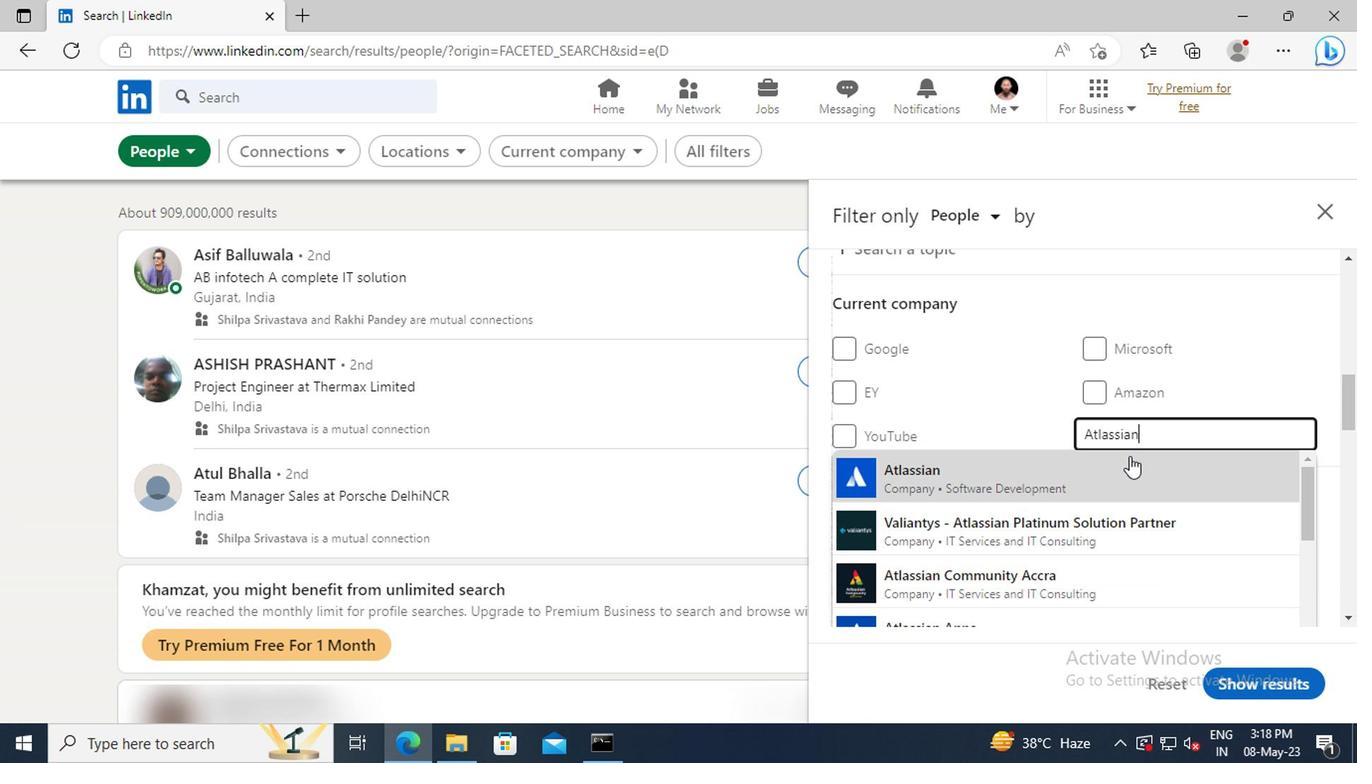 
Action: Mouse scrolled (1125, 462) with delta (0, 0)
Screenshot: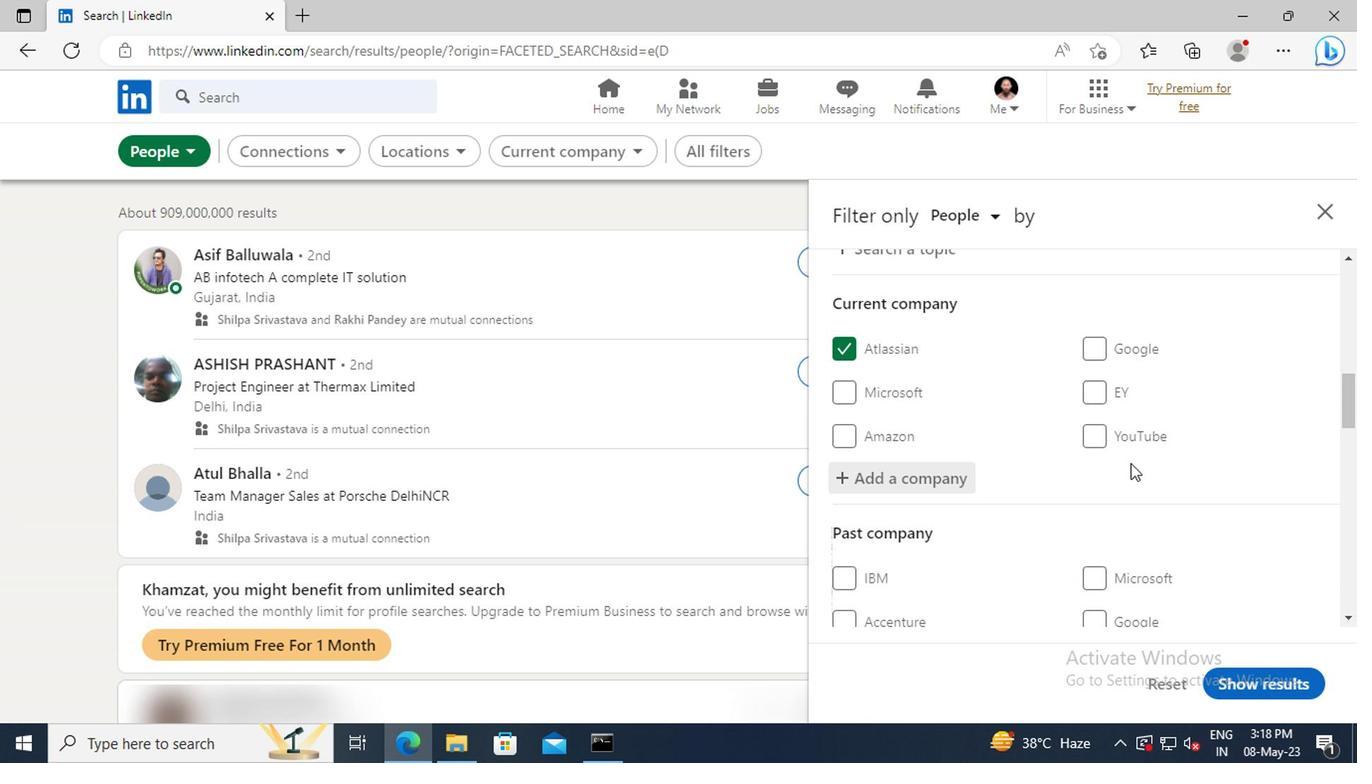 
Action: Mouse scrolled (1125, 462) with delta (0, 0)
Screenshot: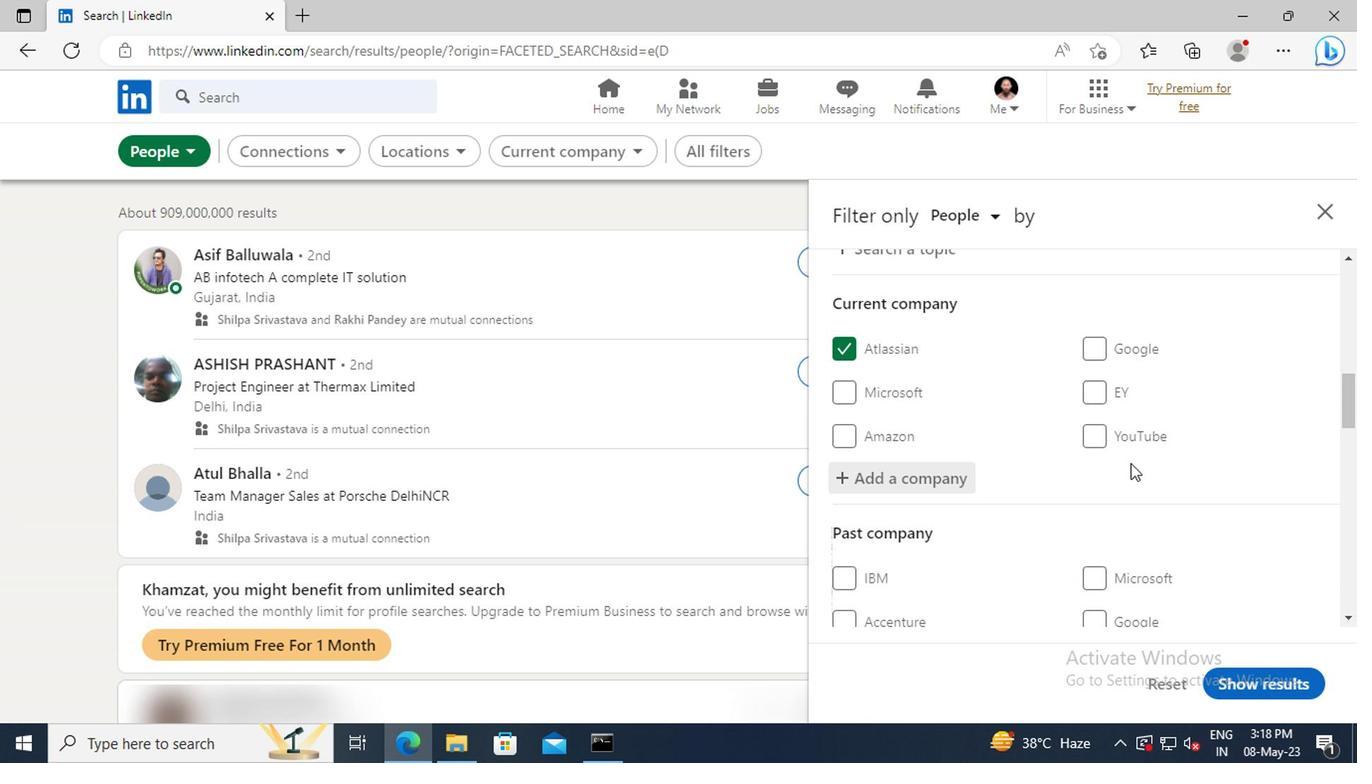 
Action: Mouse moved to (1125, 462)
Screenshot: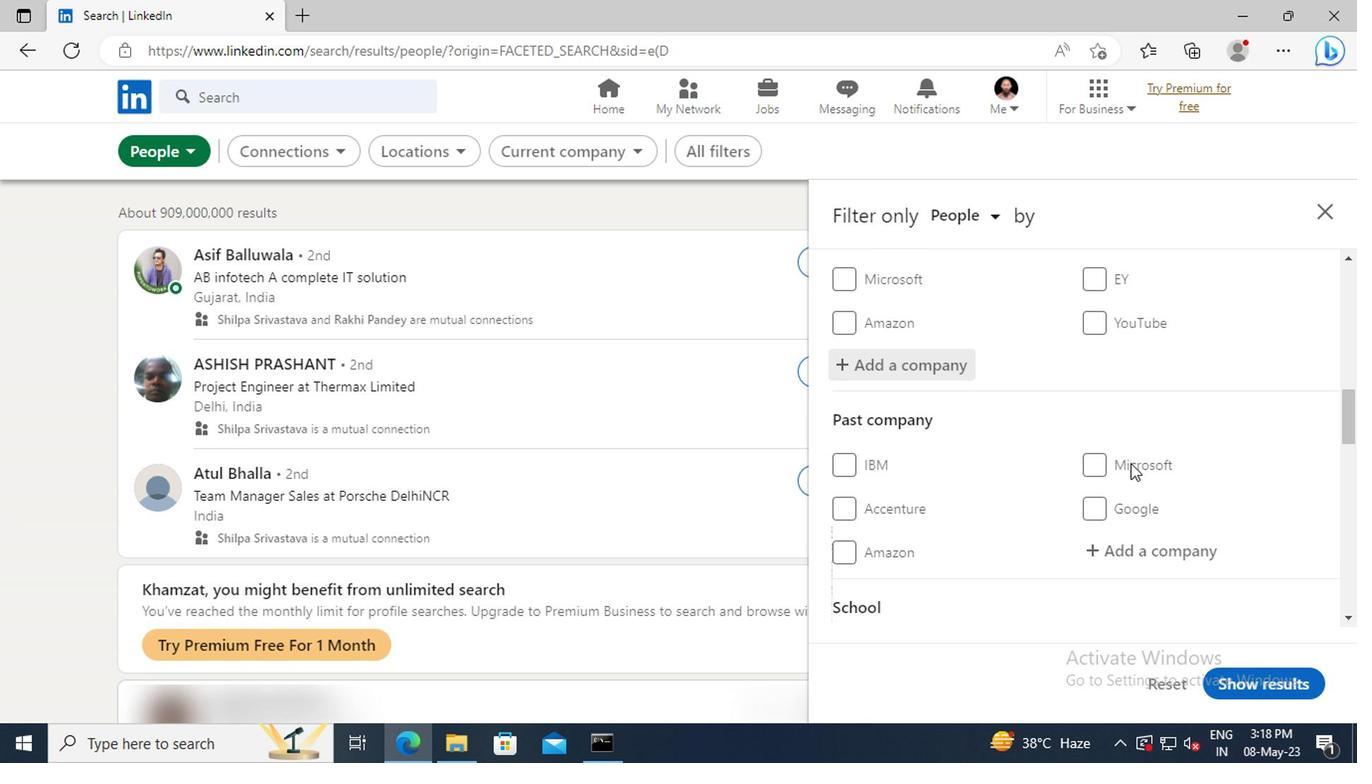 
Action: Mouse scrolled (1125, 460) with delta (0, -1)
Screenshot: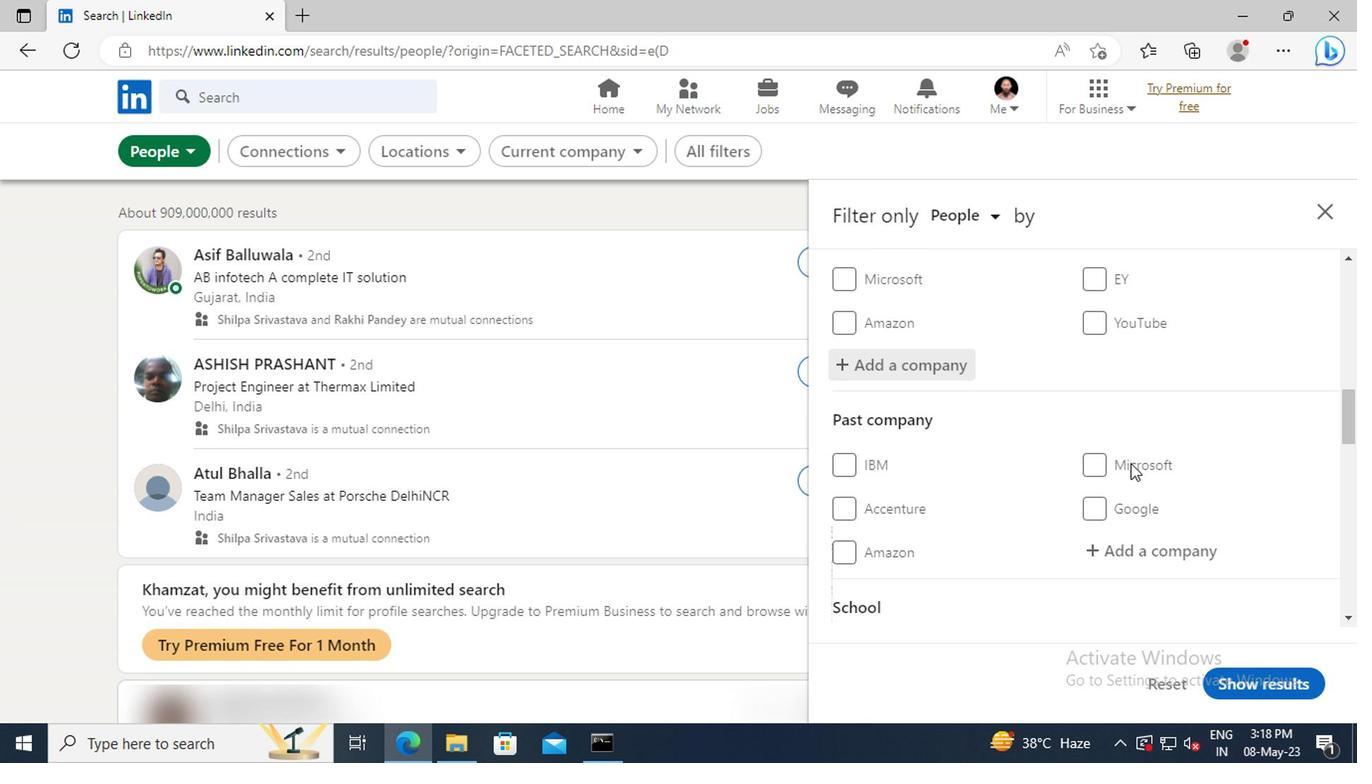 
Action: Mouse moved to (1123, 454)
Screenshot: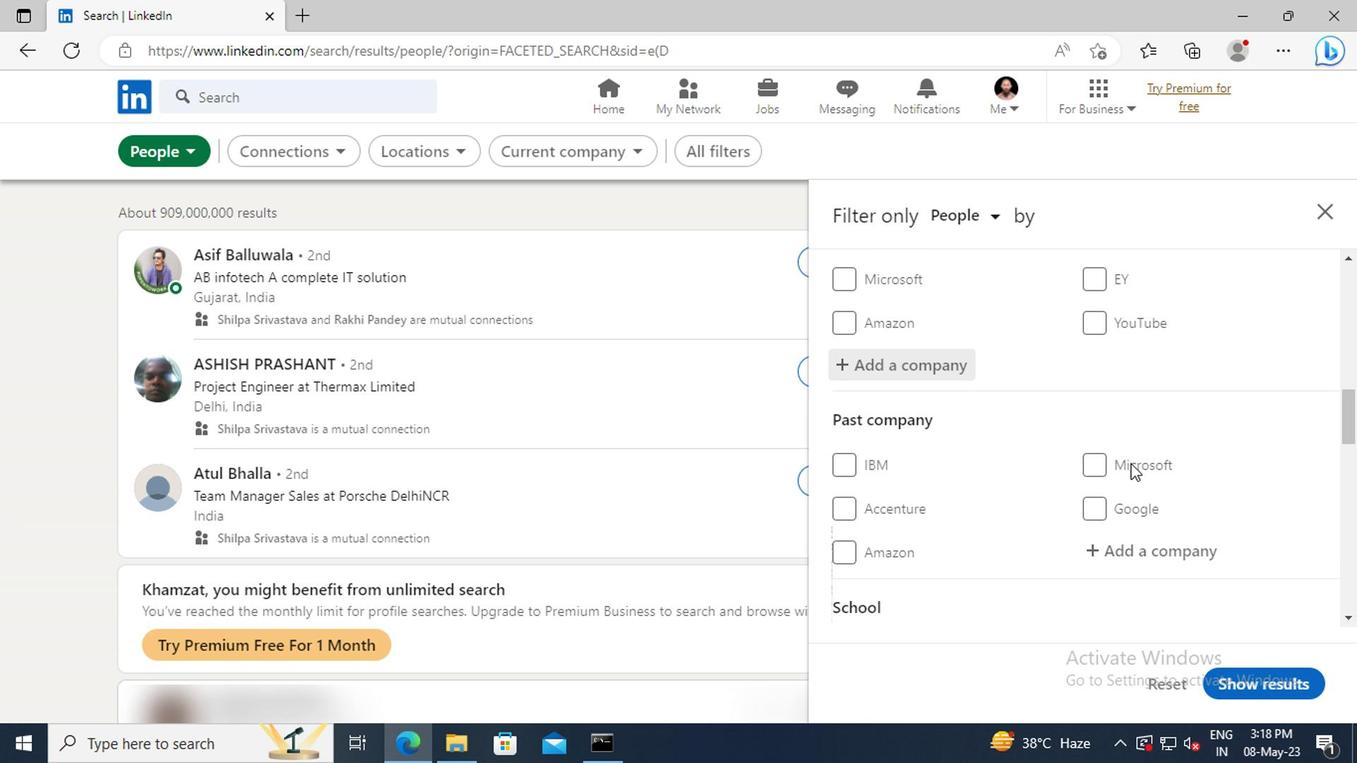 
Action: Mouse scrolled (1123, 453) with delta (0, -1)
Screenshot: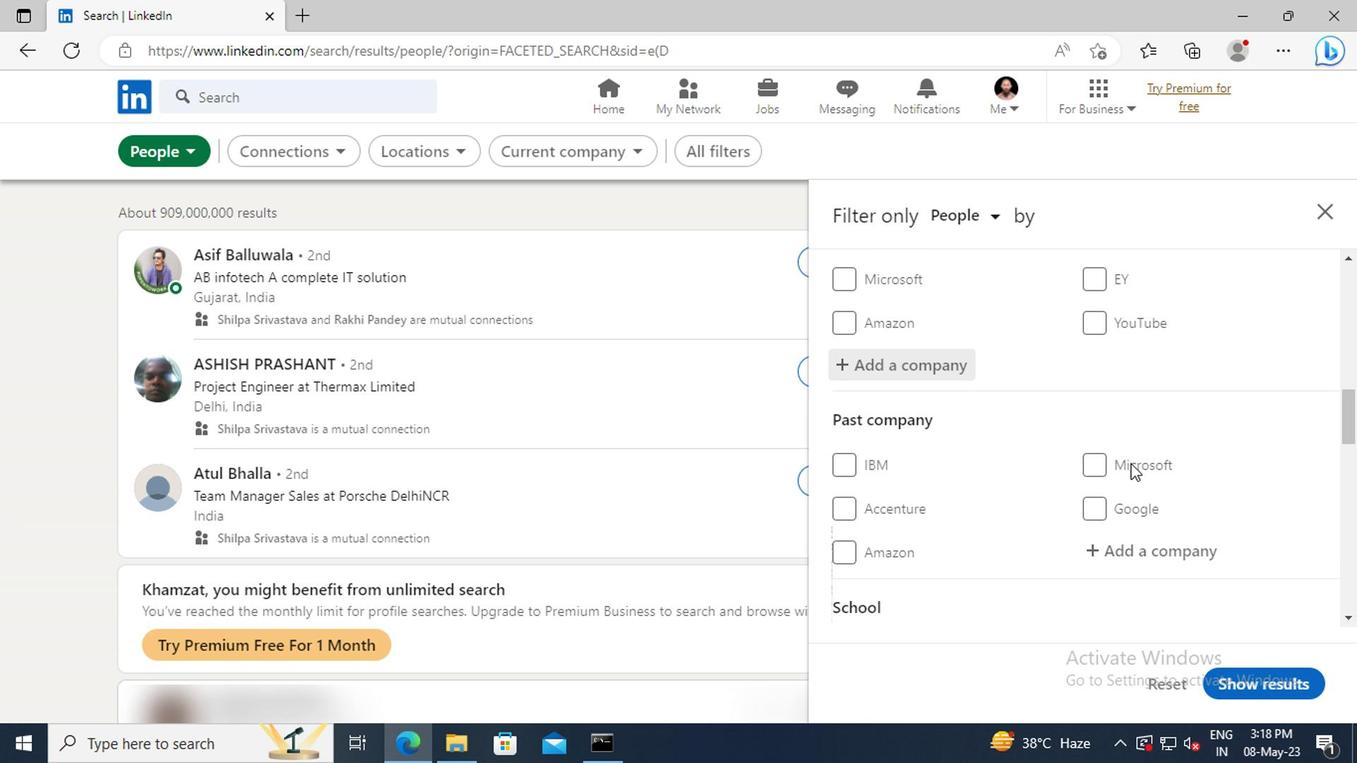 
Action: Mouse moved to (1117, 443)
Screenshot: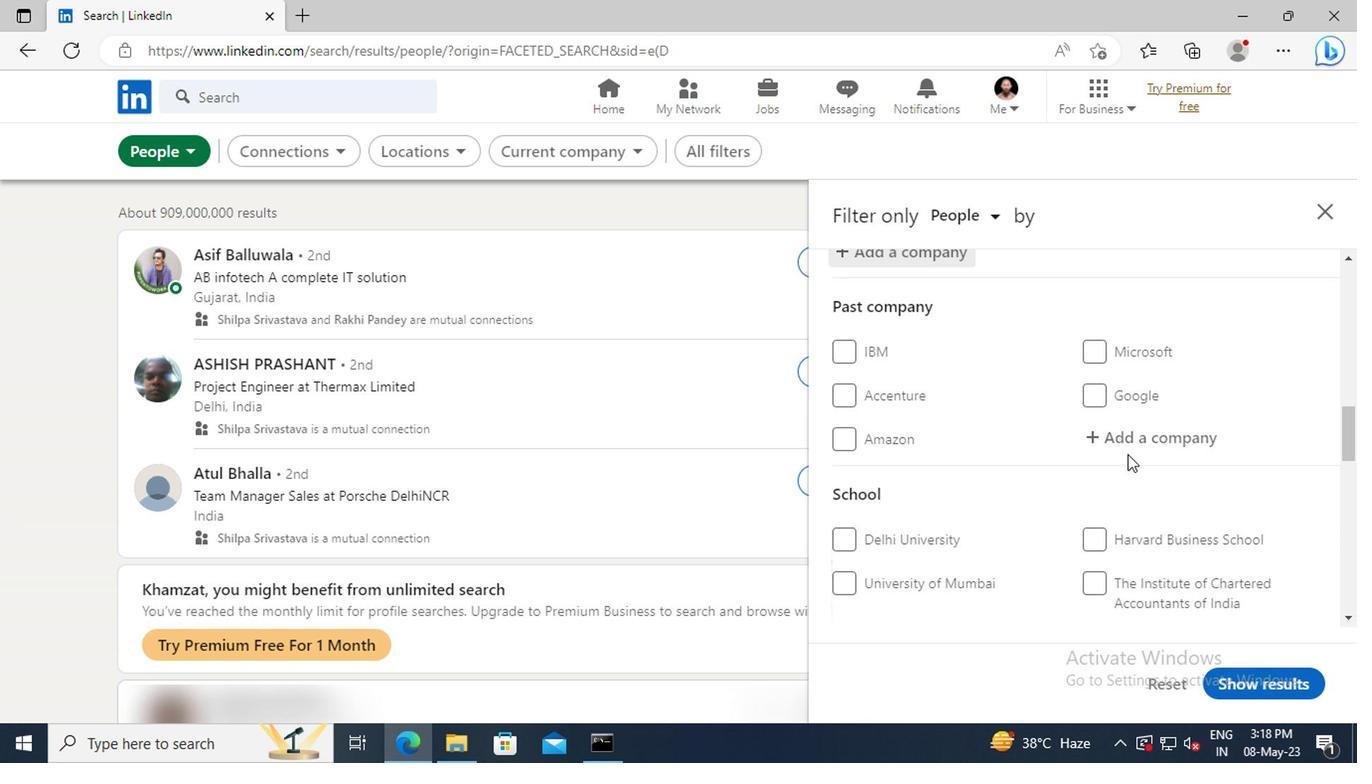 
Action: Mouse scrolled (1117, 442) with delta (0, 0)
Screenshot: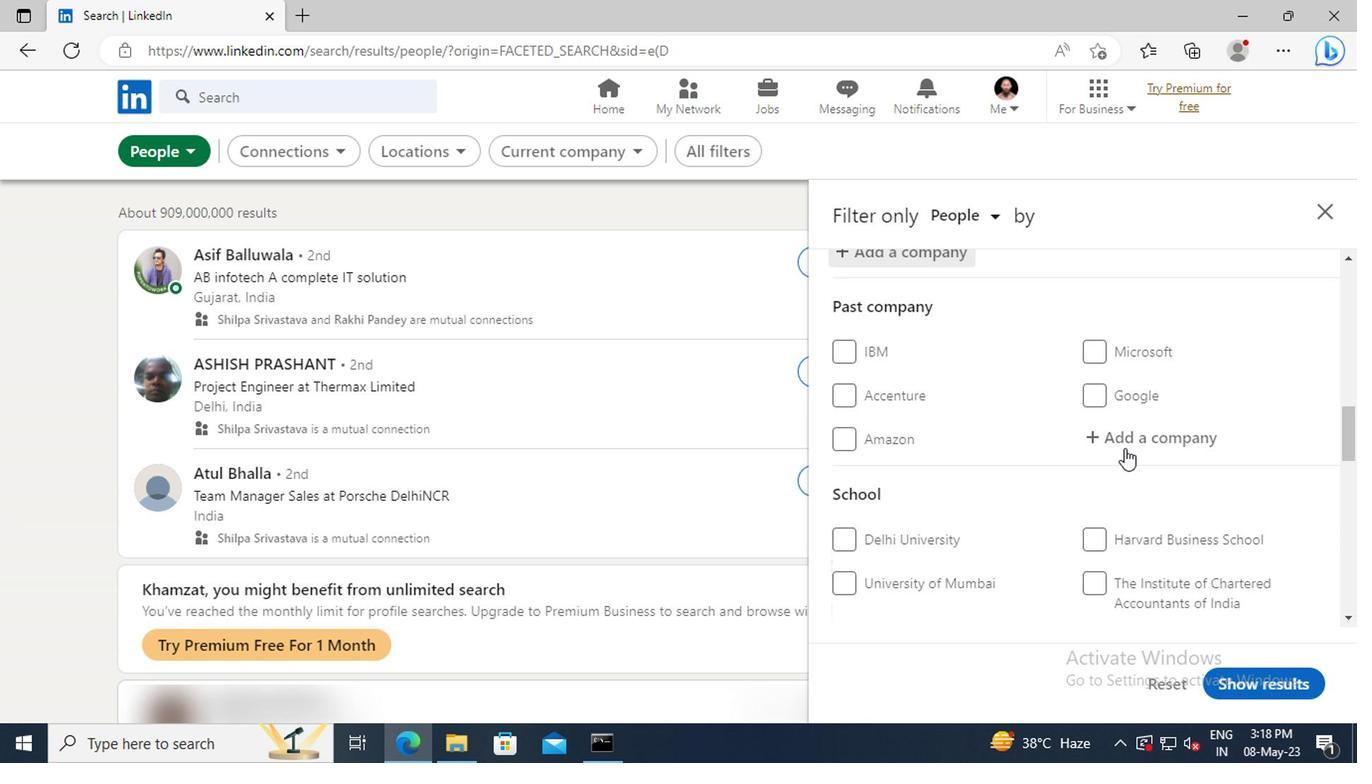 
Action: Mouse scrolled (1117, 442) with delta (0, 0)
Screenshot: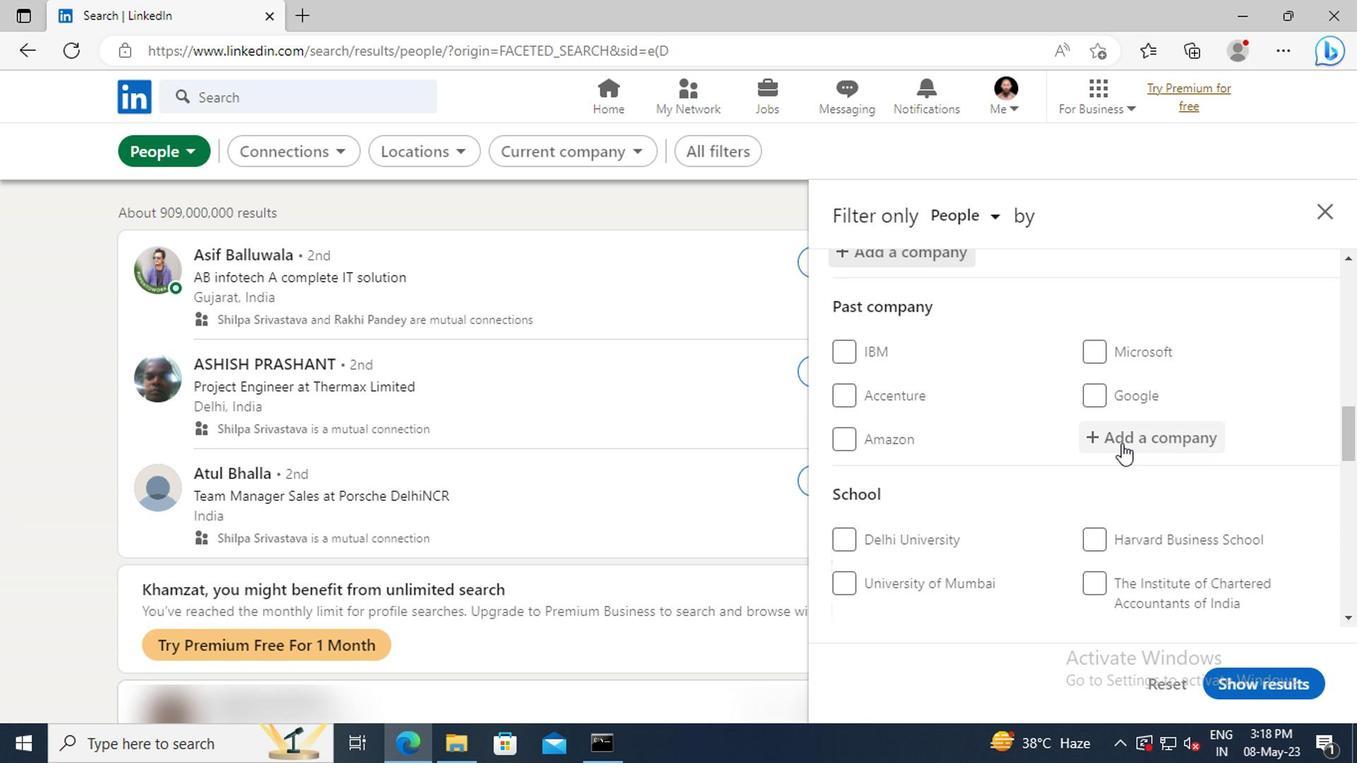 
Action: Mouse scrolled (1117, 442) with delta (0, 0)
Screenshot: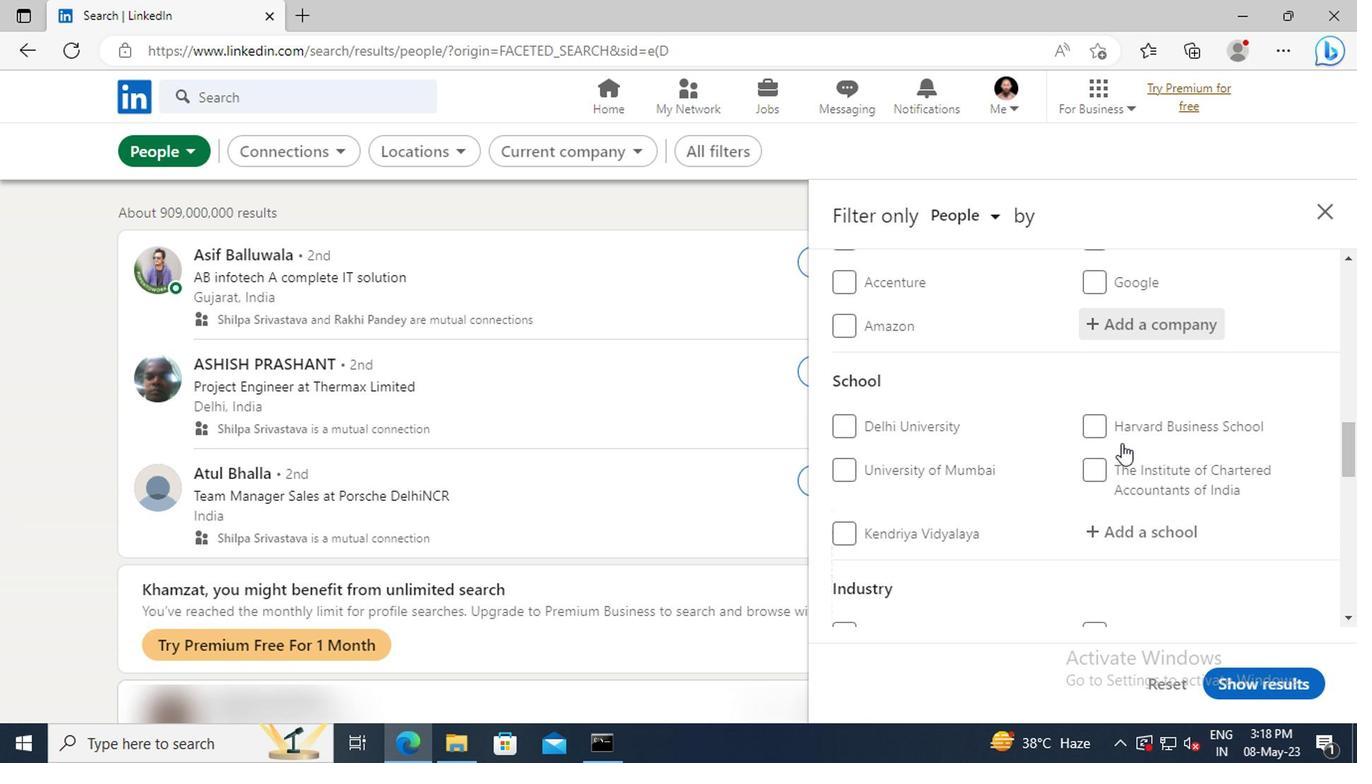 
Action: Mouse moved to (1117, 474)
Screenshot: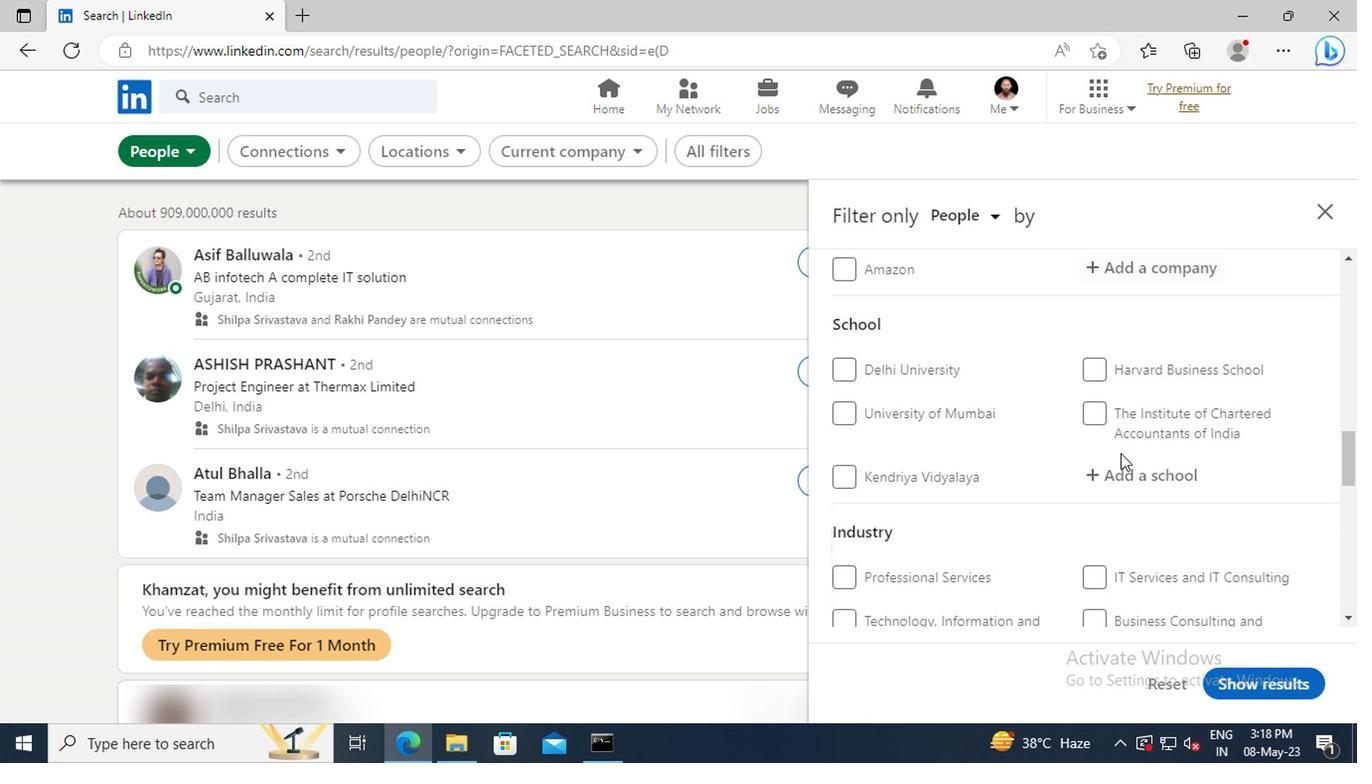 
Action: Mouse pressed left at (1117, 474)
Screenshot: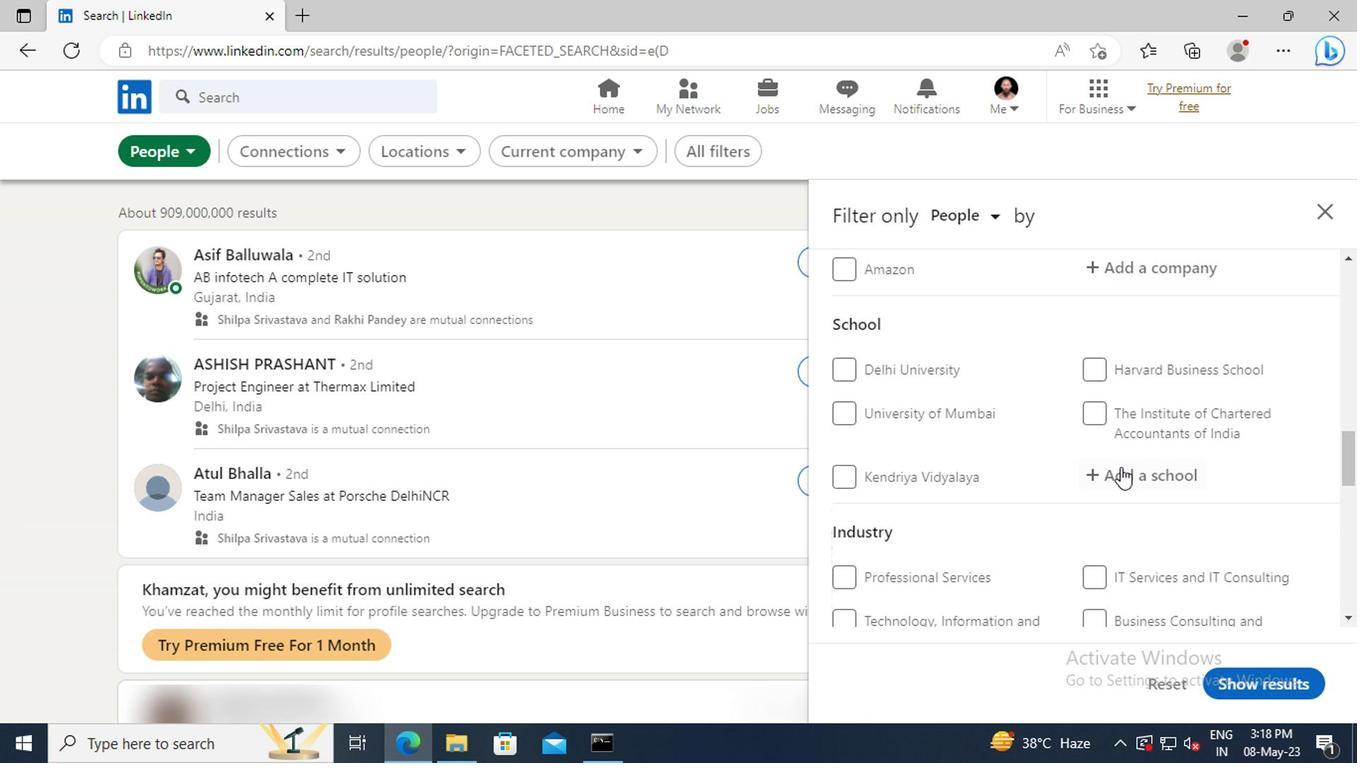 
Action: Key pressed <Key.shift>GTUPGSC
Screenshot: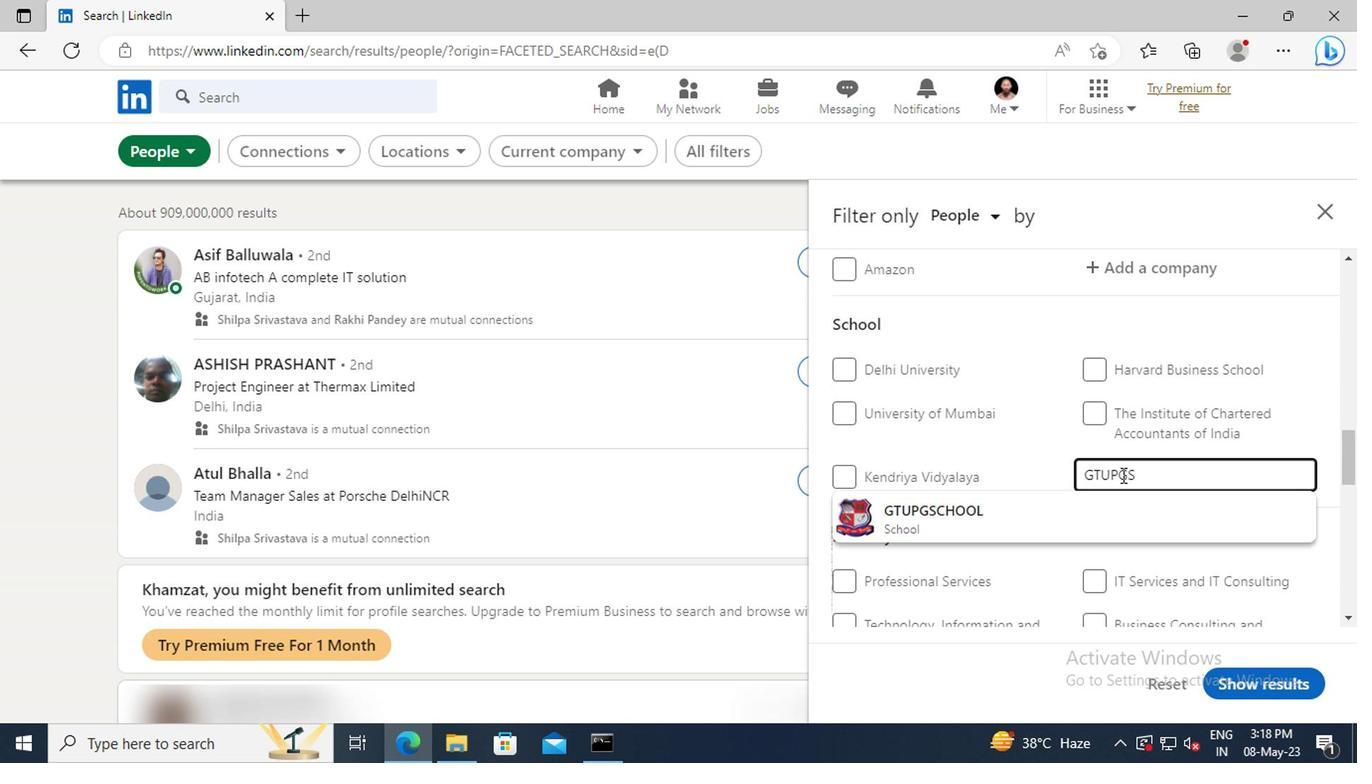 
Action: Mouse moved to (1120, 505)
Screenshot: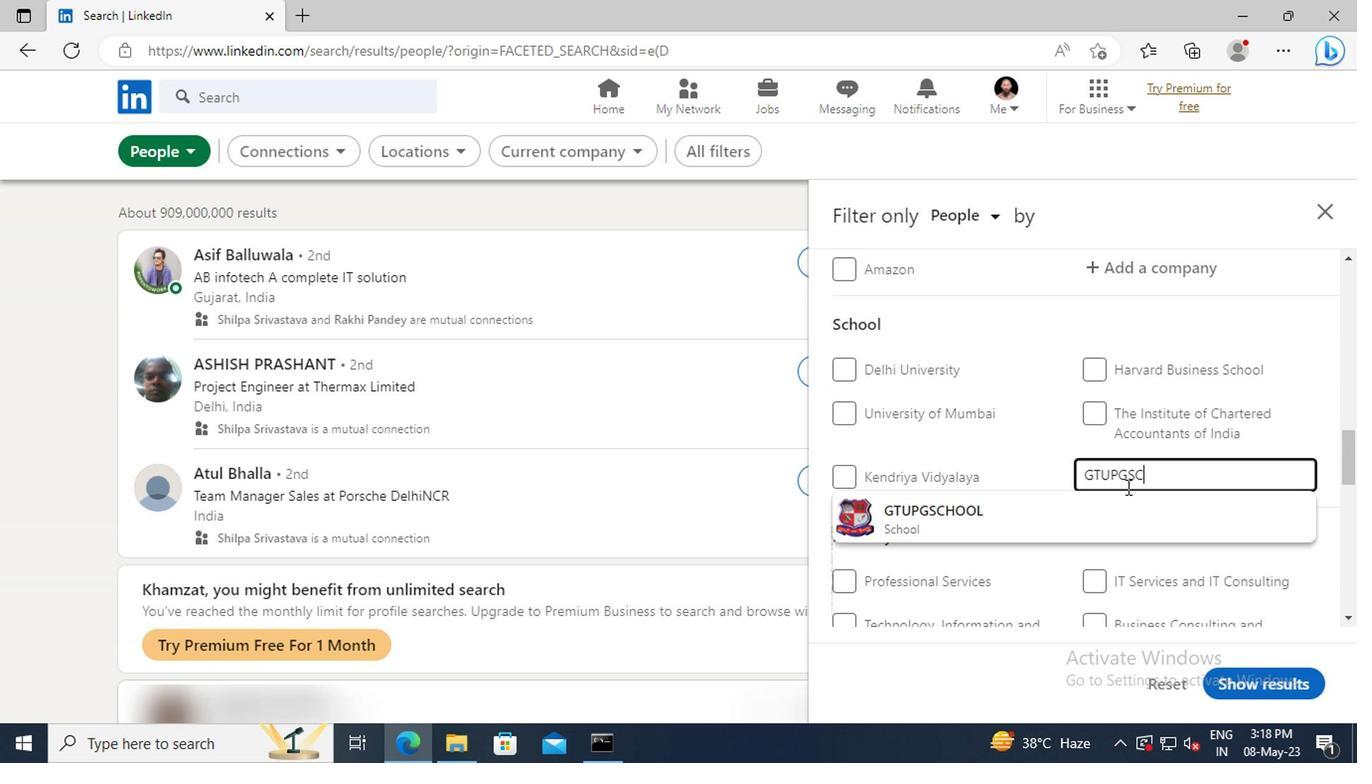 
Action: Mouse pressed left at (1120, 505)
Screenshot: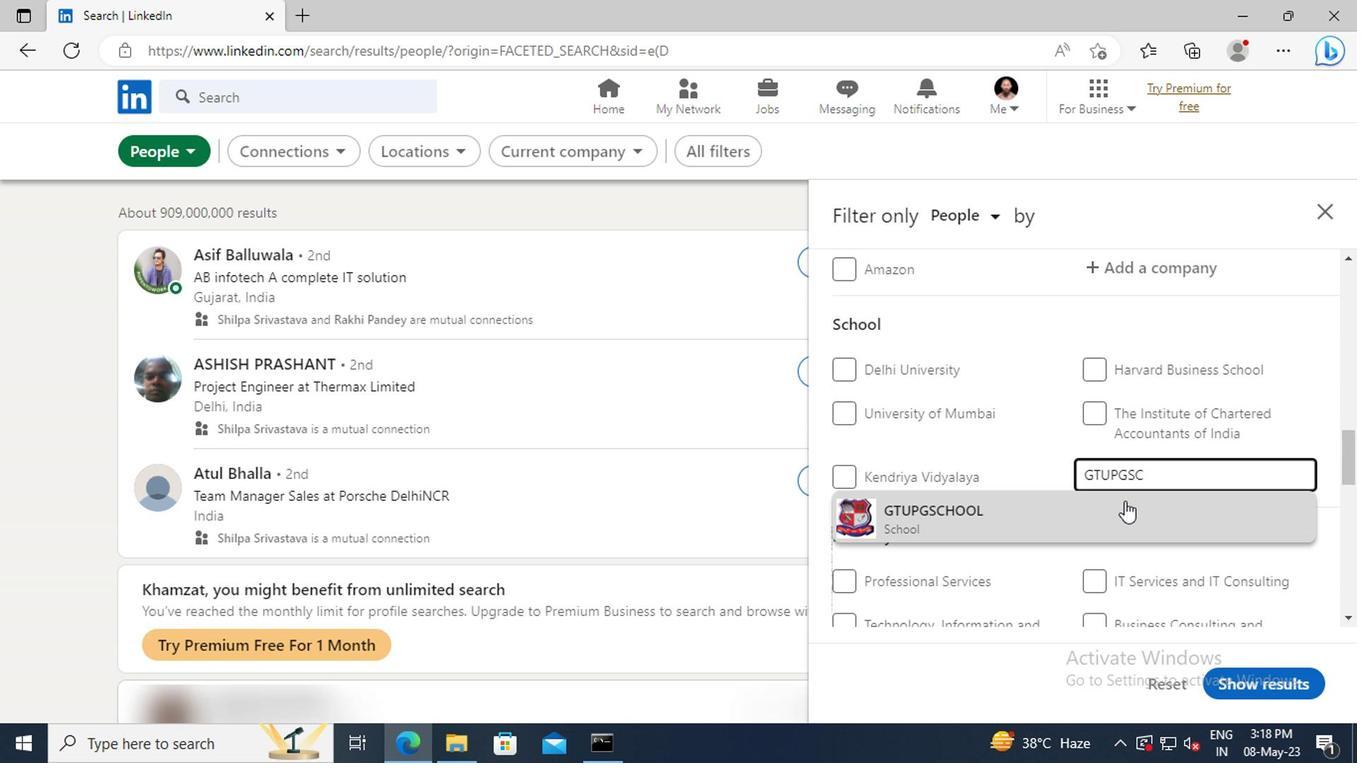 
Action: Mouse moved to (1120, 503)
Screenshot: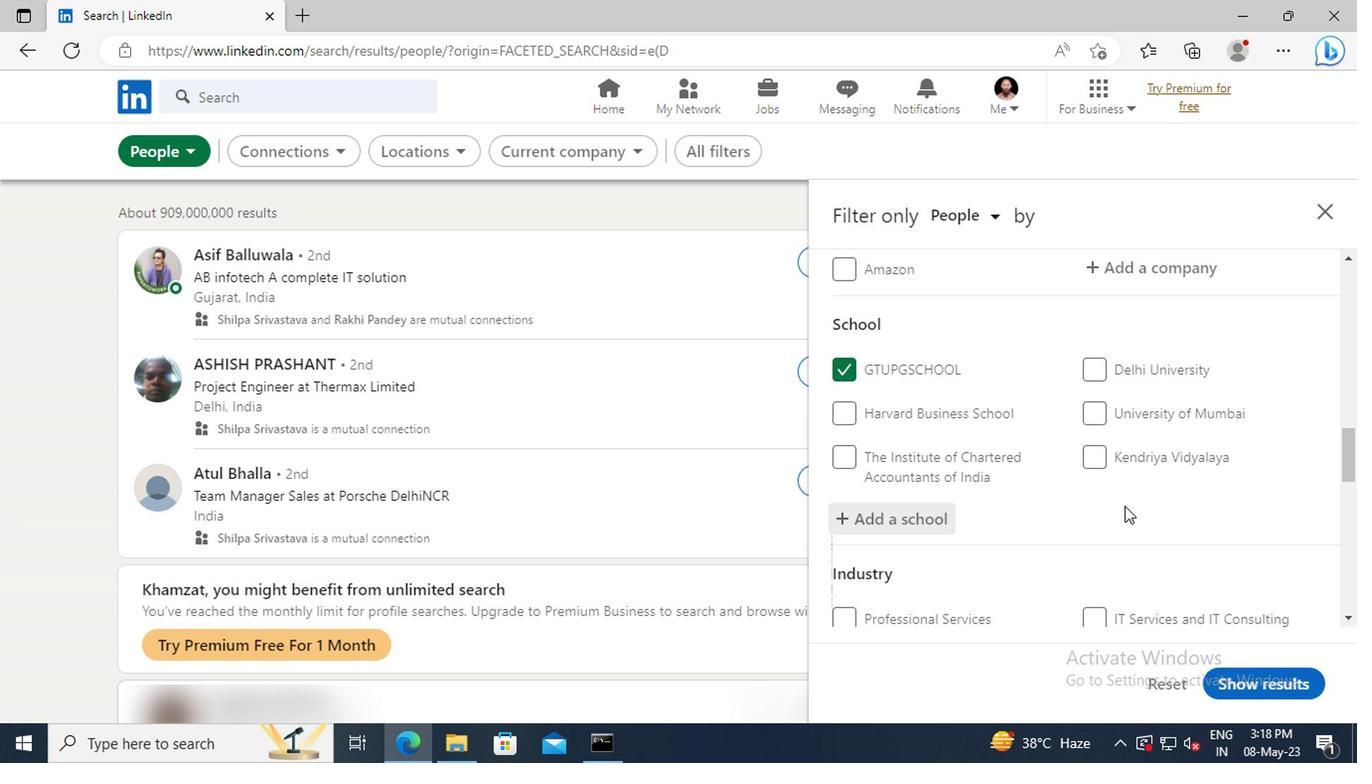 
Action: Mouse scrolled (1120, 503) with delta (0, 0)
Screenshot: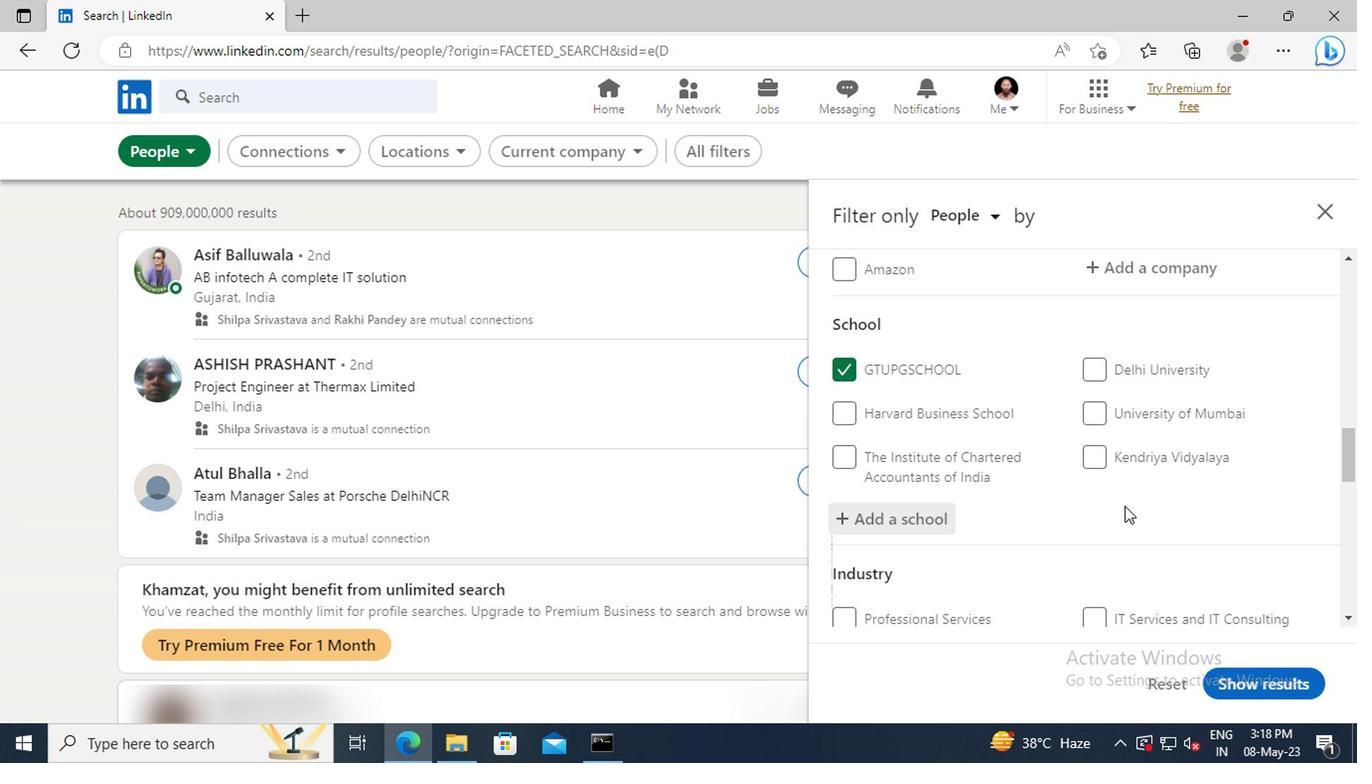 
Action: Mouse moved to (1120, 493)
Screenshot: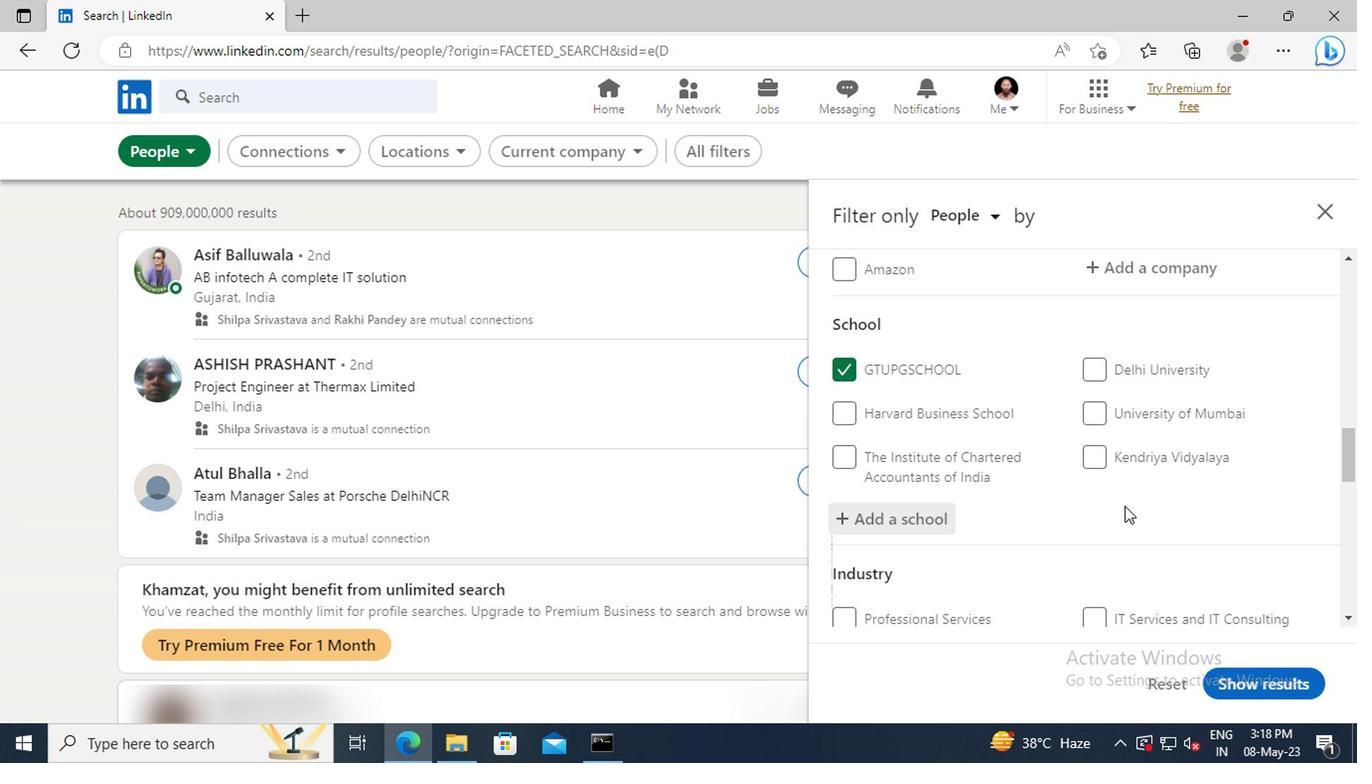 
Action: Mouse scrolled (1120, 492) with delta (0, 0)
Screenshot: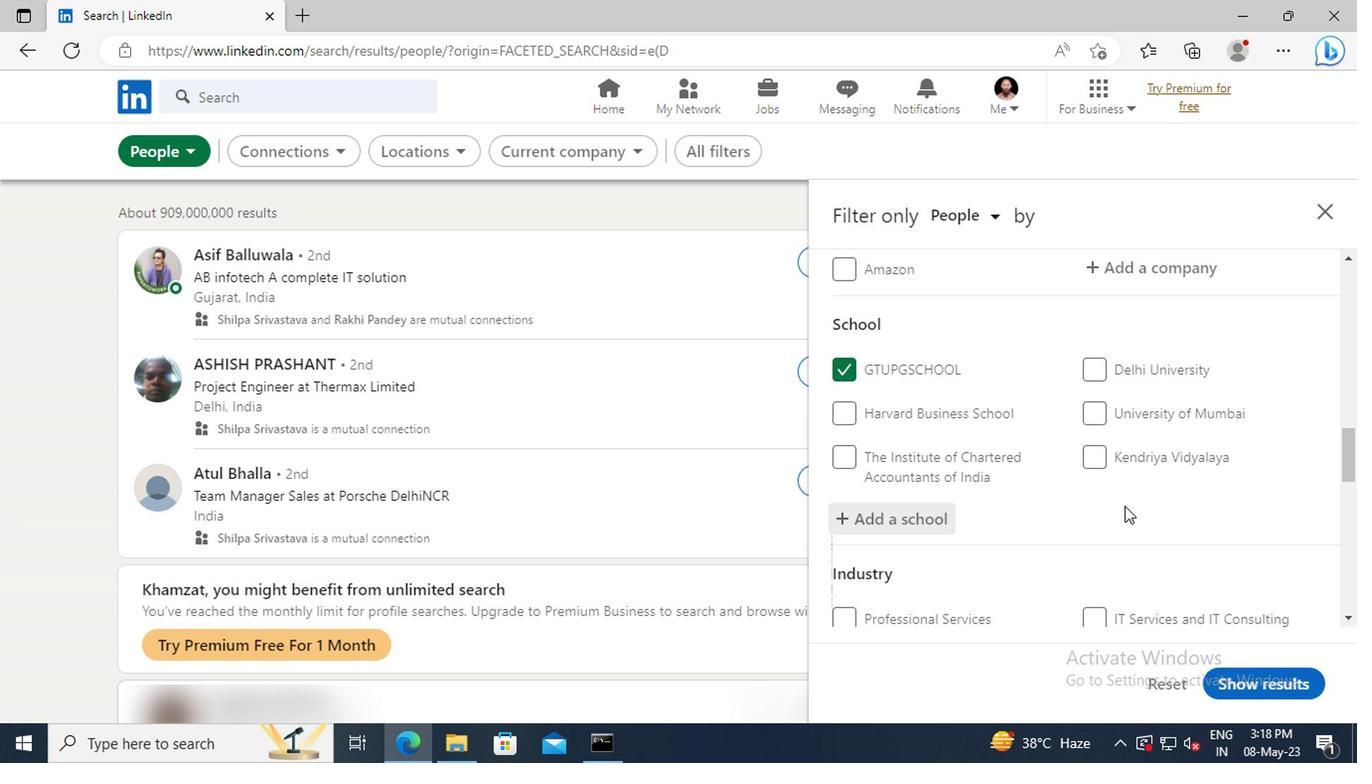 
Action: Mouse moved to (1115, 462)
Screenshot: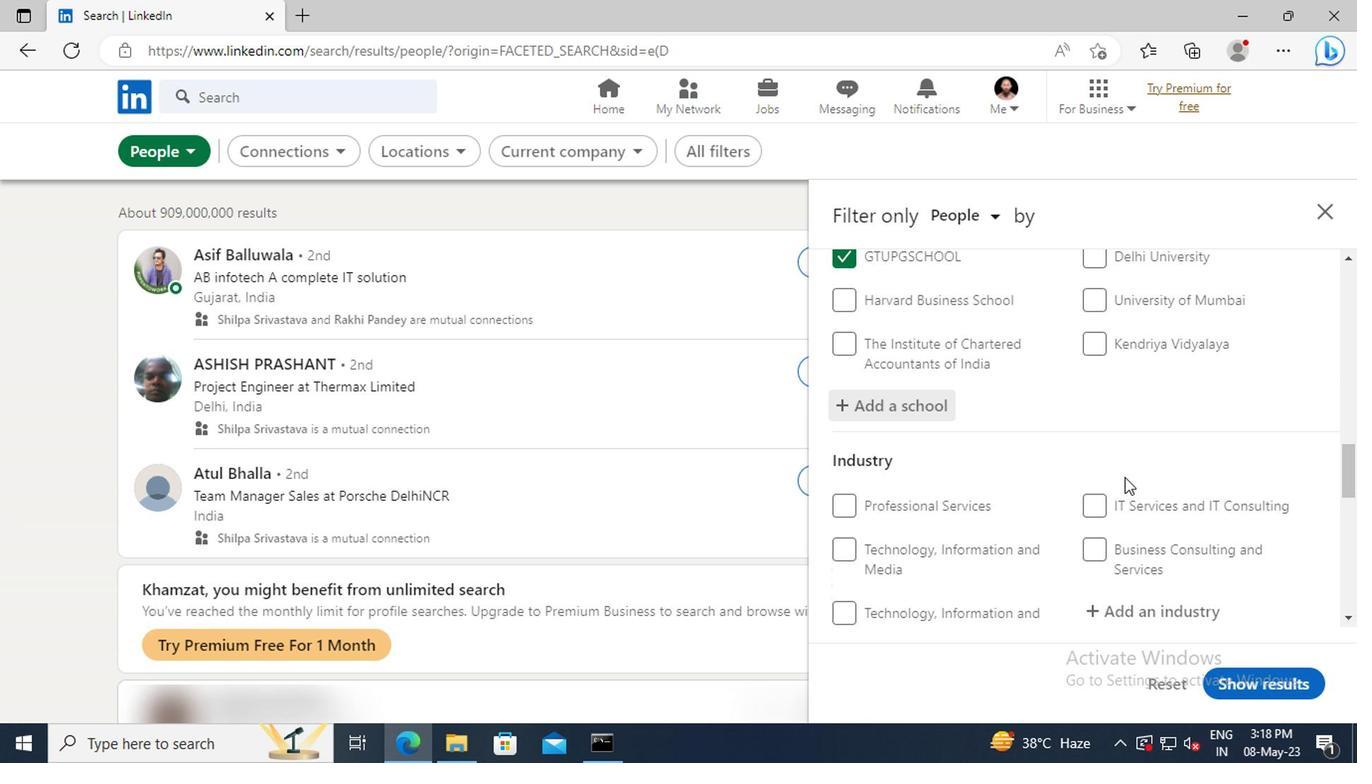
Action: Mouse scrolled (1115, 462) with delta (0, 0)
Screenshot: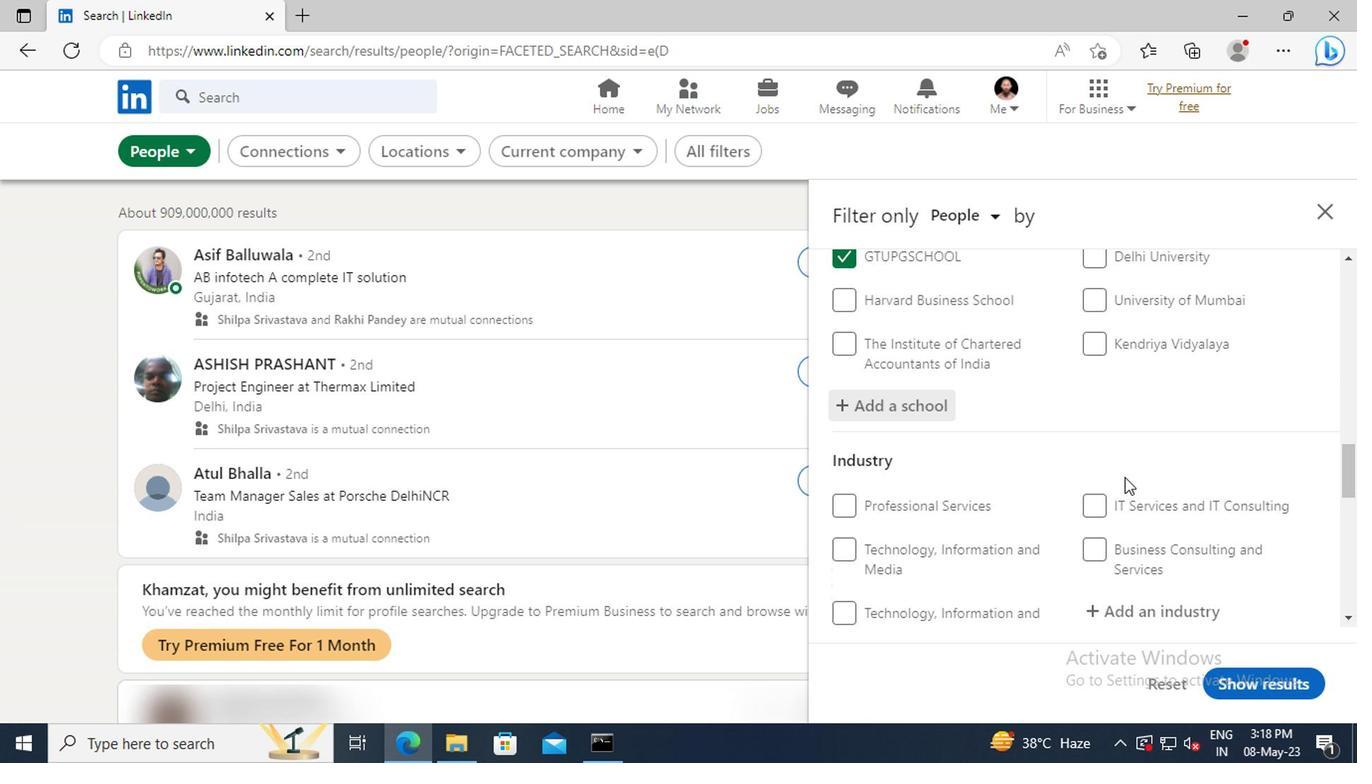 
Action: Mouse moved to (1114, 462)
Screenshot: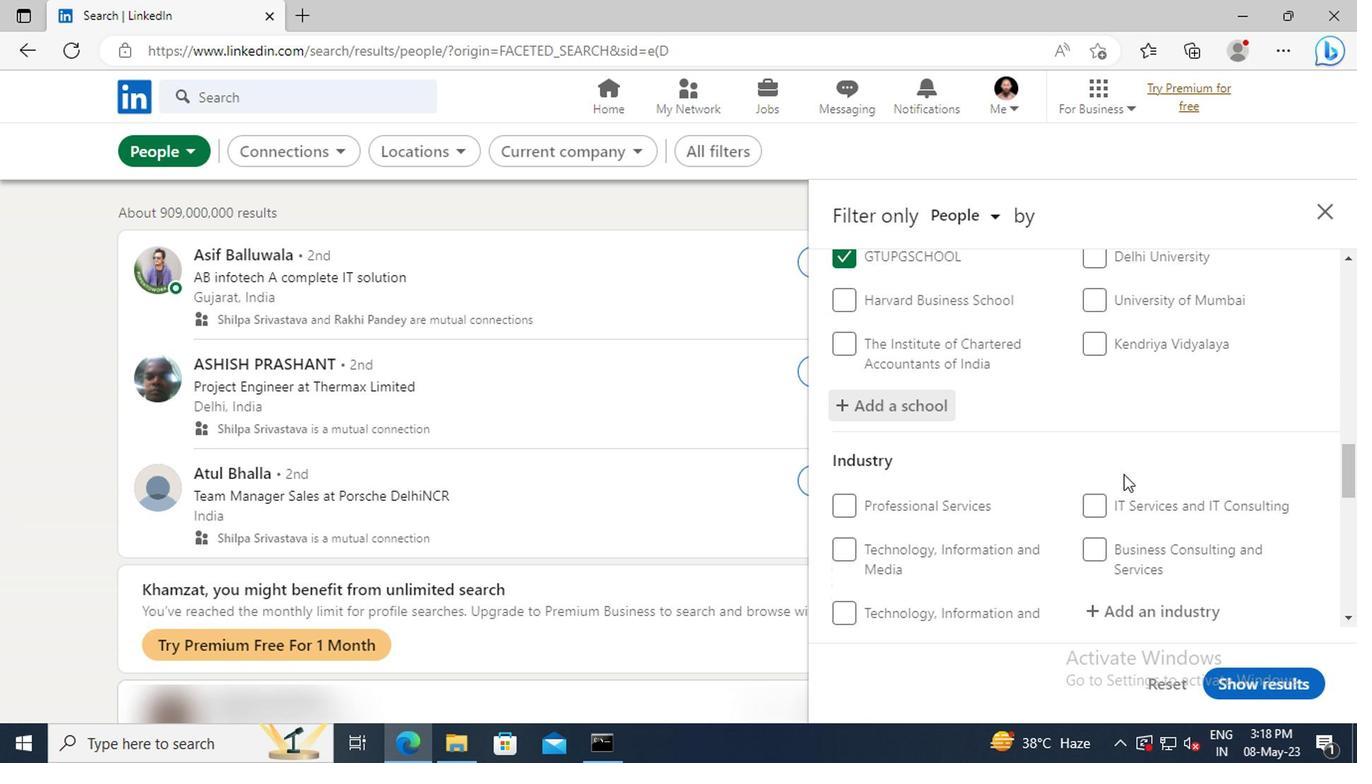 
Action: Mouse scrolled (1114, 460) with delta (0, -1)
Screenshot: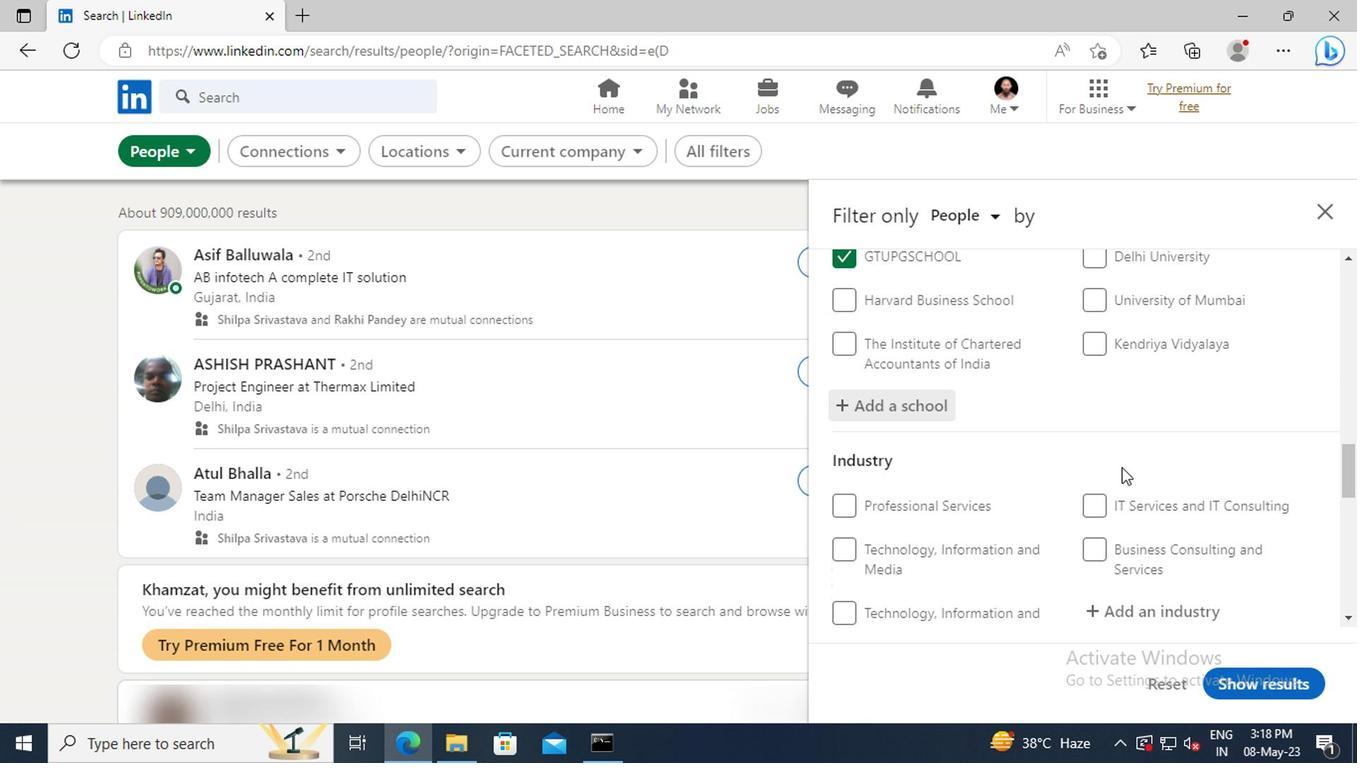 
Action: Mouse moved to (1114, 460)
Screenshot: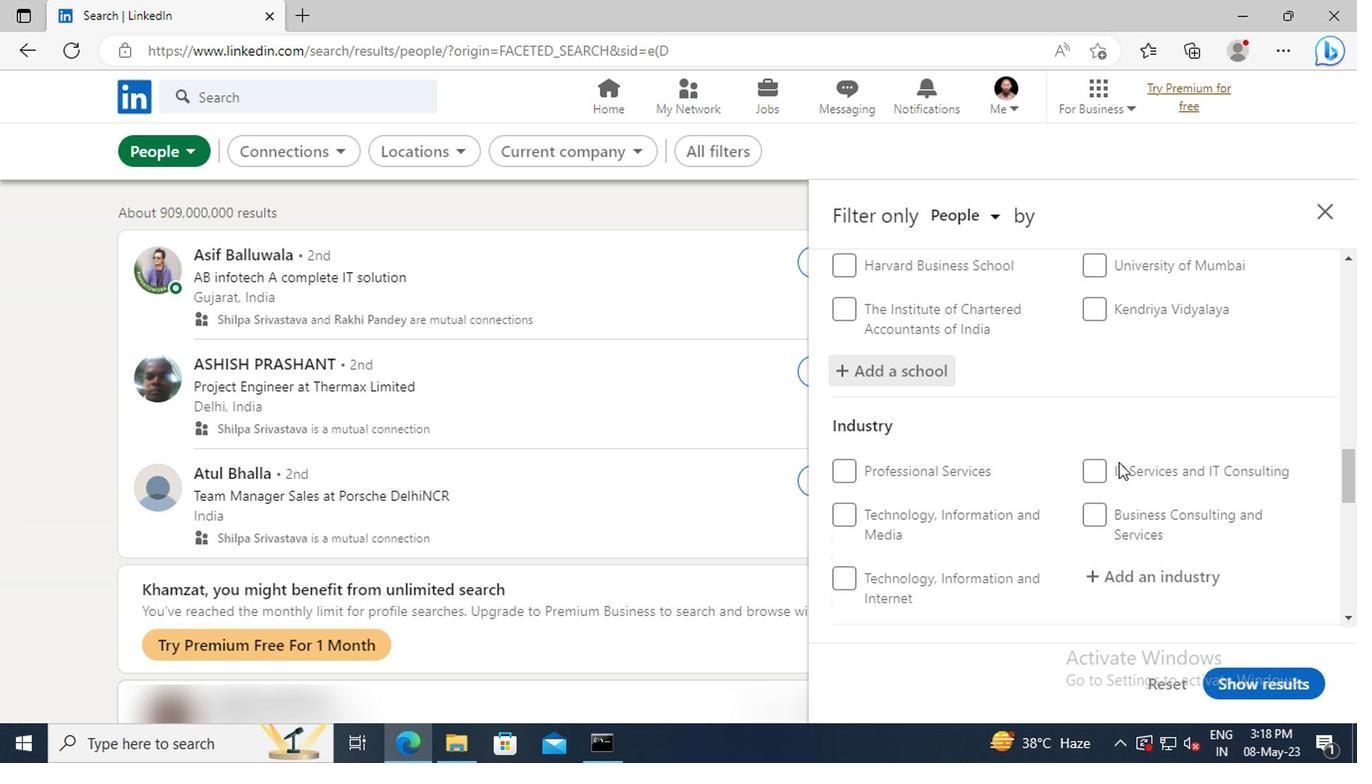 
Action: Mouse scrolled (1114, 460) with delta (0, 0)
Screenshot: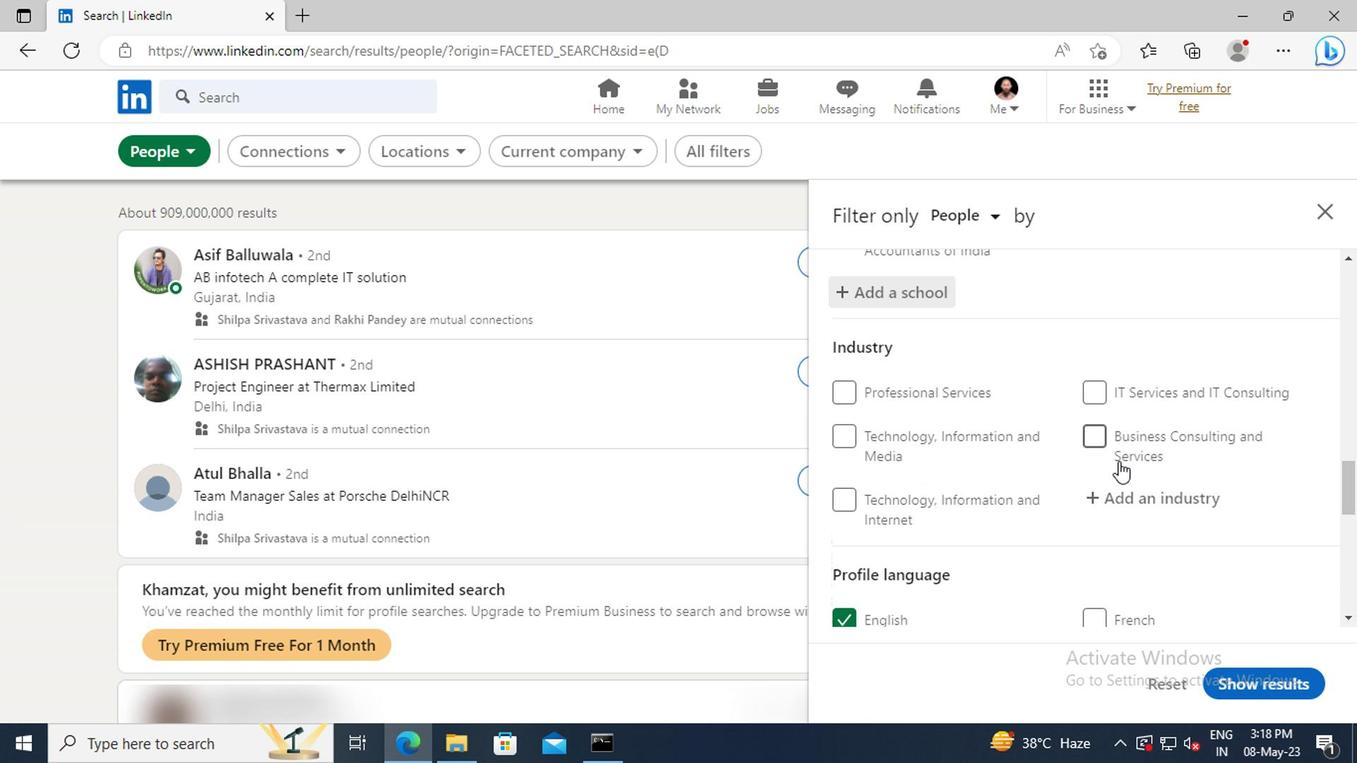 
Action: Mouse moved to (1113, 449)
Screenshot: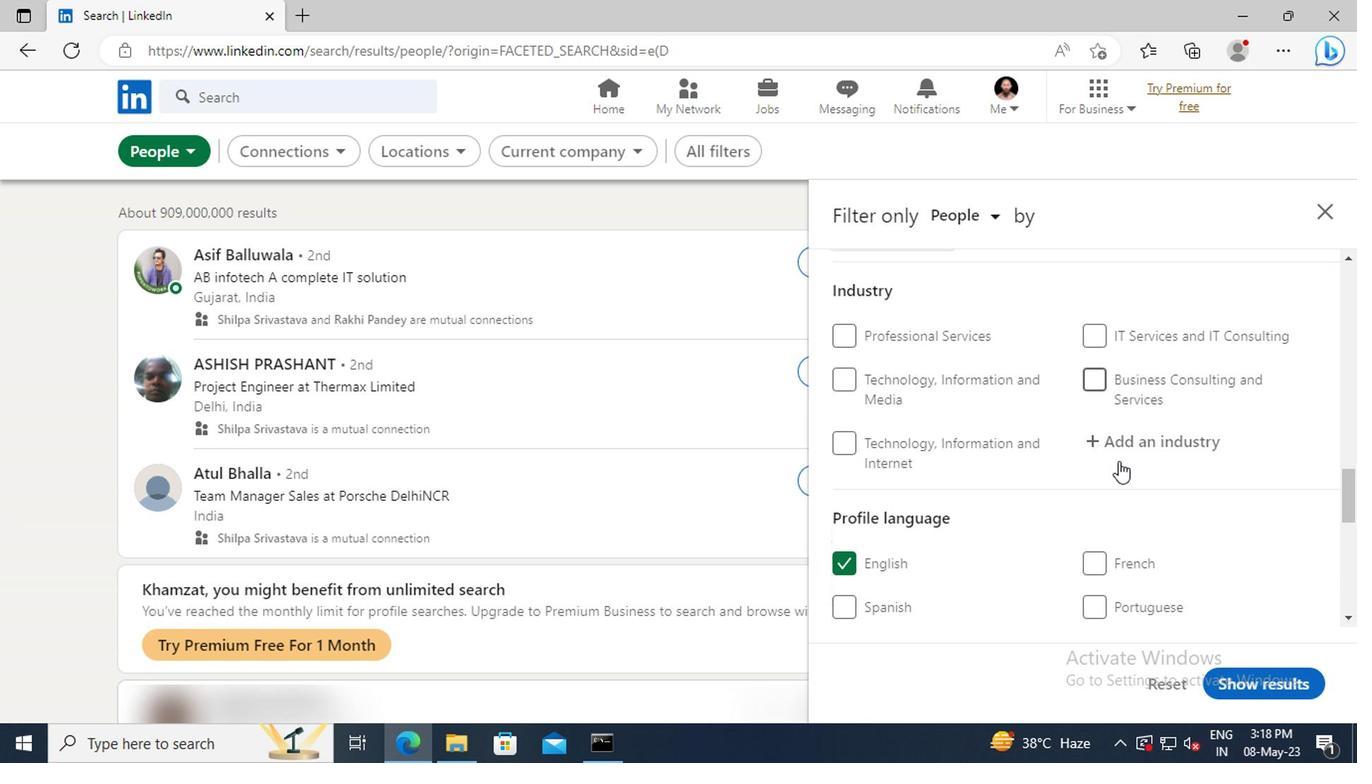 
Action: Mouse pressed left at (1113, 449)
Screenshot: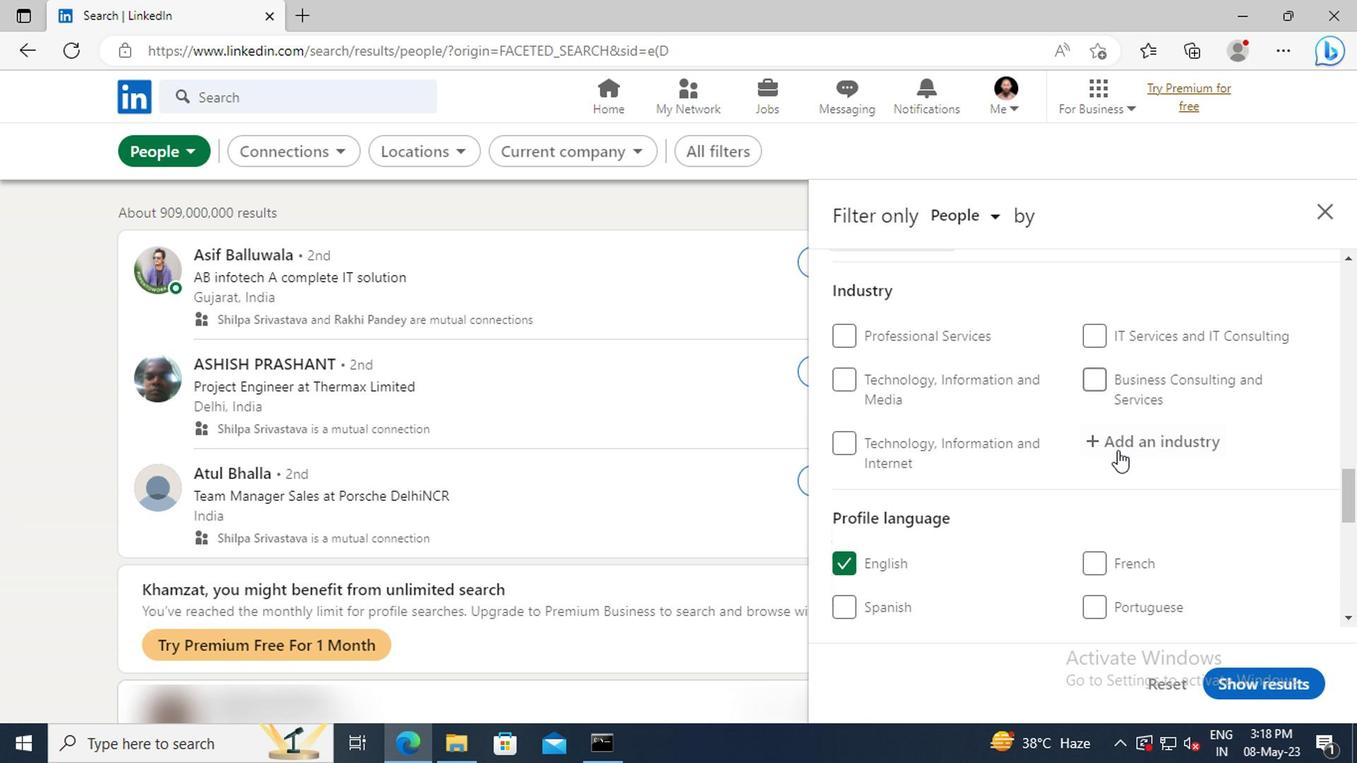 
Action: Key pressed <Key.shift>NONME
Screenshot: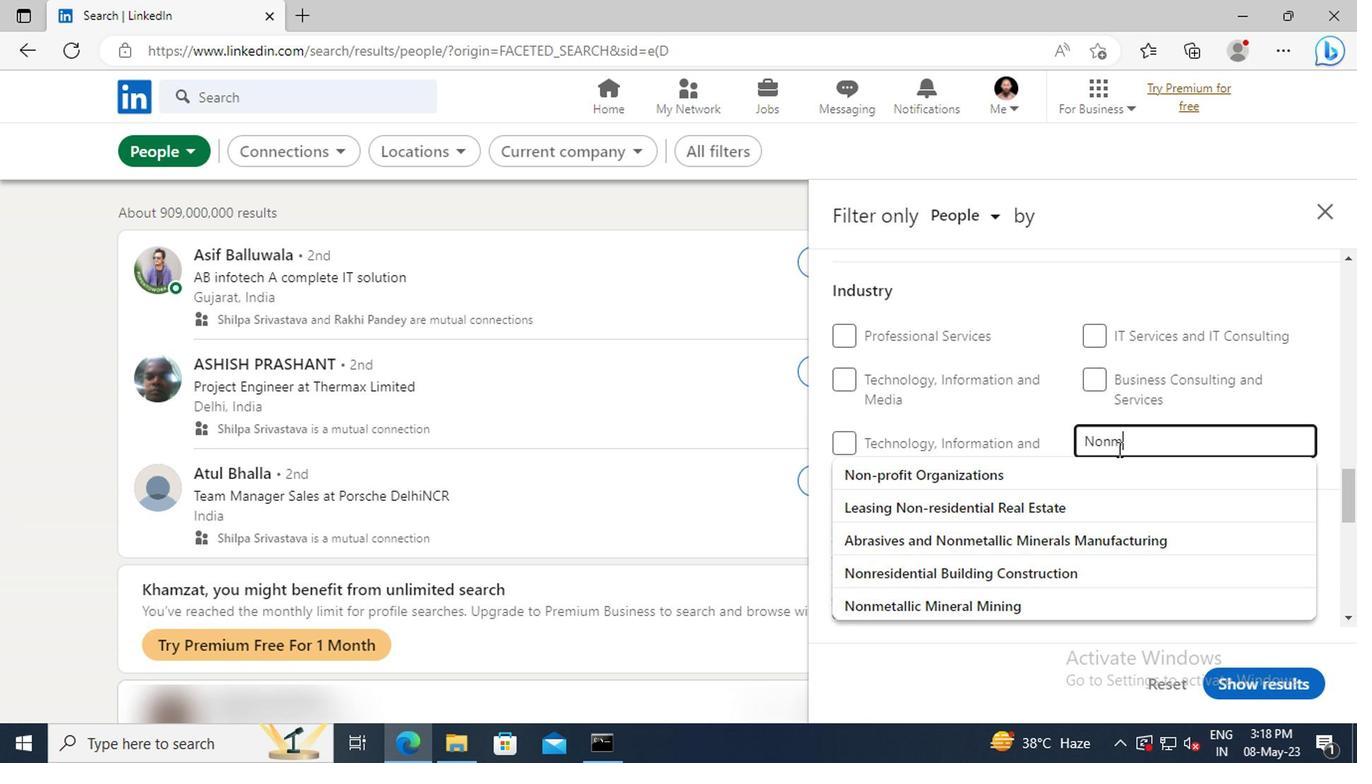 
Action: Mouse moved to (1115, 494)
Screenshot: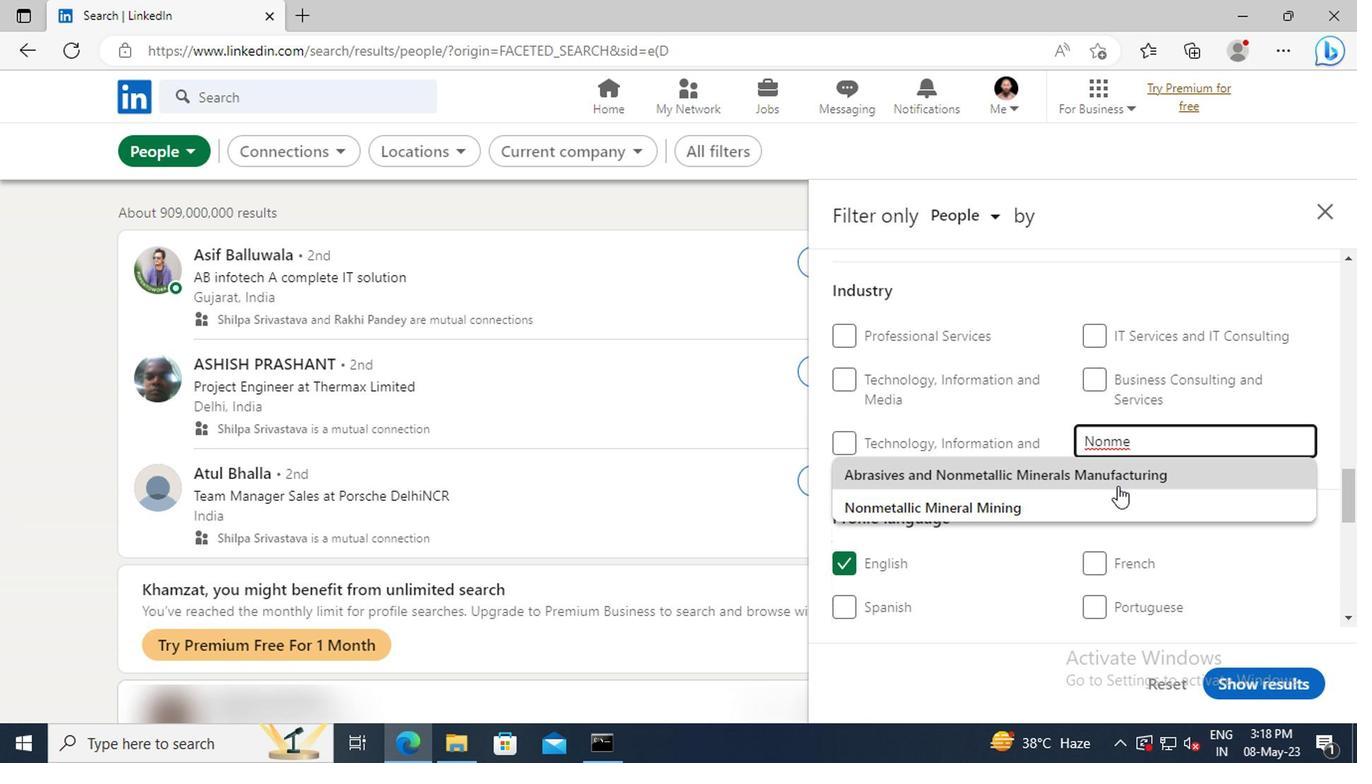 
Action: Mouse pressed left at (1115, 494)
Screenshot: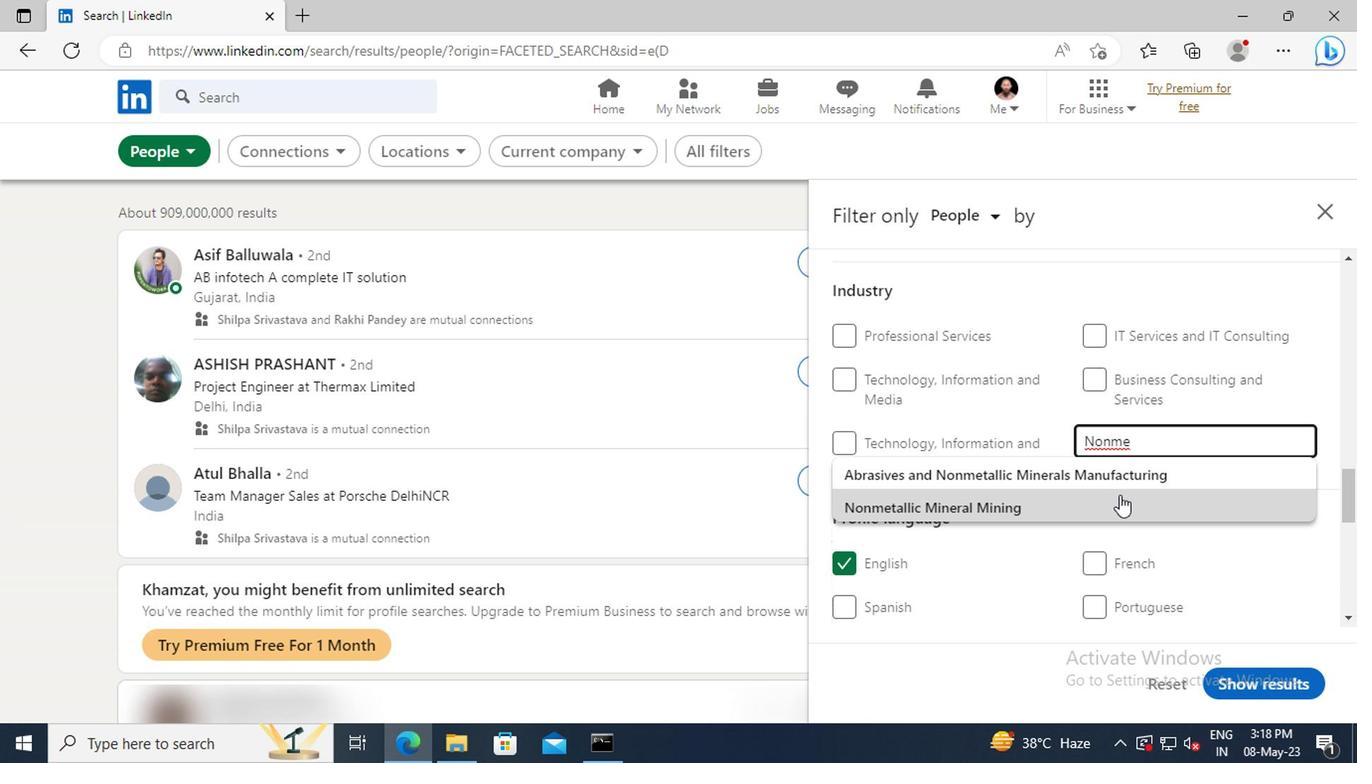 
Action: Mouse scrolled (1115, 493) with delta (0, -1)
Screenshot: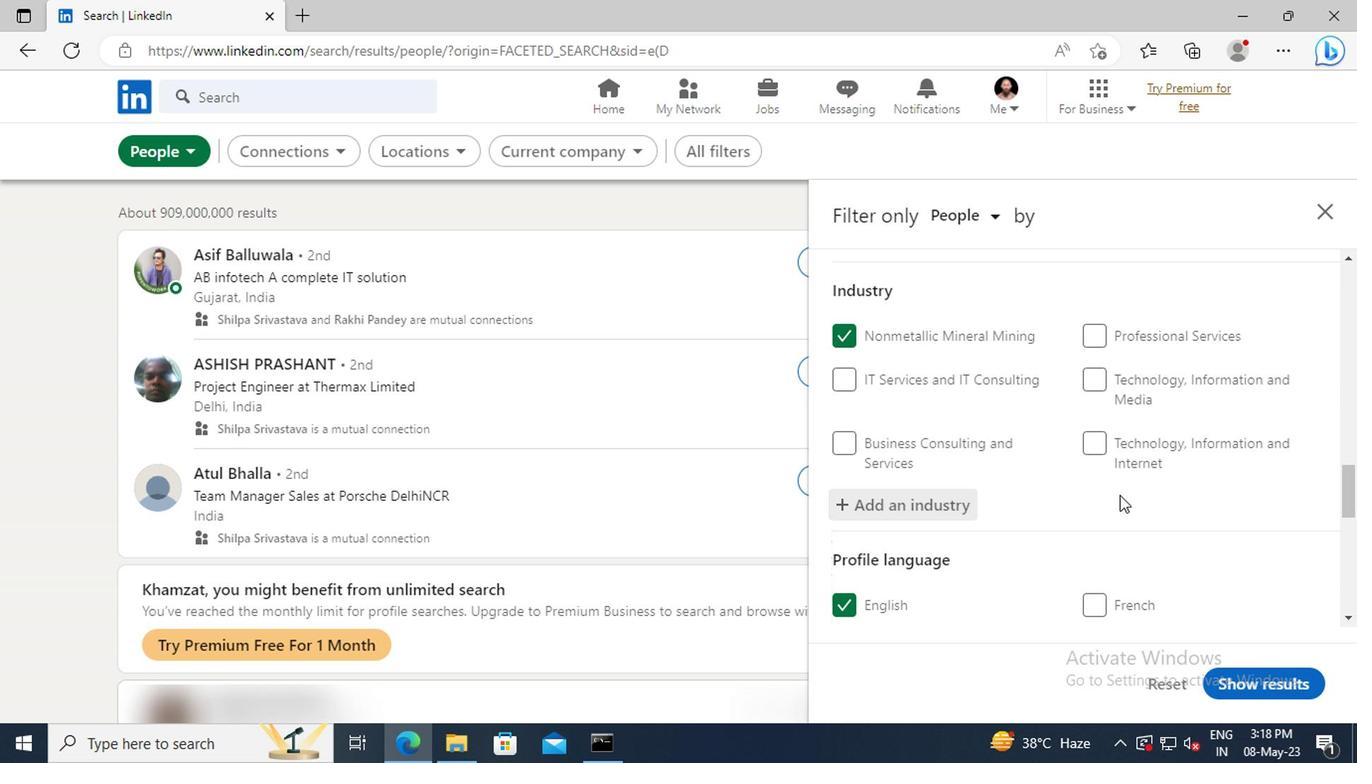 
Action: Mouse scrolled (1115, 493) with delta (0, -1)
Screenshot: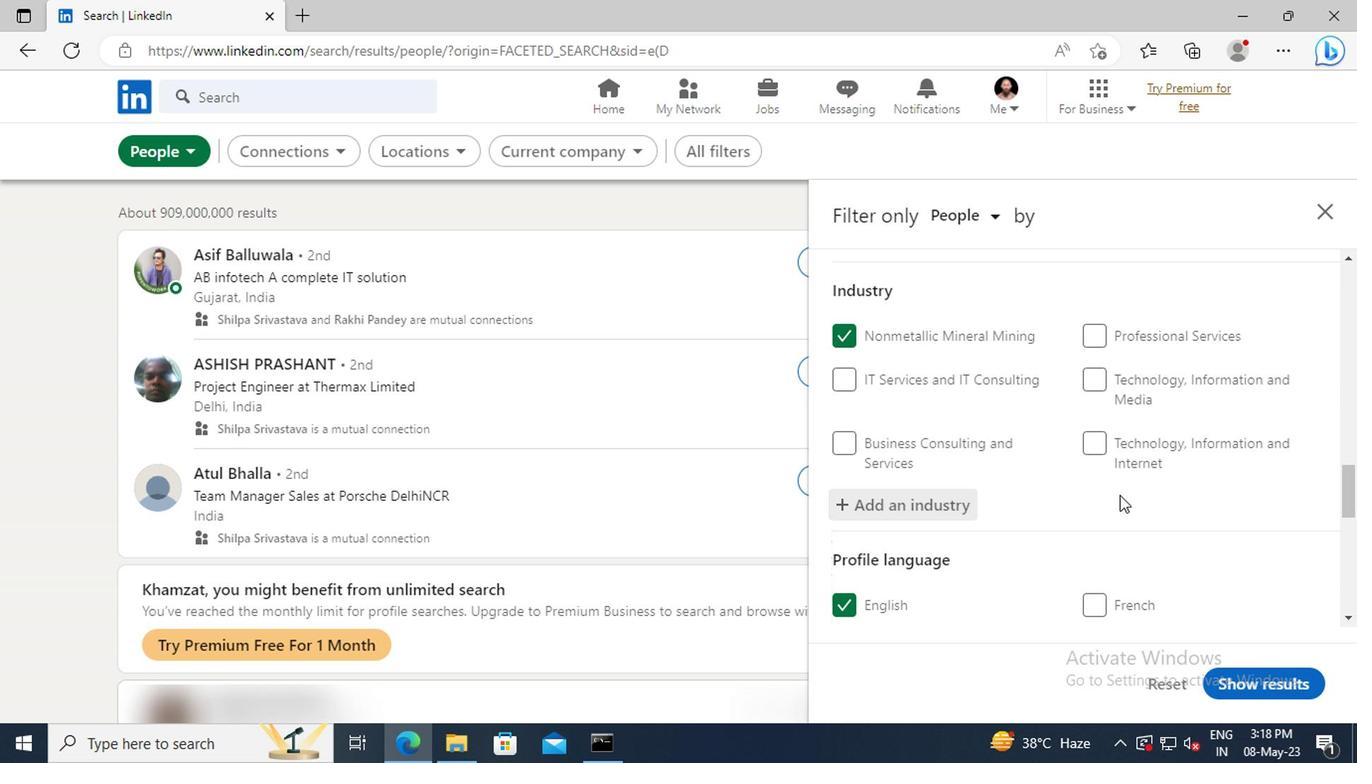 
Action: Mouse scrolled (1115, 493) with delta (0, -1)
Screenshot: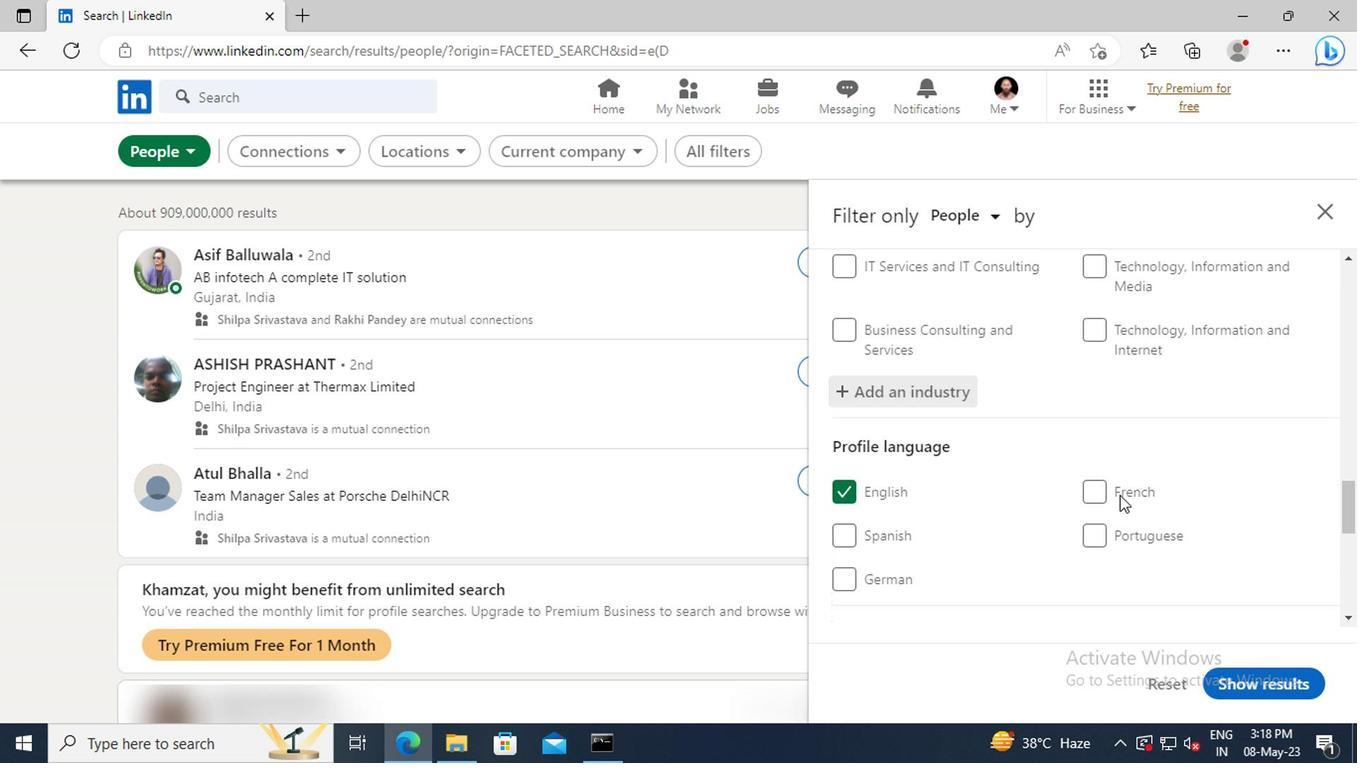 
Action: Mouse scrolled (1115, 493) with delta (0, -1)
Screenshot: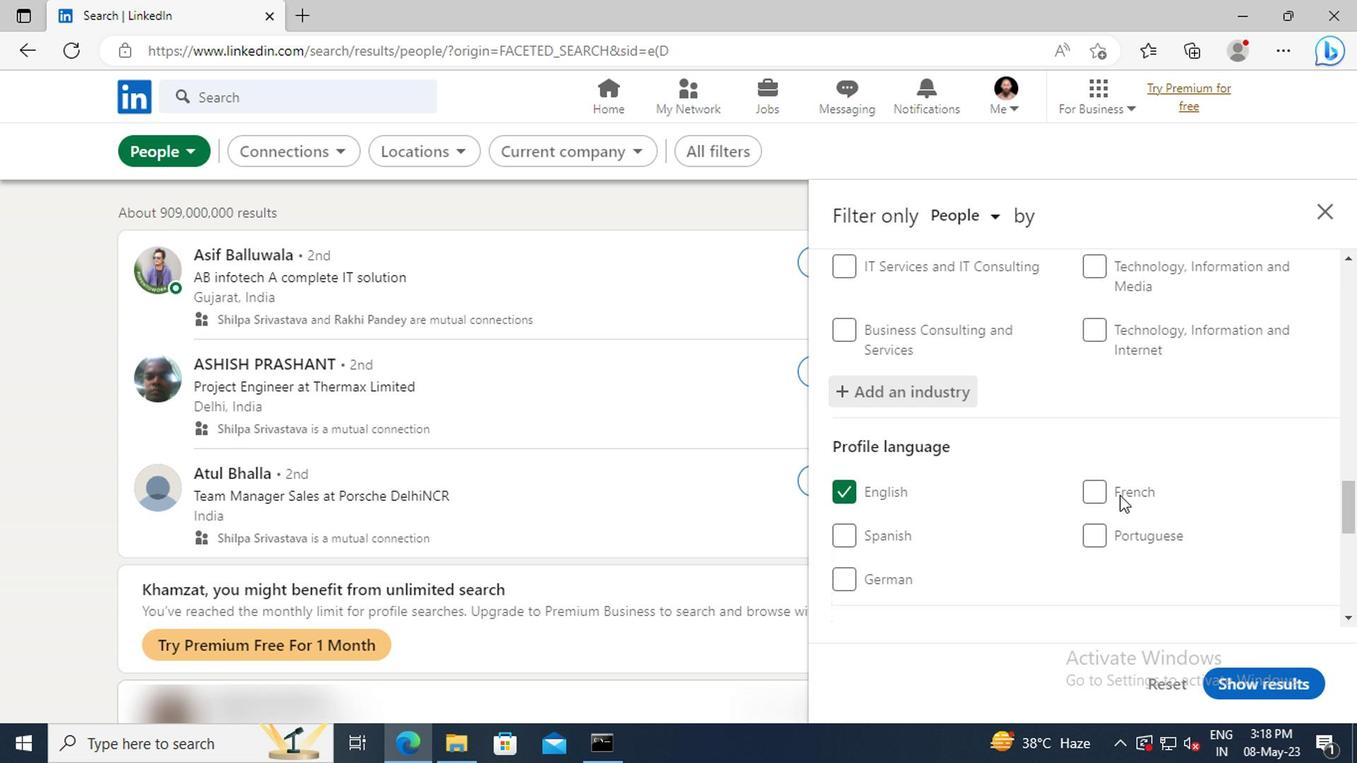 
Action: Mouse scrolled (1115, 493) with delta (0, -1)
Screenshot: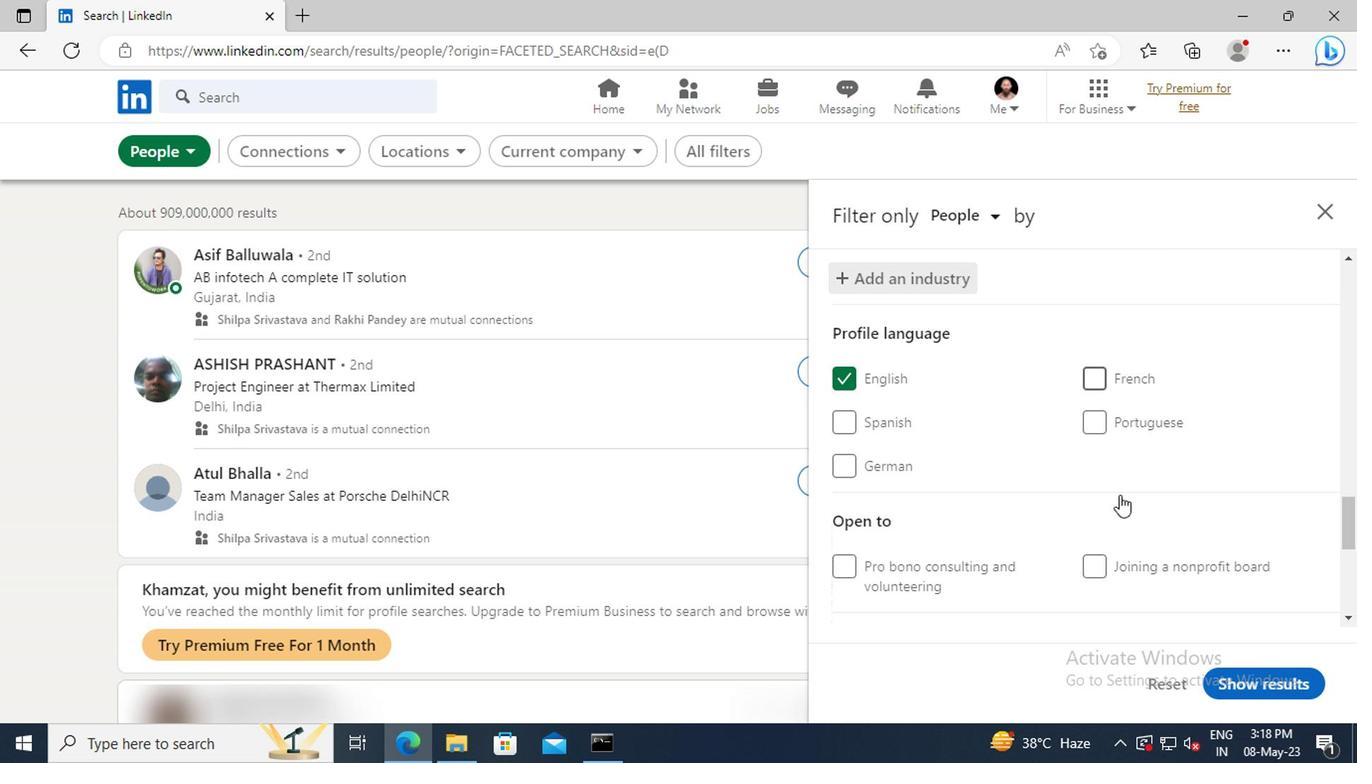 
Action: Mouse scrolled (1115, 493) with delta (0, -1)
Screenshot: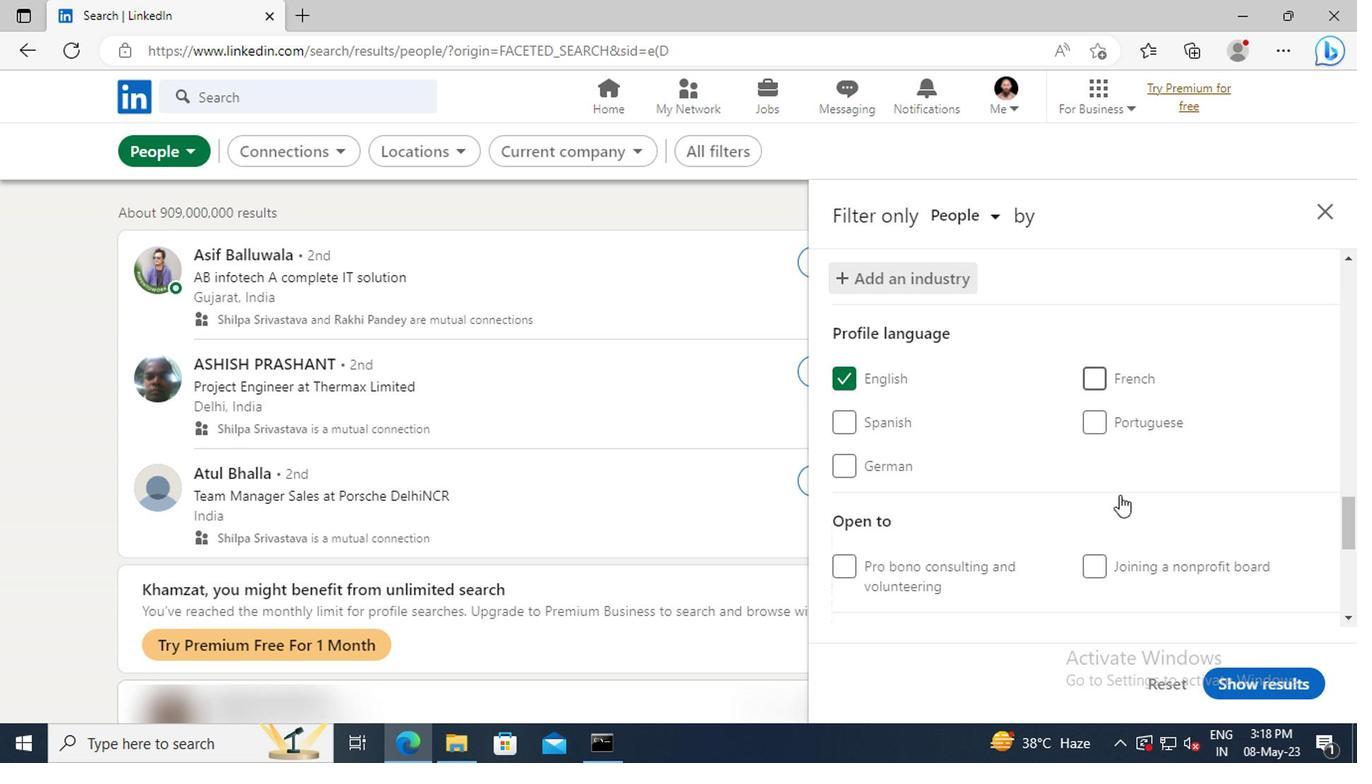 
Action: Mouse scrolled (1115, 493) with delta (0, -1)
Screenshot: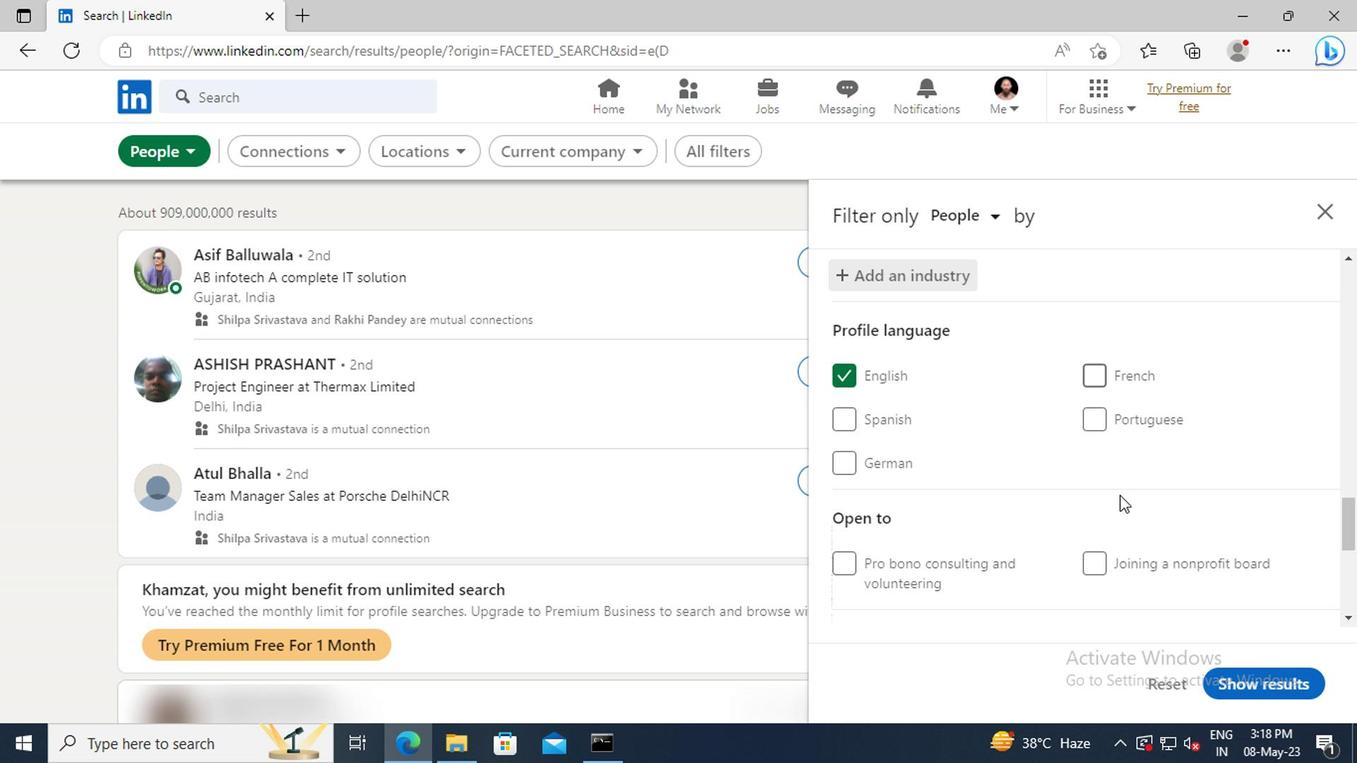
Action: Mouse moved to (1114, 478)
Screenshot: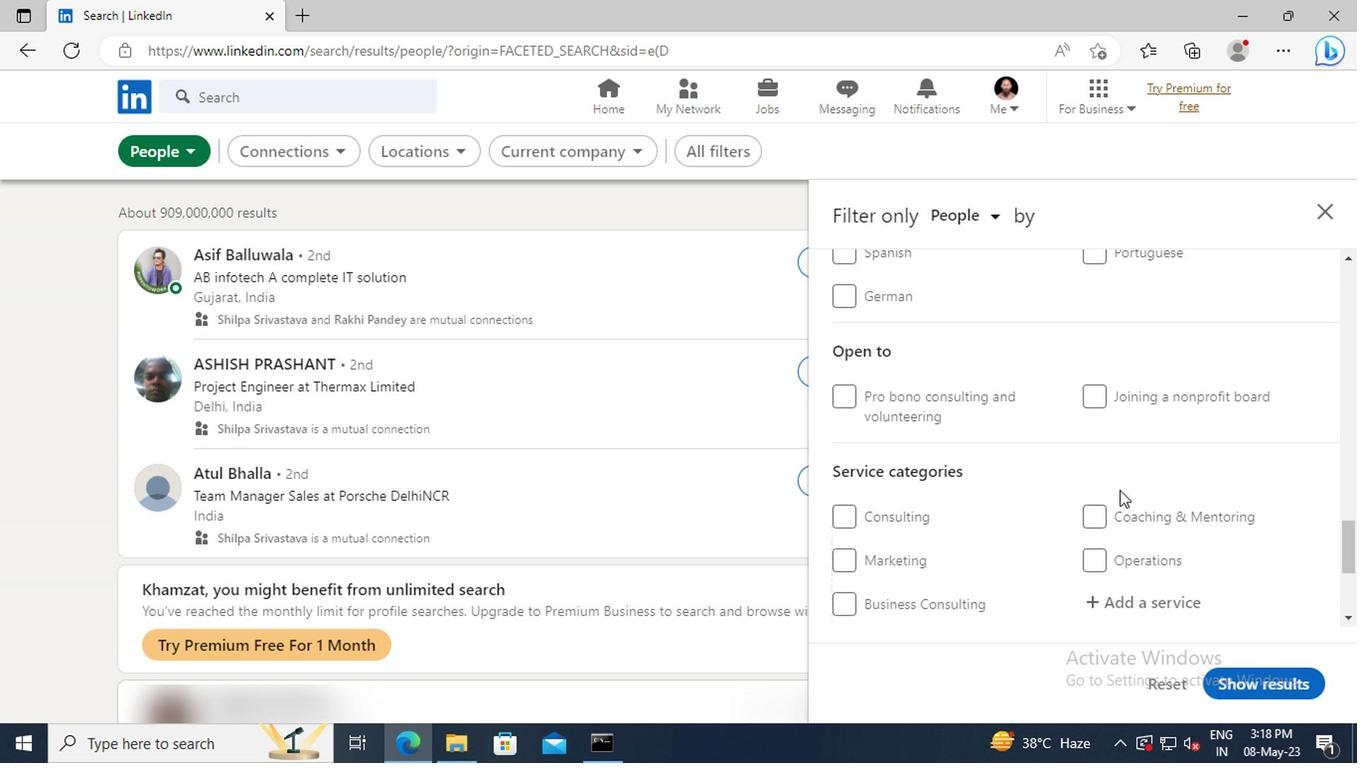 
Action: Mouse scrolled (1114, 477) with delta (0, 0)
Screenshot: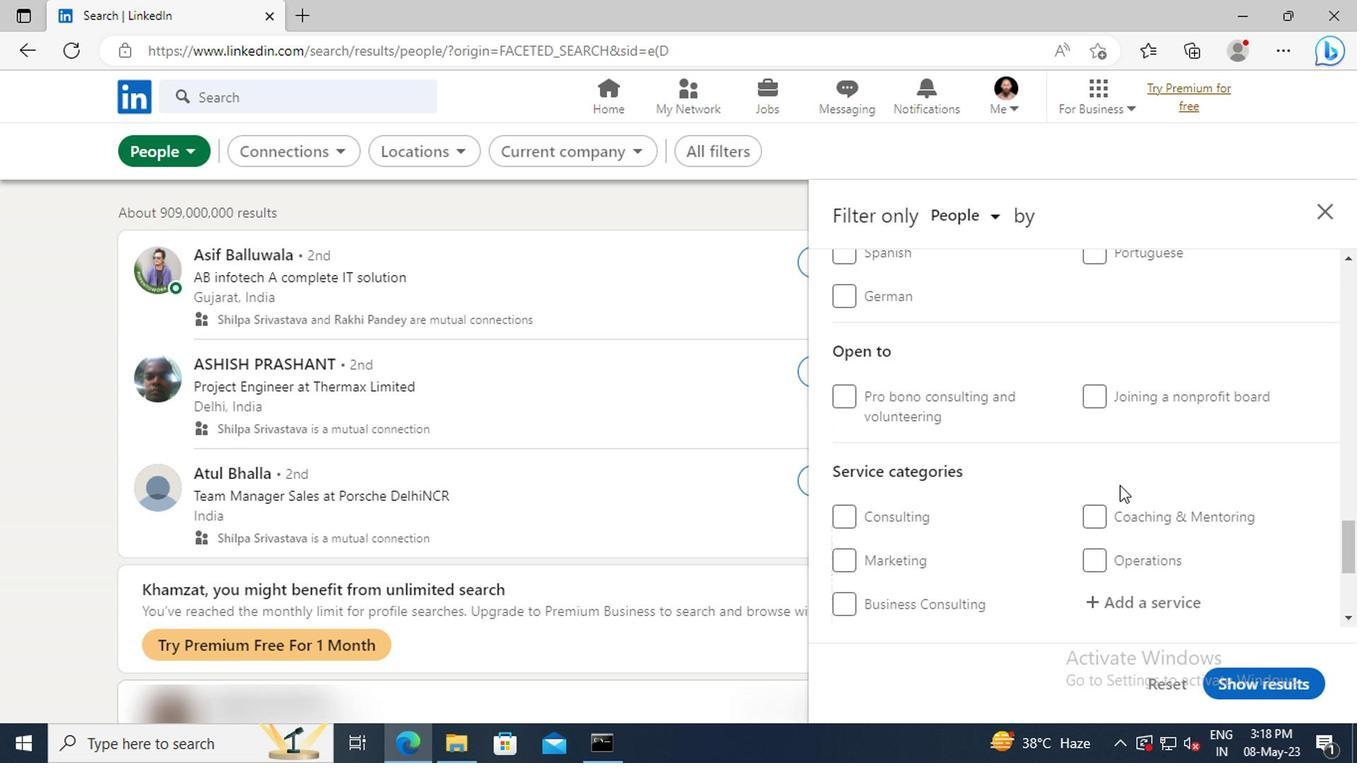 
Action: Mouse moved to (1114, 477)
Screenshot: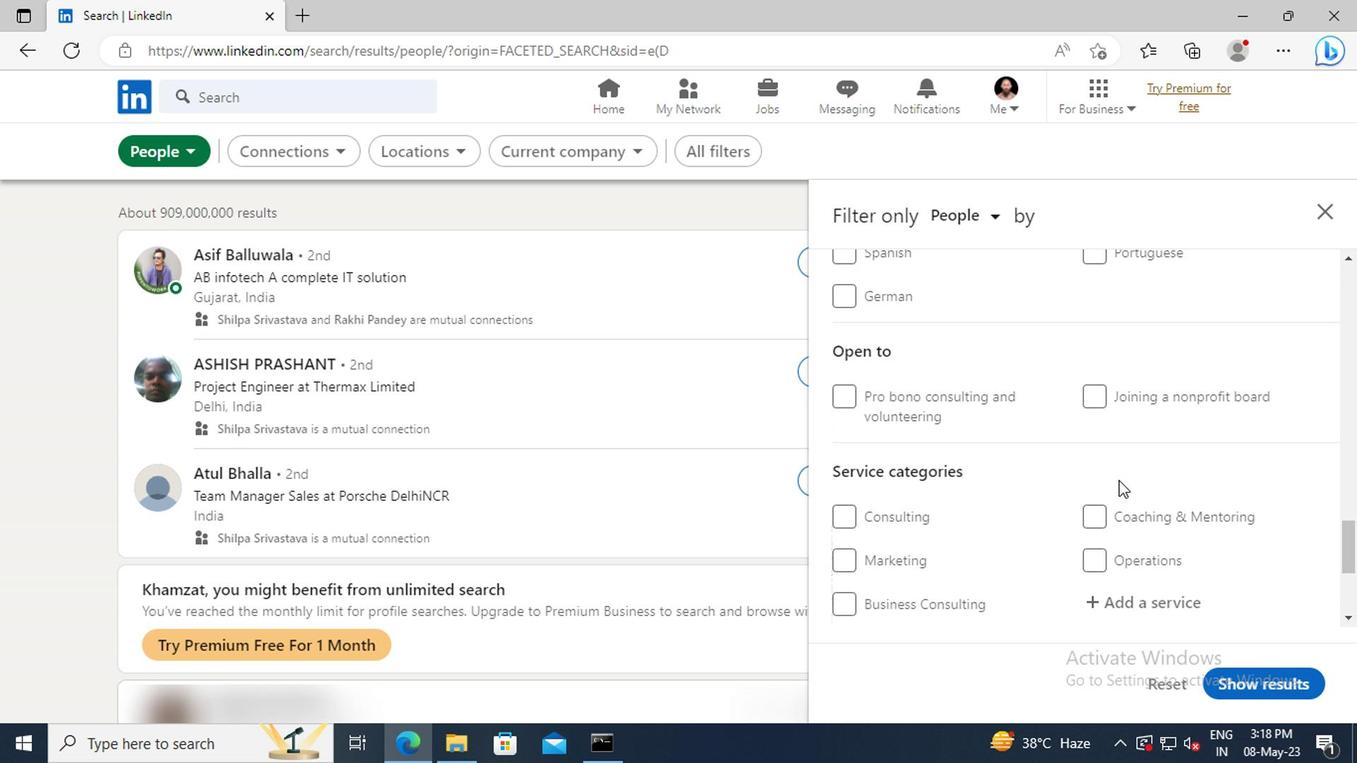 
Action: Mouse scrolled (1114, 475) with delta (0, -1)
Screenshot: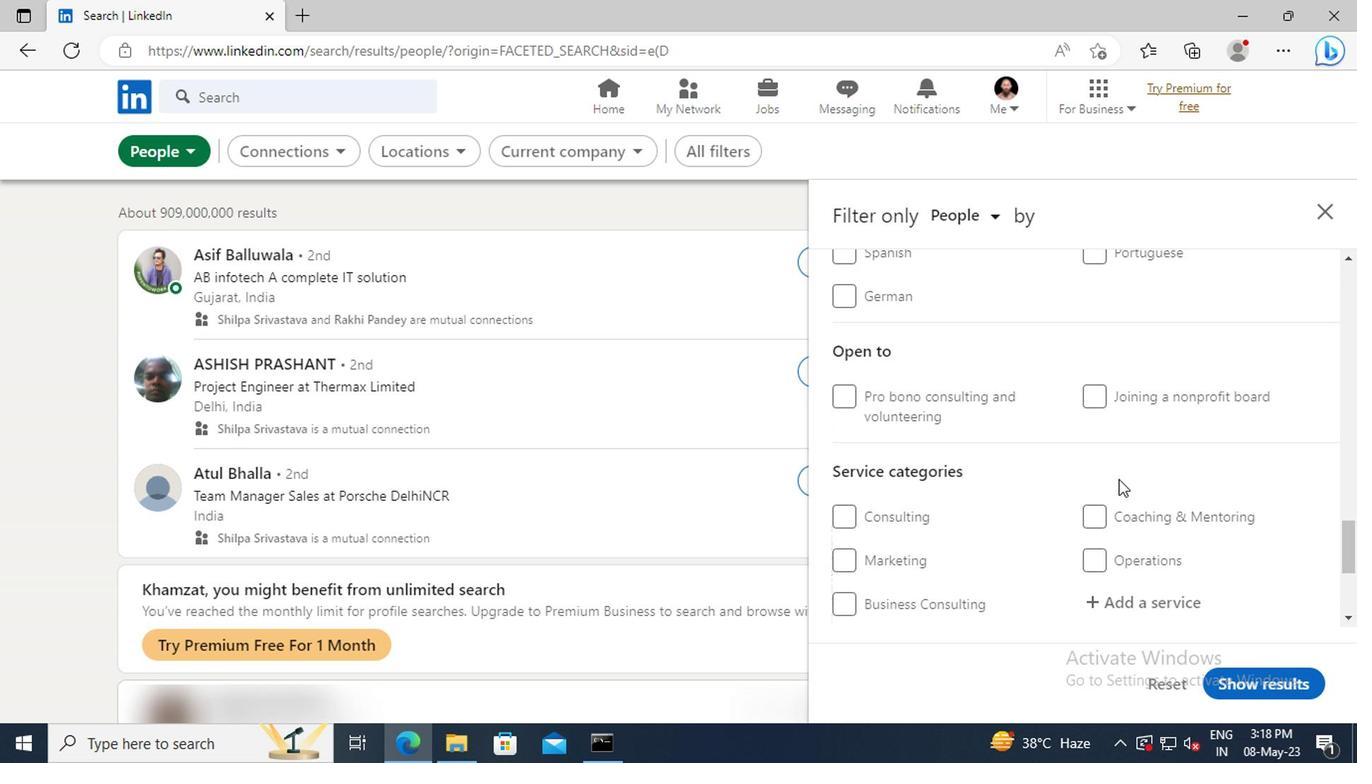 
Action: Mouse moved to (1114, 478)
Screenshot: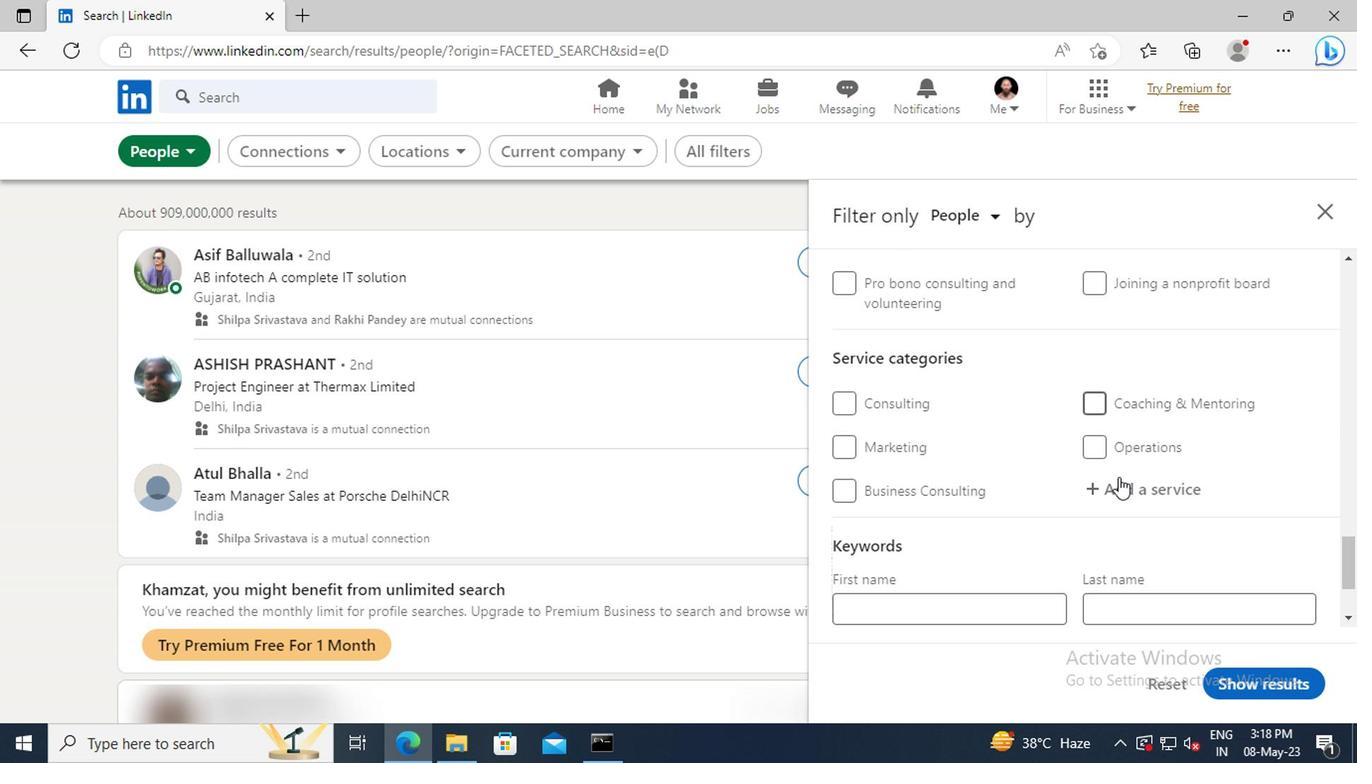 
Action: Mouse pressed left at (1114, 478)
Screenshot: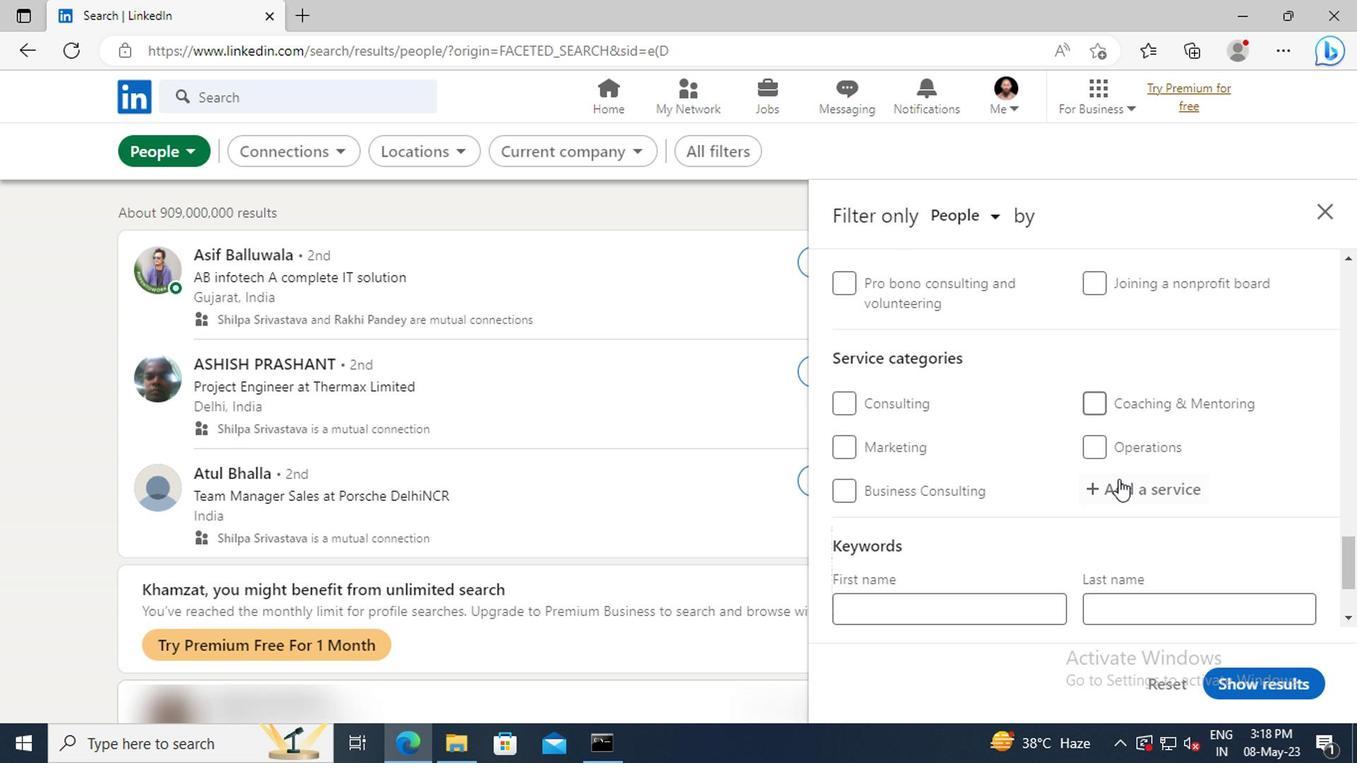 
Action: Key pressed <Key.shift><Key.shift><Key.shift>FINANCIAL<Key.space><Key.shift>ACC
Screenshot: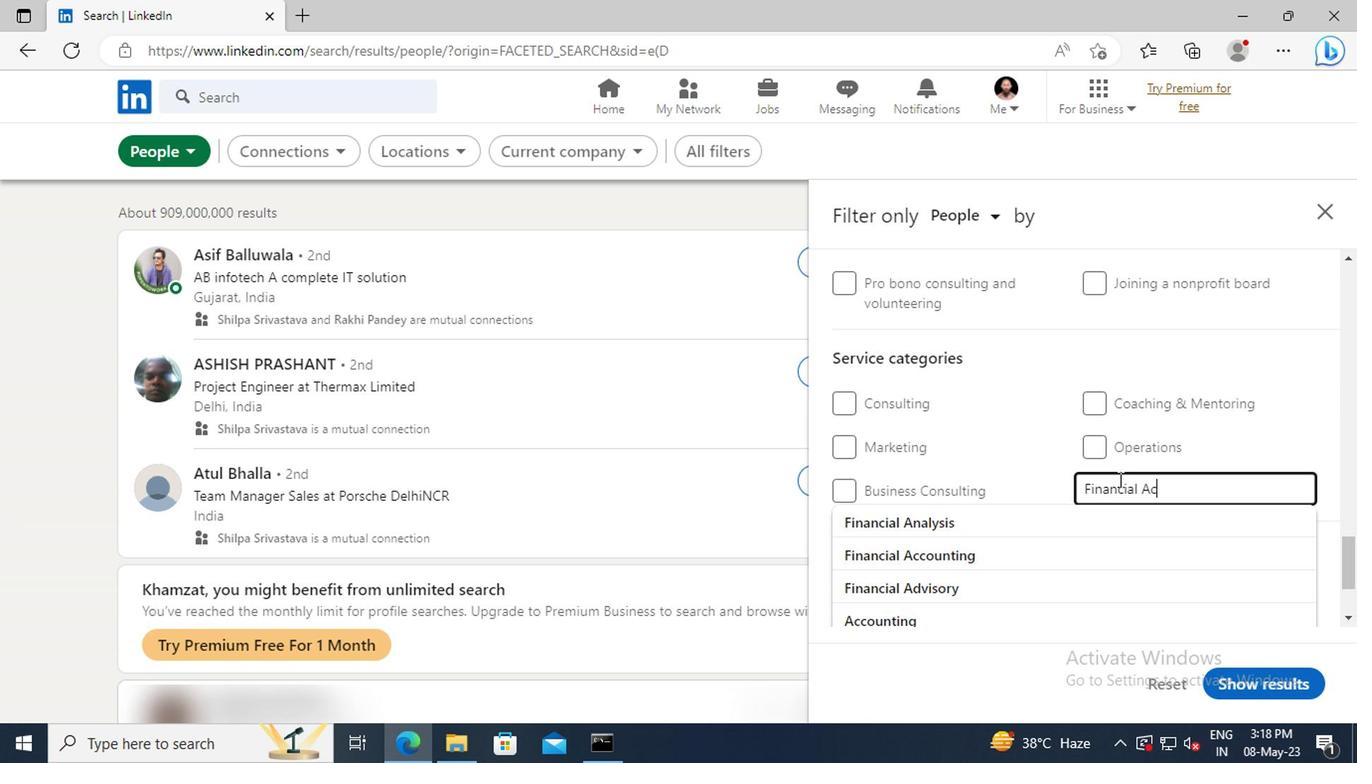 
Action: Mouse moved to (1118, 510)
Screenshot: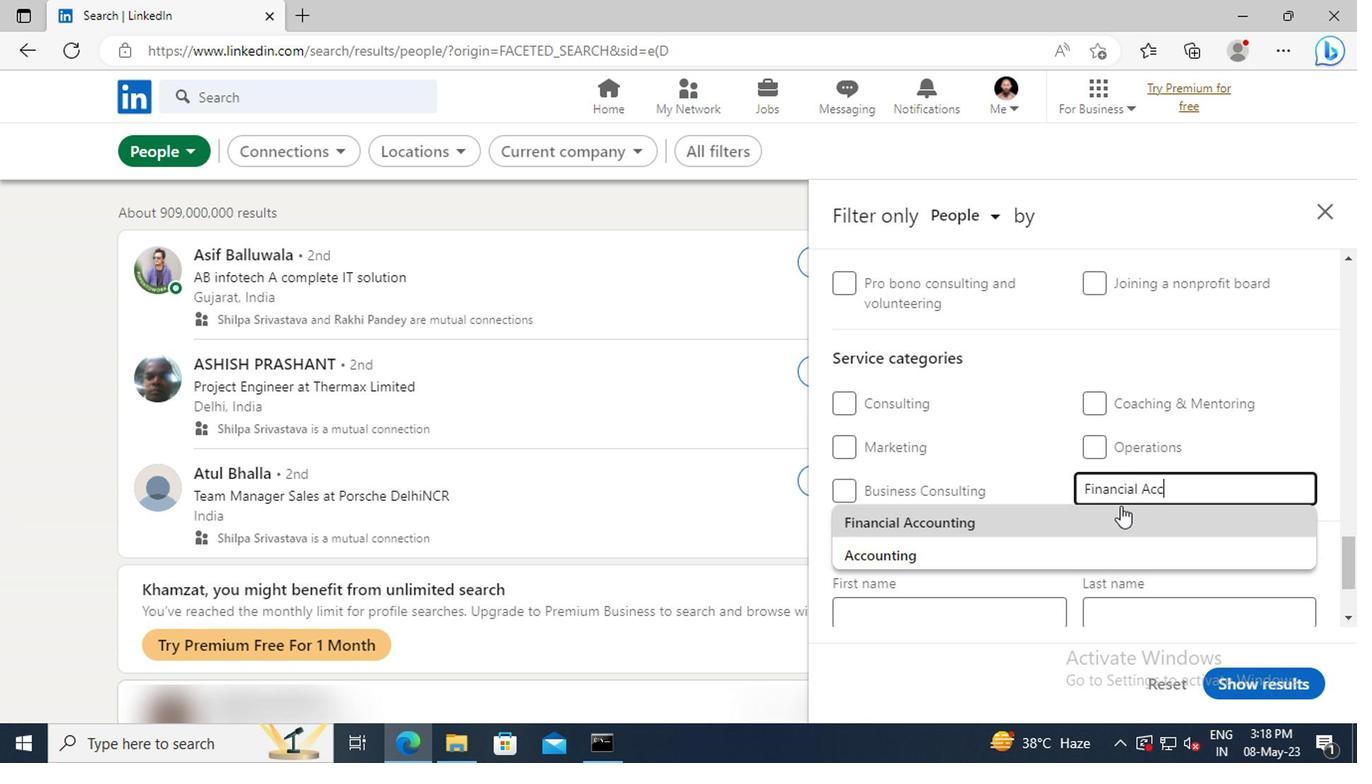 
Action: Mouse pressed left at (1118, 510)
Screenshot: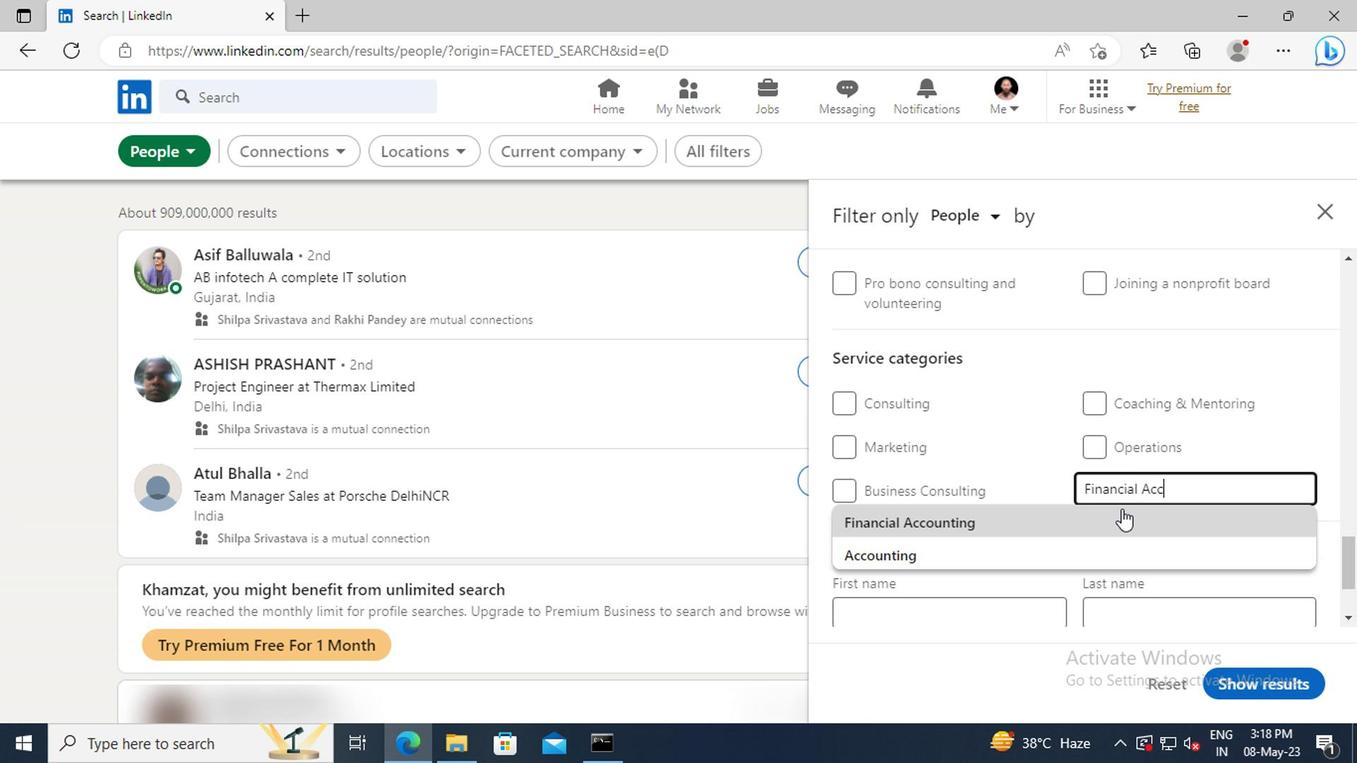 
Action: Mouse scrolled (1118, 508) with delta (0, -1)
Screenshot: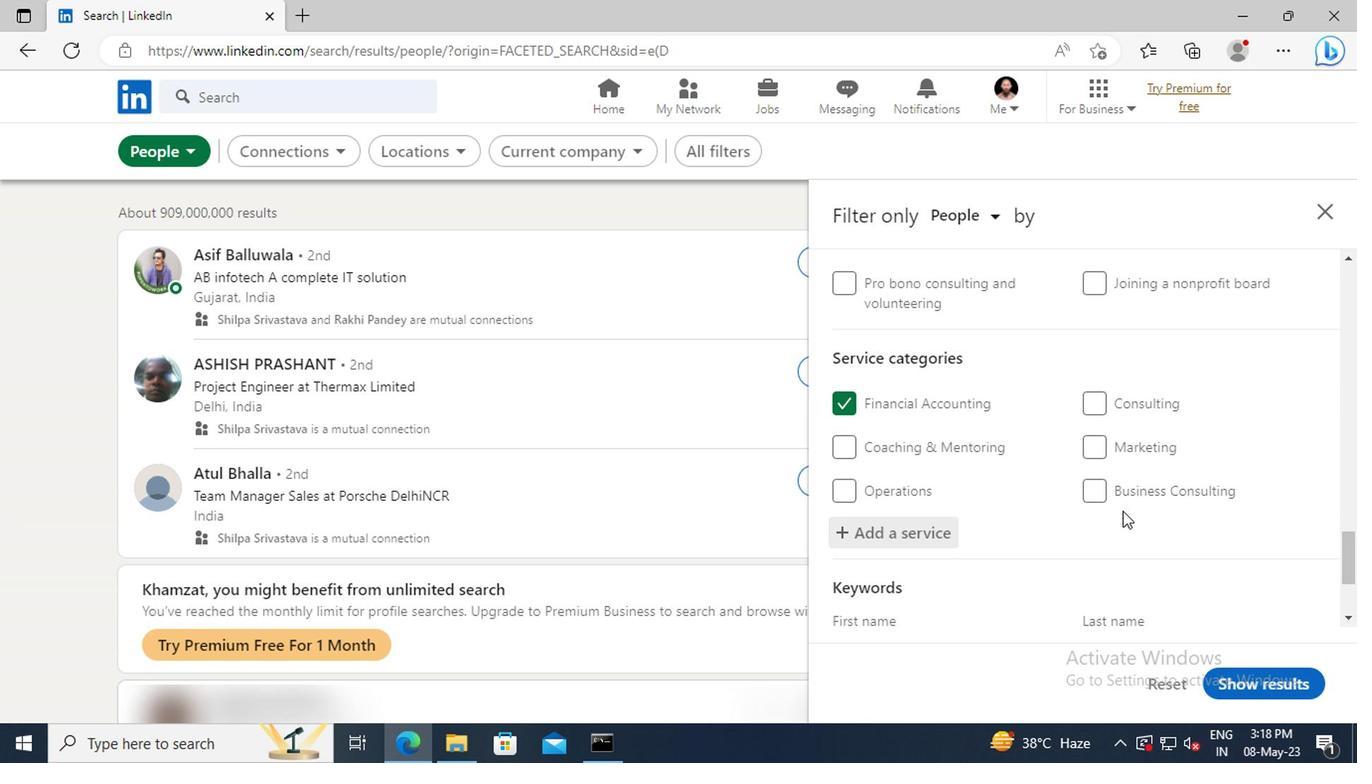 
Action: Mouse scrolled (1118, 508) with delta (0, -1)
Screenshot: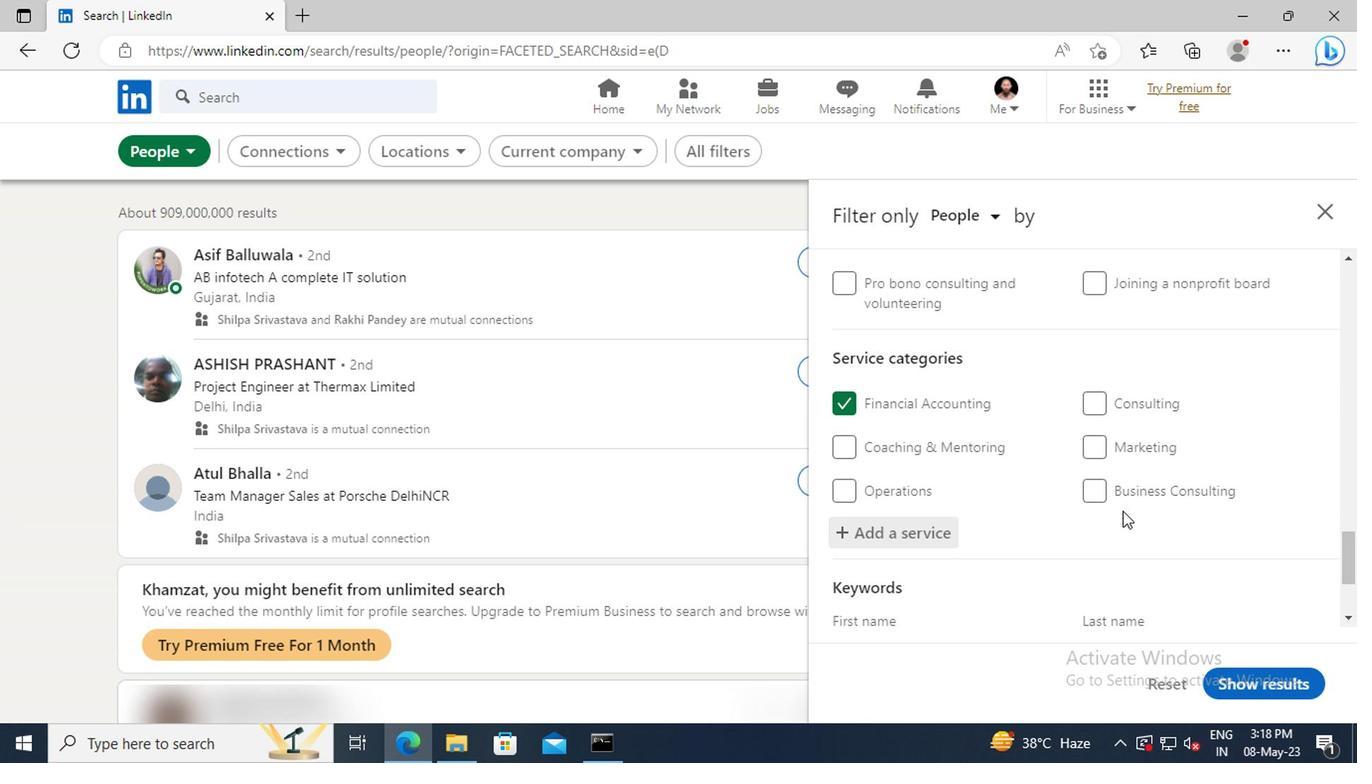 
Action: Mouse scrolled (1118, 508) with delta (0, -1)
Screenshot: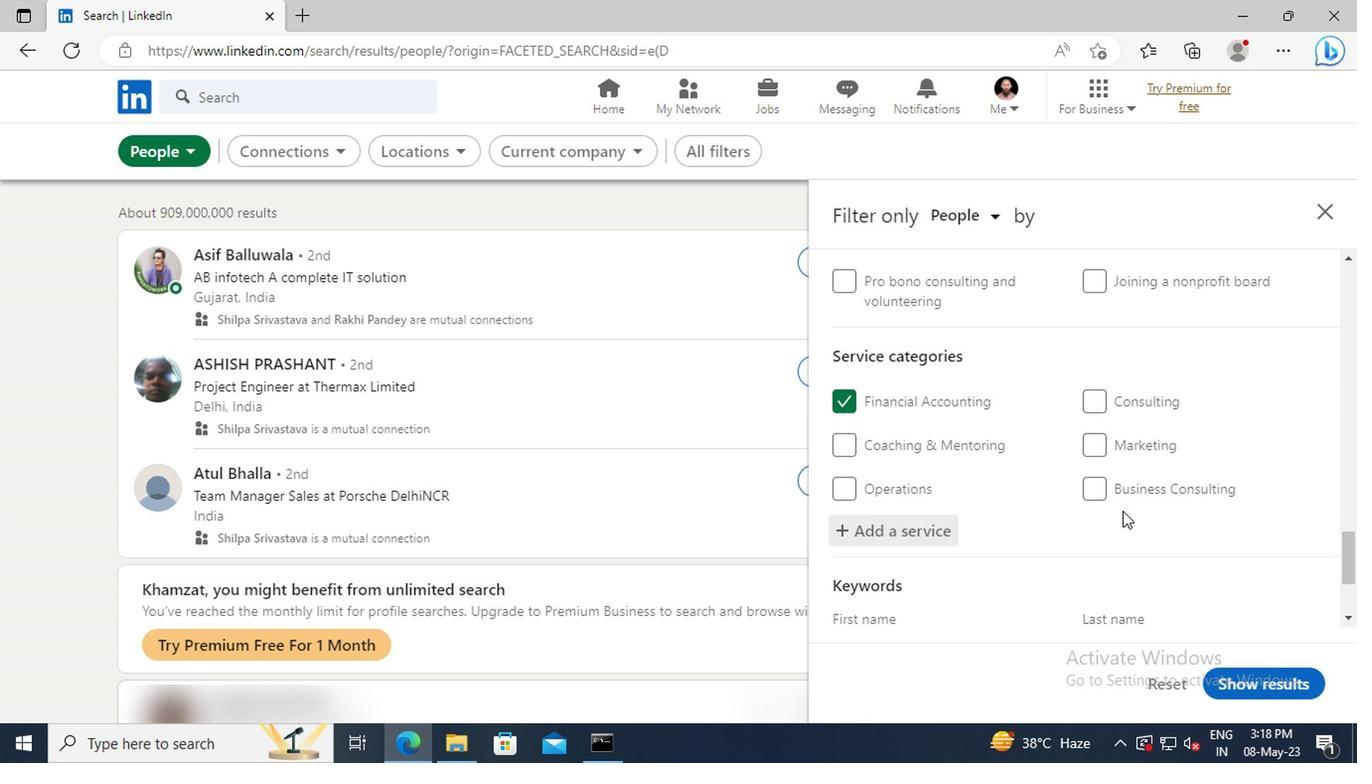
Action: Mouse moved to (1020, 546)
Screenshot: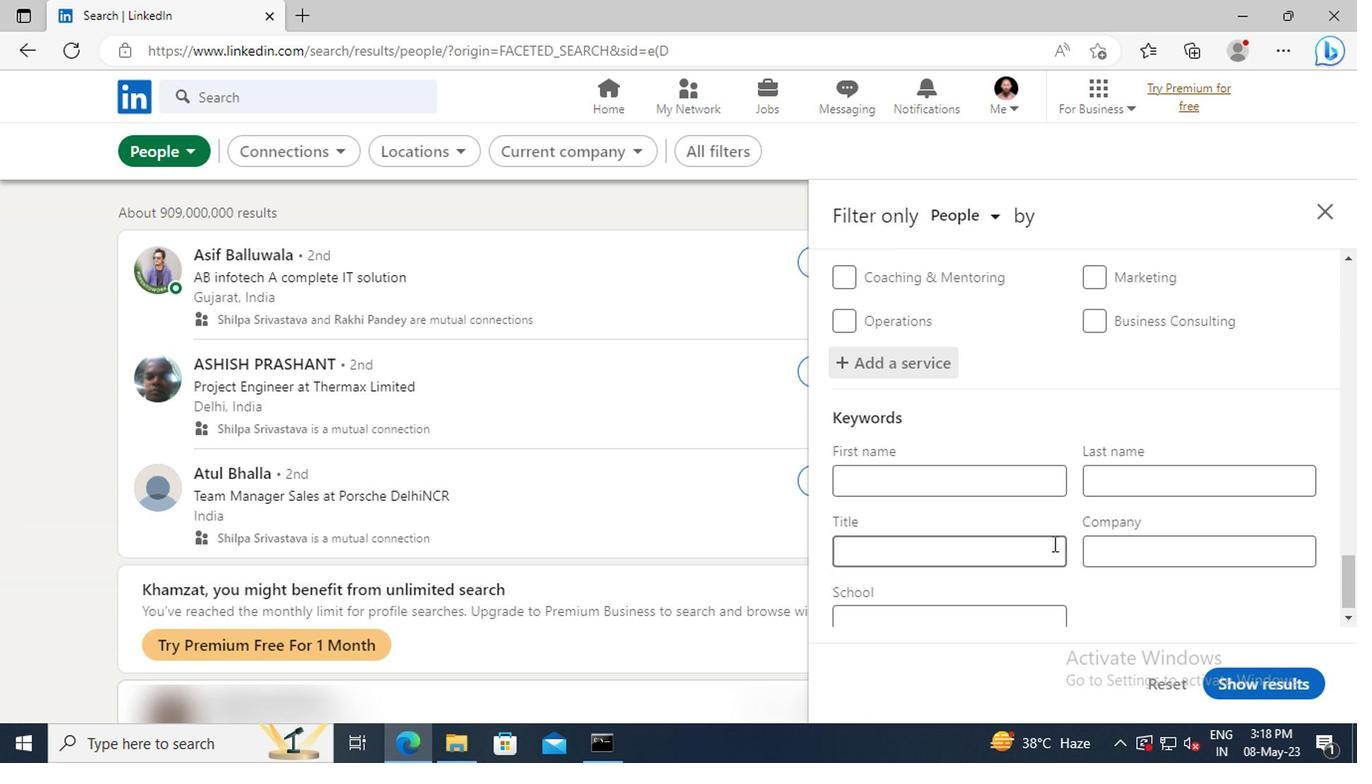
Action: Mouse pressed left at (1020, 546)
Screenshot: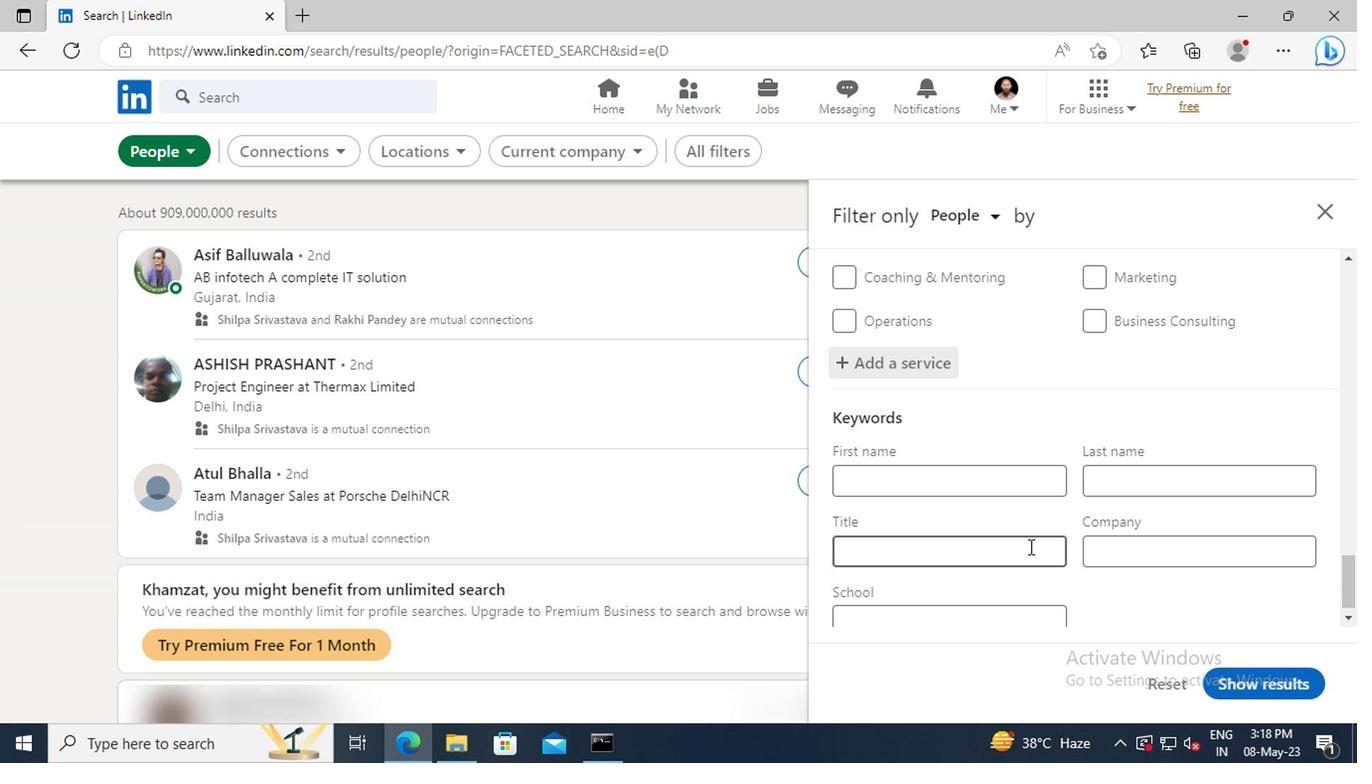 
Action: Key pressed <Key.shift>MARKET<Key.space><Key.shift>RESEARCHER<Key.enter>
Screenshot: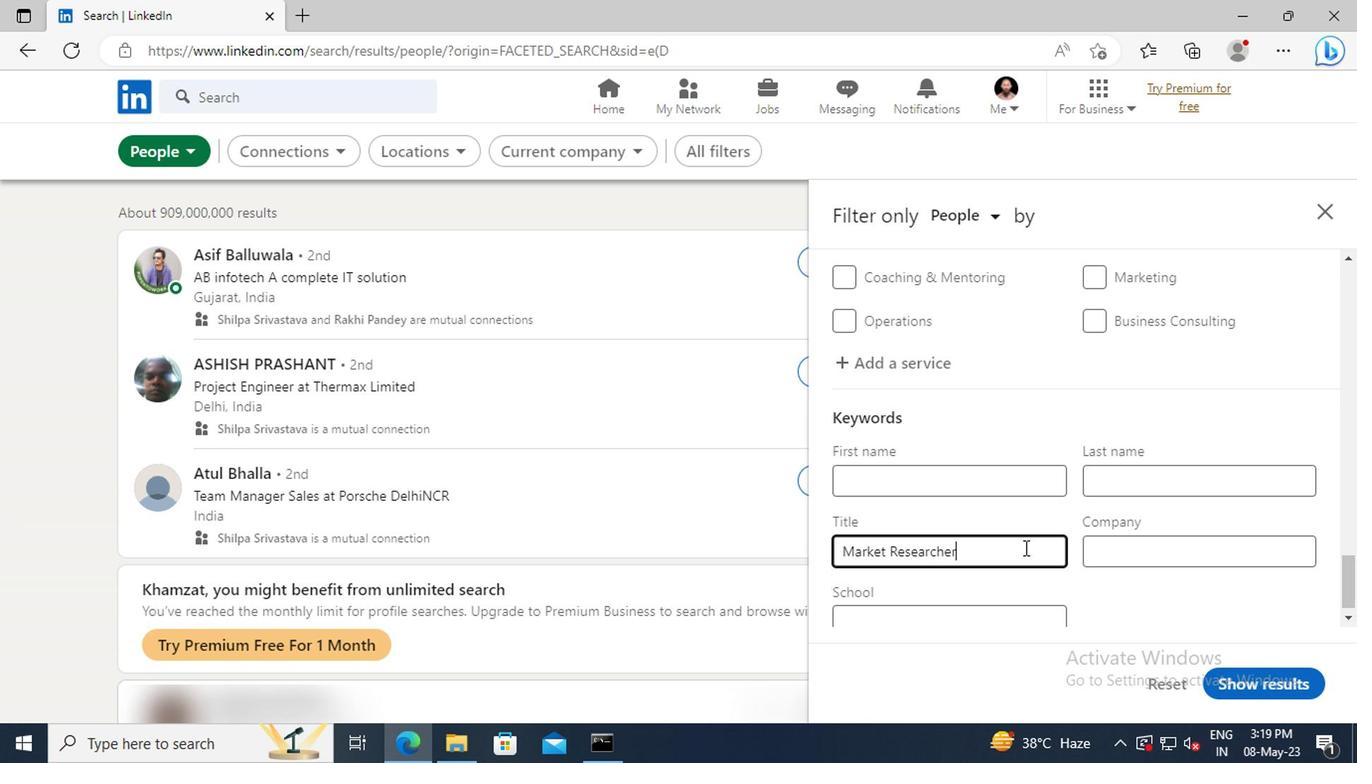
Action: Mouse moved to (1246, 677)
Screenshot: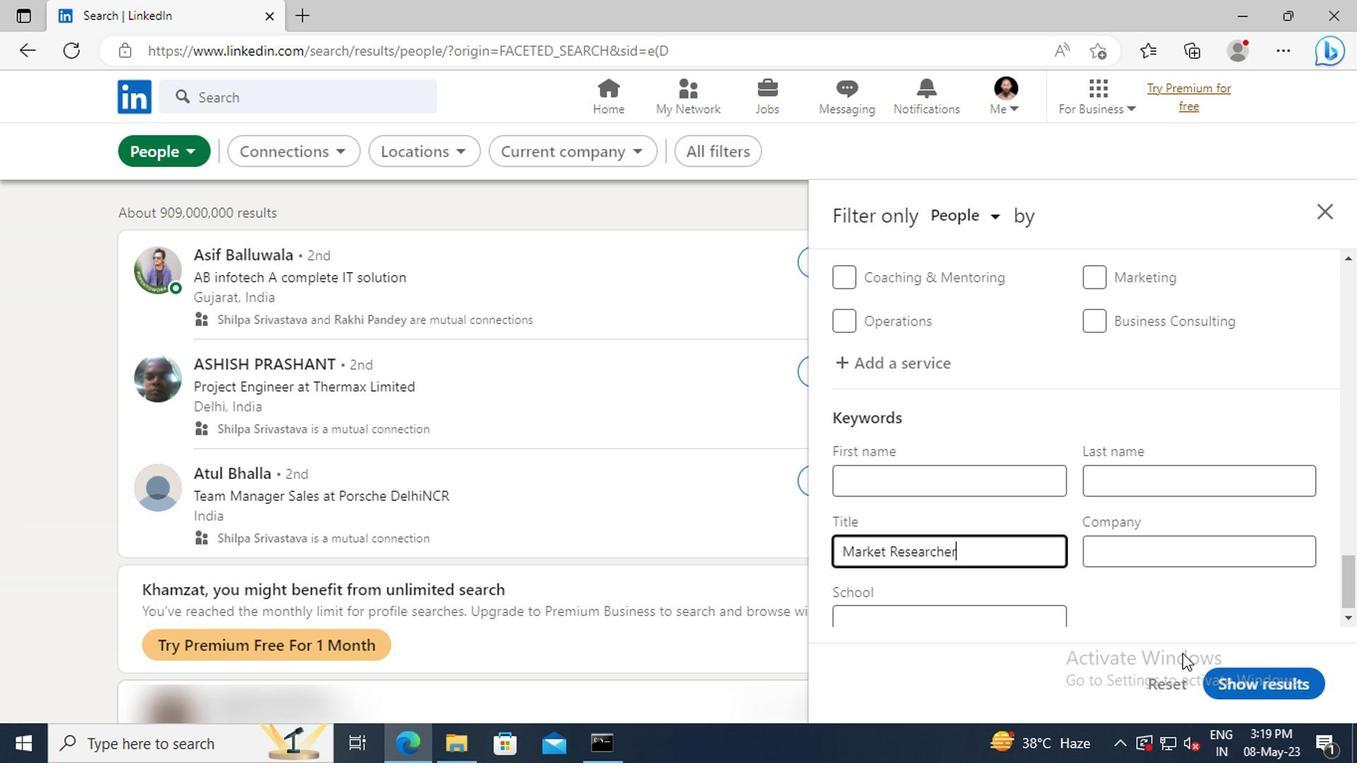 
Action: Mouse pressed left at (1246, 677)
Screenshot: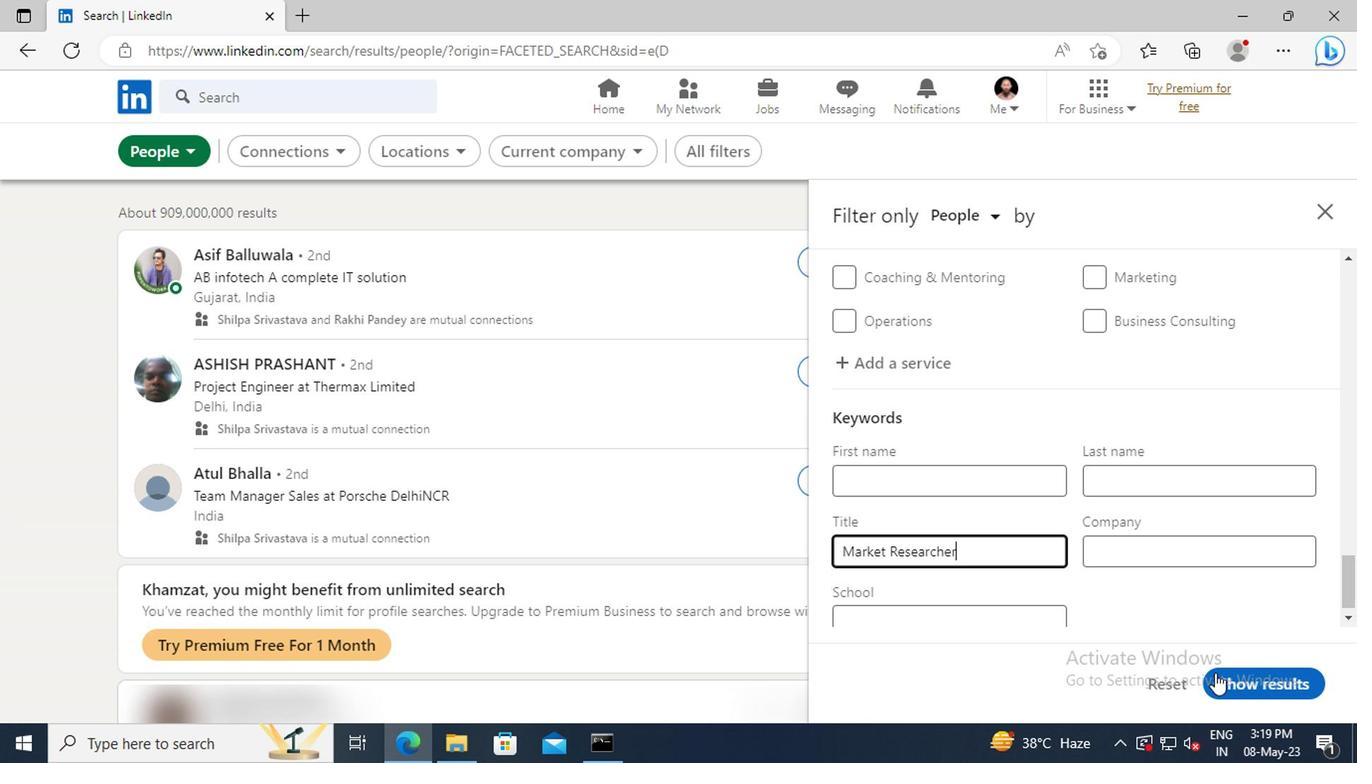 
